 Task: Add a signature Courtney Young containing With sincere thanks, Courtney Young to email address softage.4@softage.net and add a label IT
Action: Mouse moved to (827, 69)
Screenshot: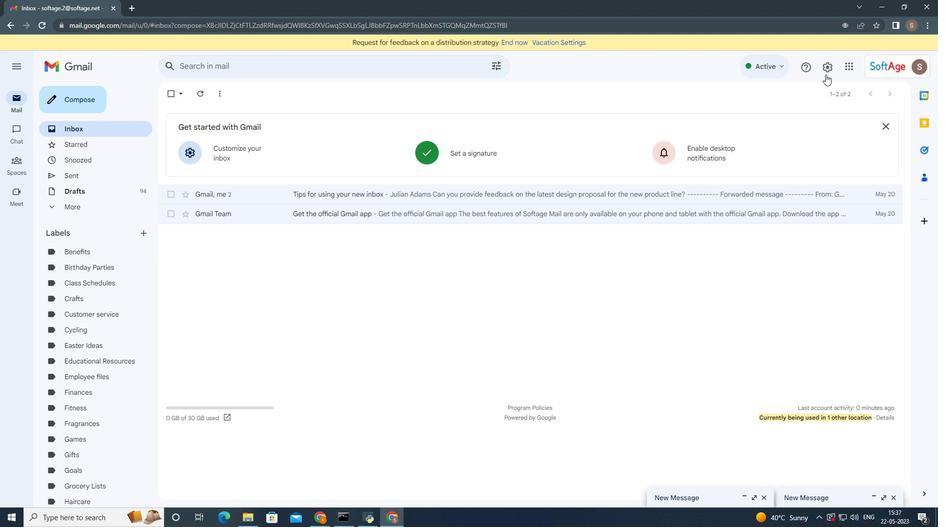 
Action: Mouse pressed left at (827, 69)
Screenshot: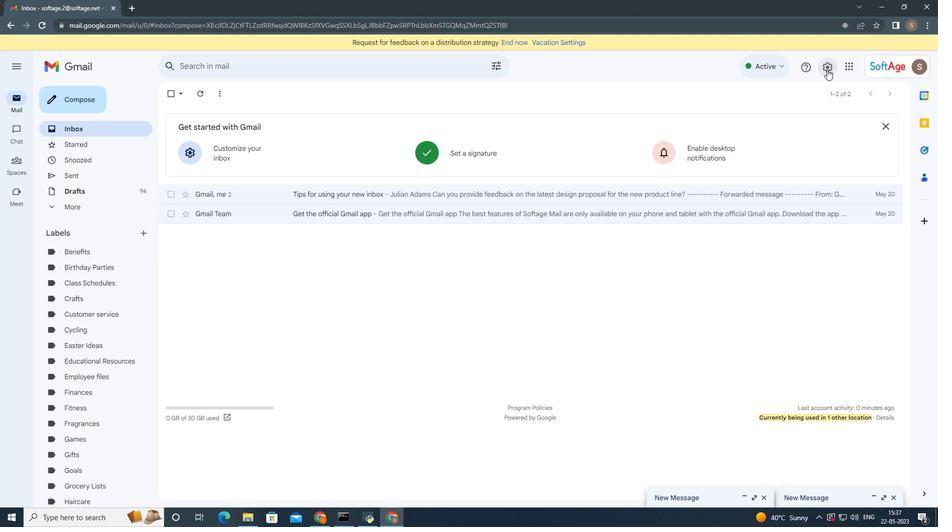 
Action: Mouse moved to (816, 115)
Screenshot: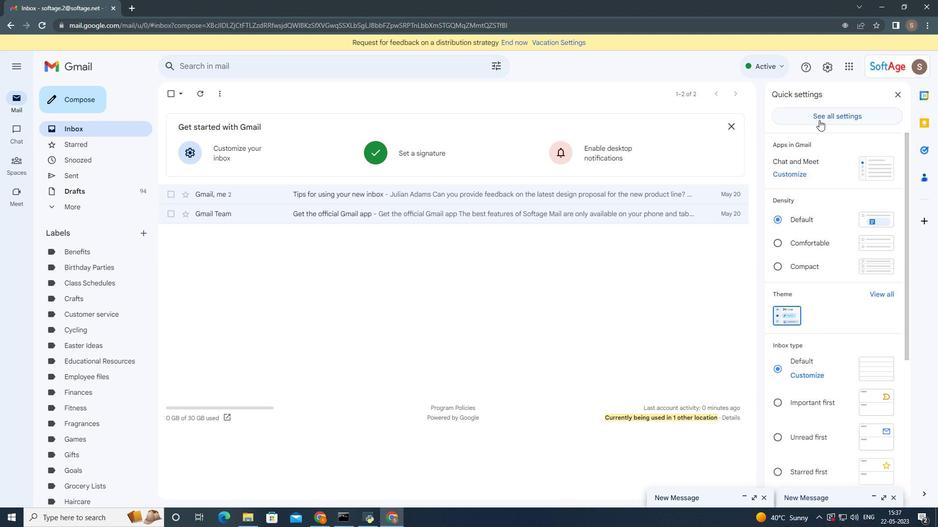 
Action: Mouse pressed left at (816, 115)
Screenshot: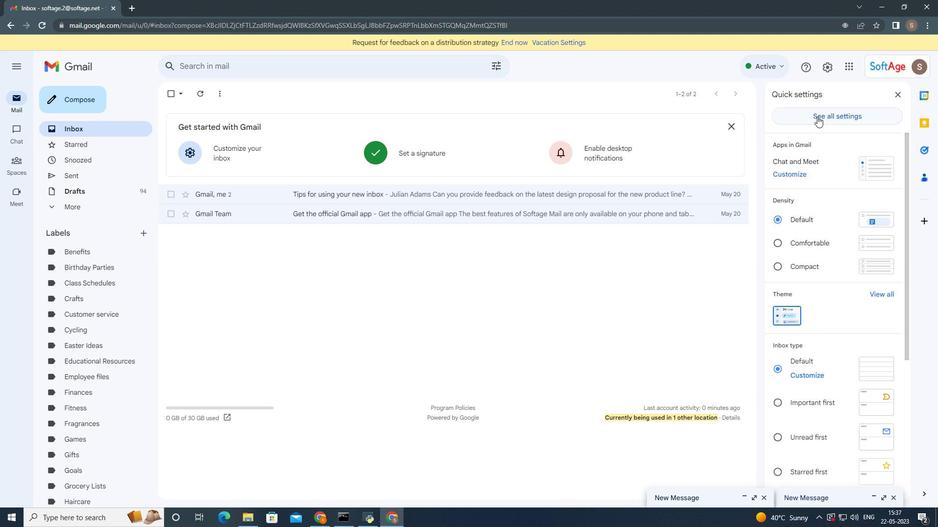 
Action: Mouse moved to (335, 157)
Screenshot: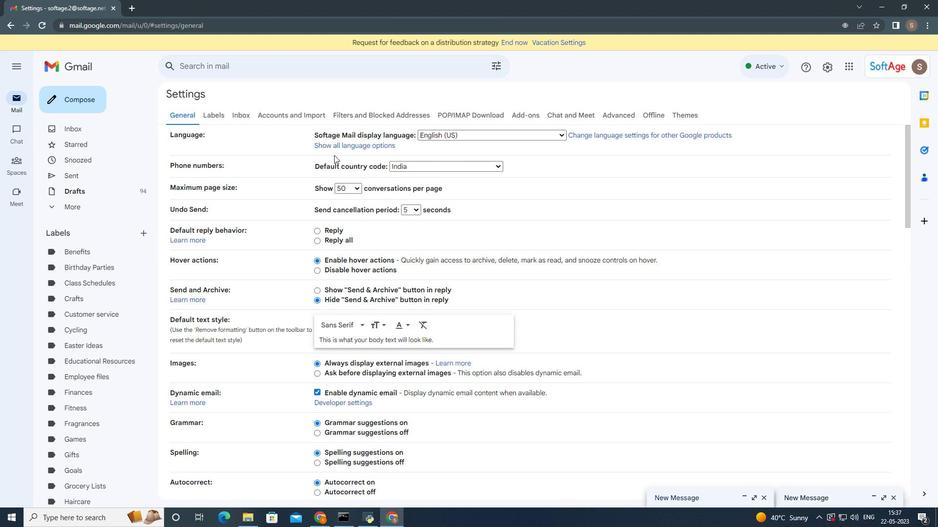
Action: Mouse scrolled (335, 156) with delta (0, 0)
Screenshot: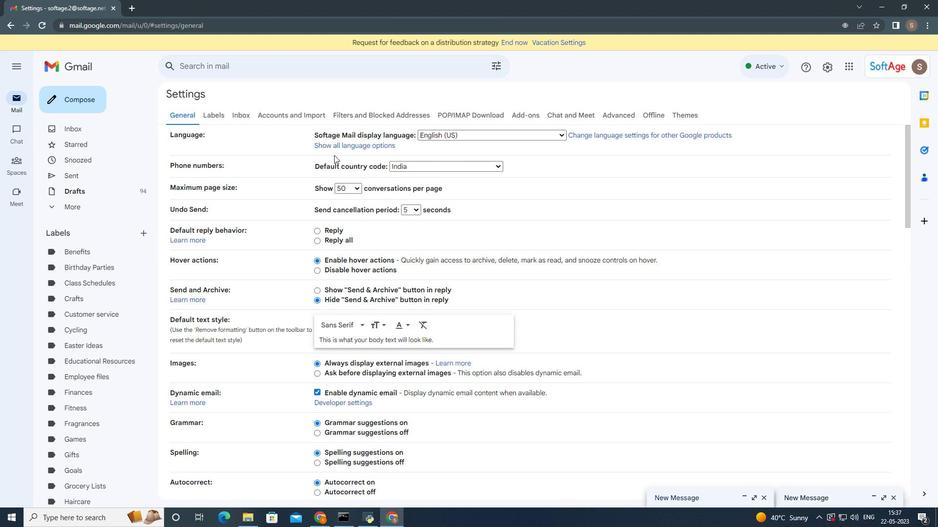 
Action: Mouse moved to (337, 160)
Screenshot: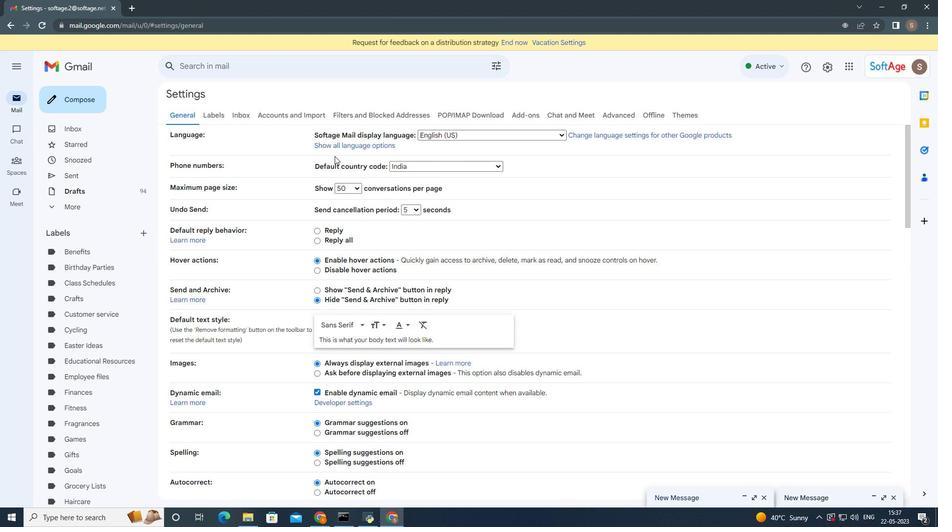 
Action: Mouse scrolled (337, 159) with delta (0, 0)
Screenshot: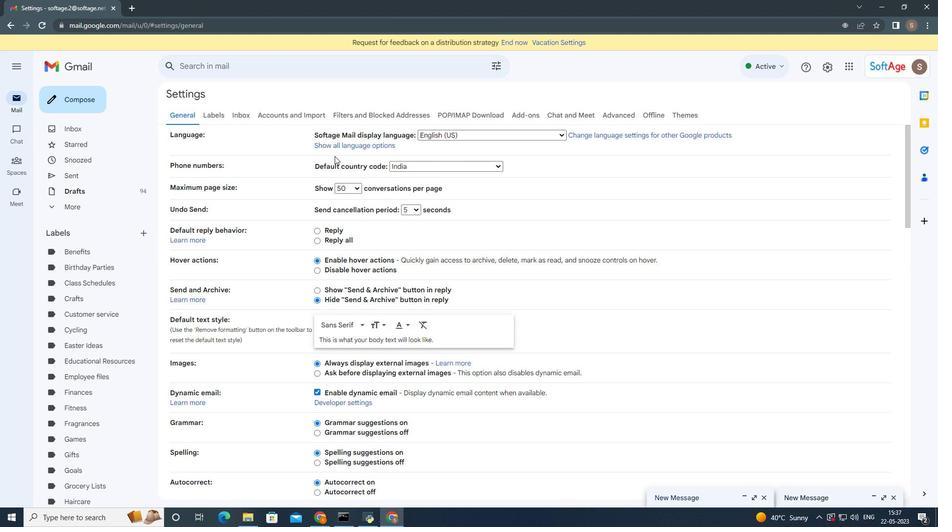 
Action: Mouse moved to (337, 160)
Screenshot: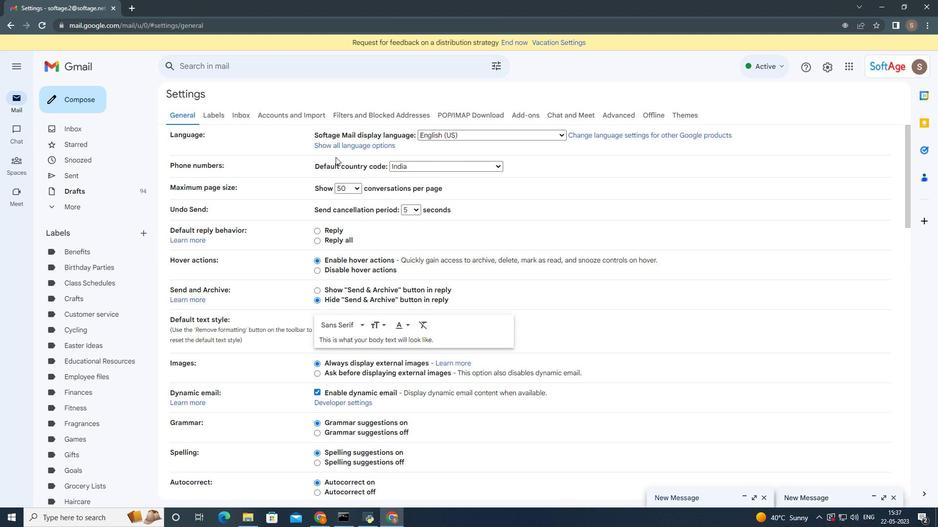 
Action: Mouse scrolled (337, 160) with delta (0, 0)
Screenshot: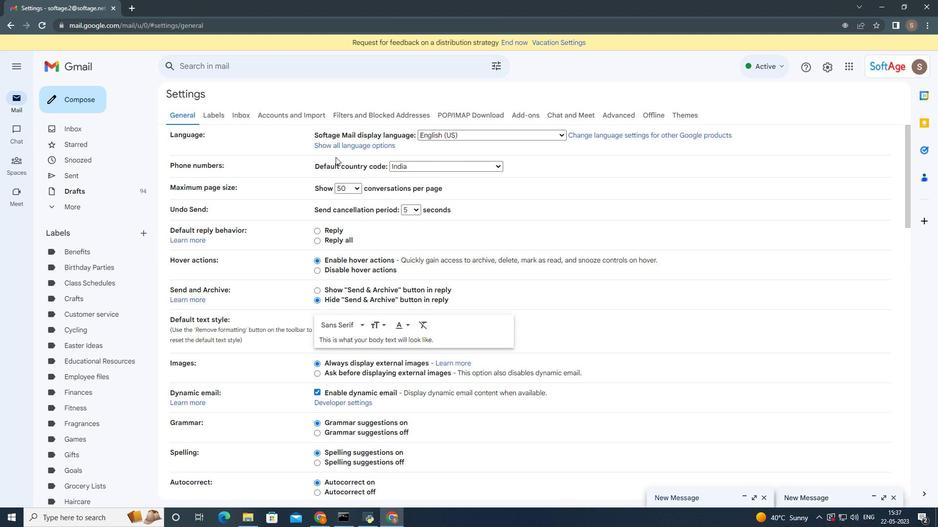 
Action: Mouse moved to (338, 161)
Screenshot: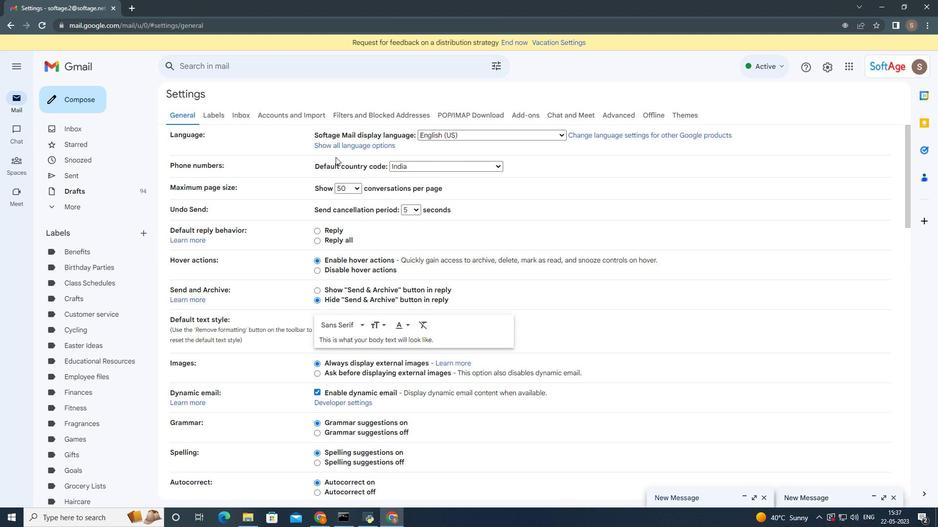 
Action: Mouse scrolled (338, 160) with delta (0, 0)
Screenshot: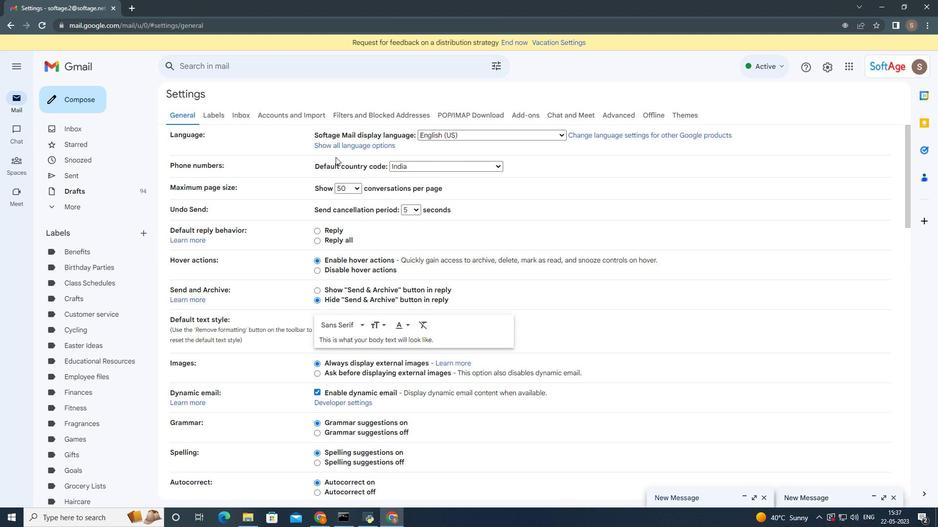 
Action: Mouse moved to (339, 162)
Screenshot: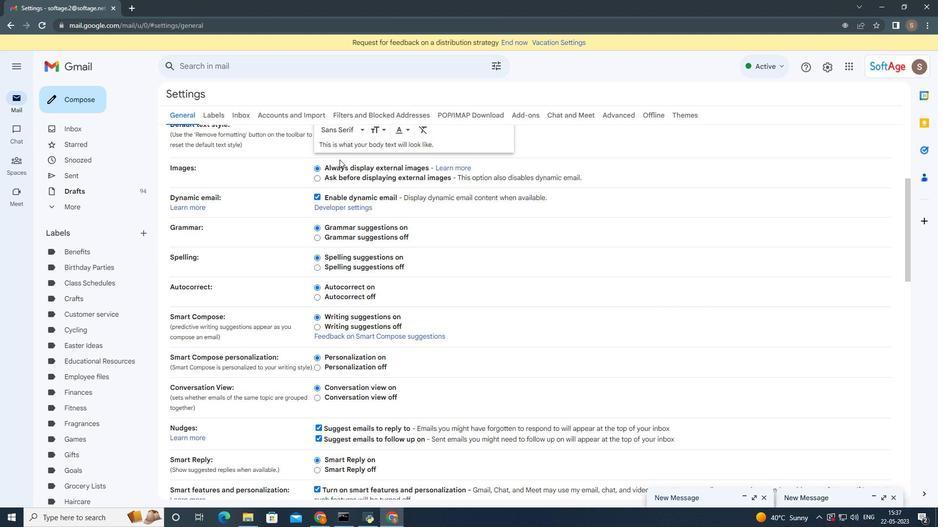 
Action: Mouse scrolled (339, 162) with delta (0, 0)
Screenshot: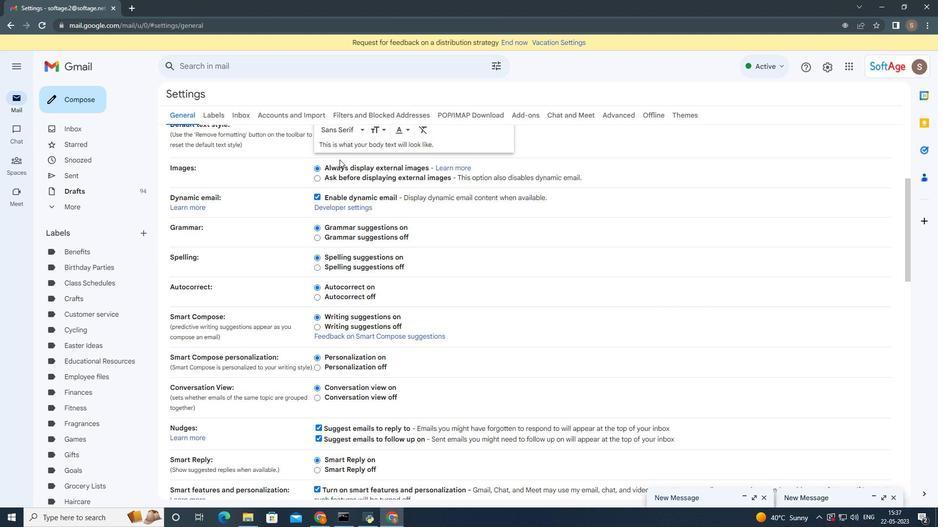 
Action: Mouse moved to (340, 171)
Screenshot: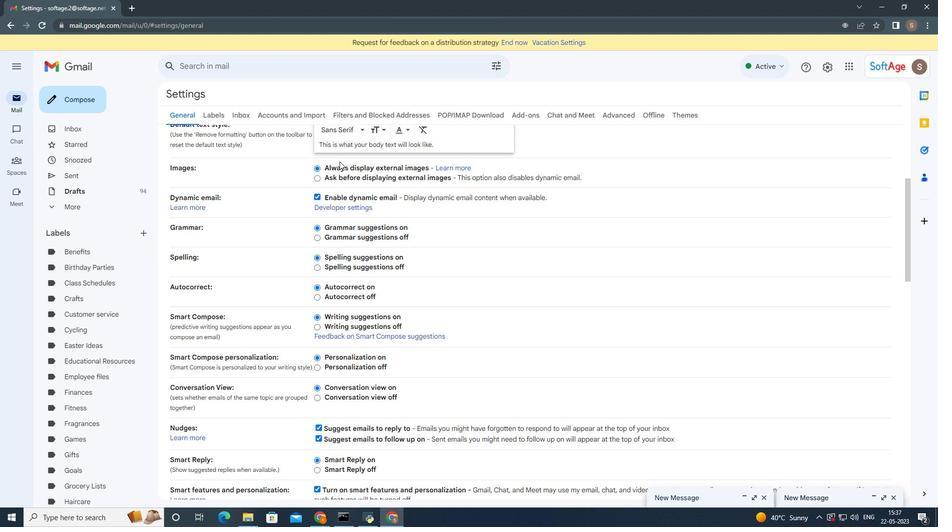 
Action: Mouse scrolled (340, 171) with delta (0, 0)
Screenshot: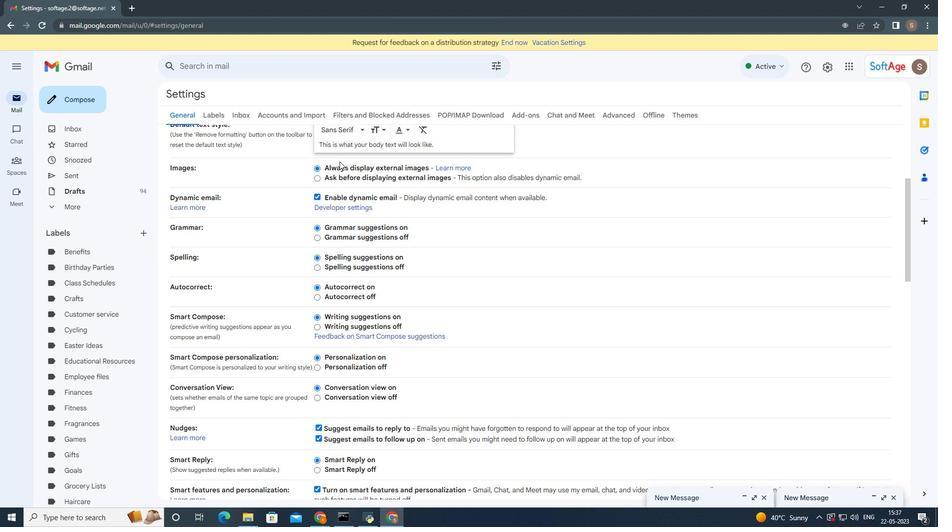 
Action: Mouse moved to (343, 179)
Screenshot: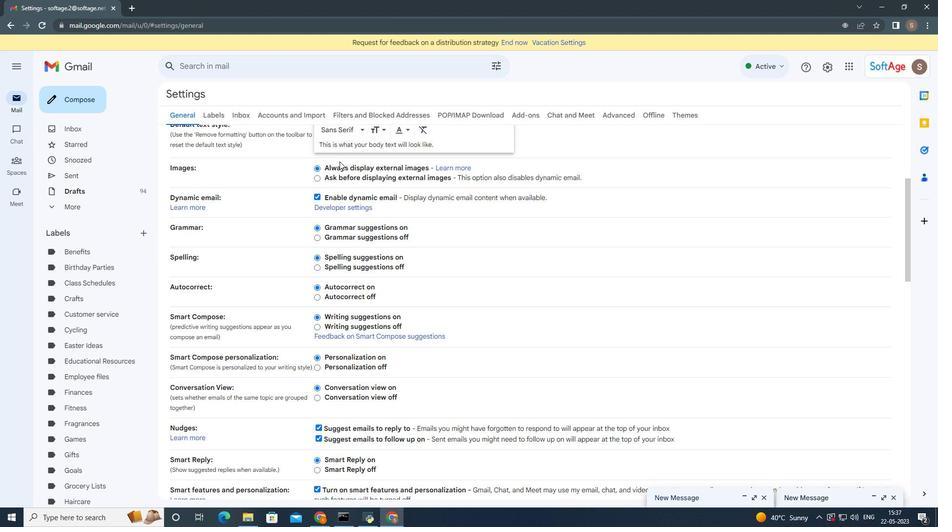
Action: Mouse scrolled (343, 178) with delta (0, 0)
Screenshot: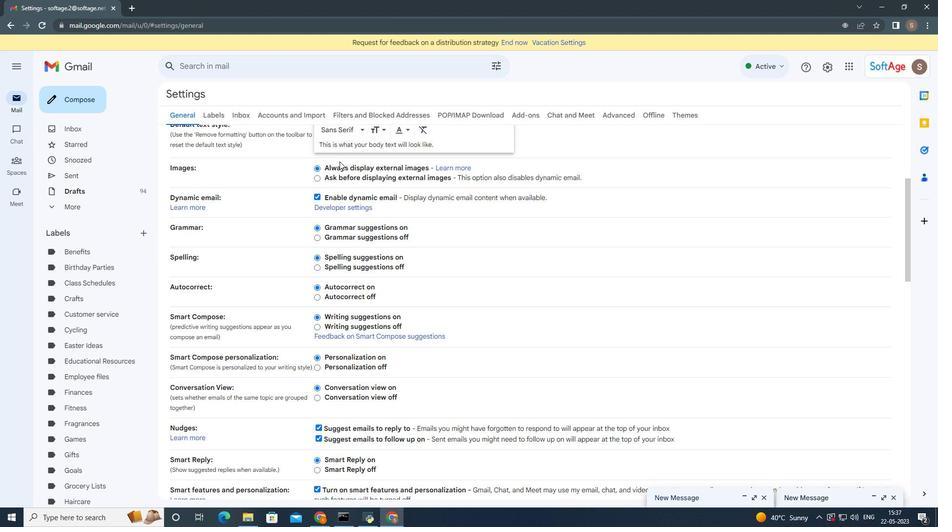 
Action: Mouse moved to (343, 182)
Screenshot: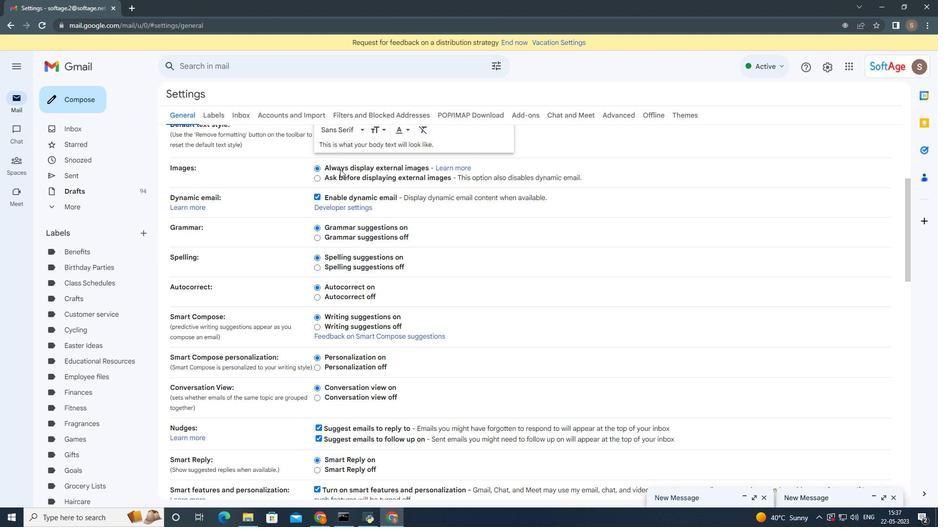 
Action: Mouse scrolled (343, 181) with delta (0, 0)
Screenshot: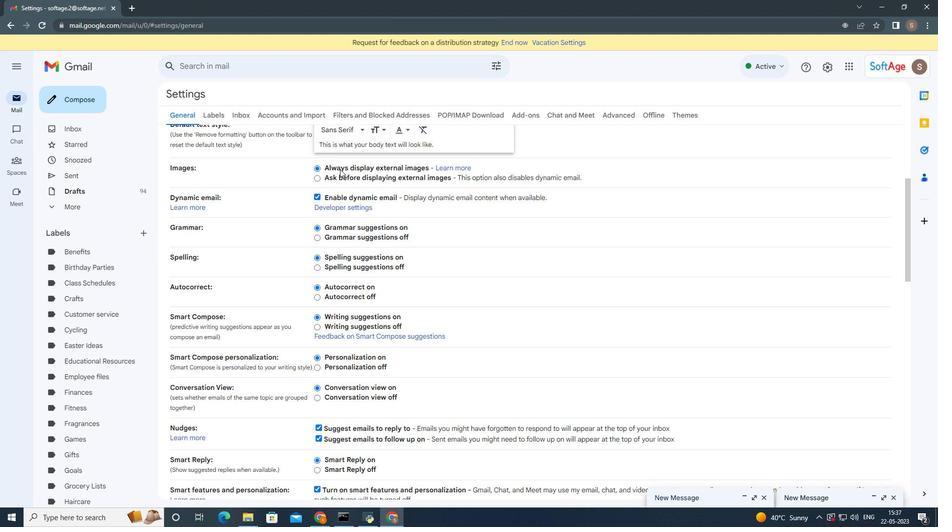 
Action: Mouse moved to (343, 183)
Screenshot: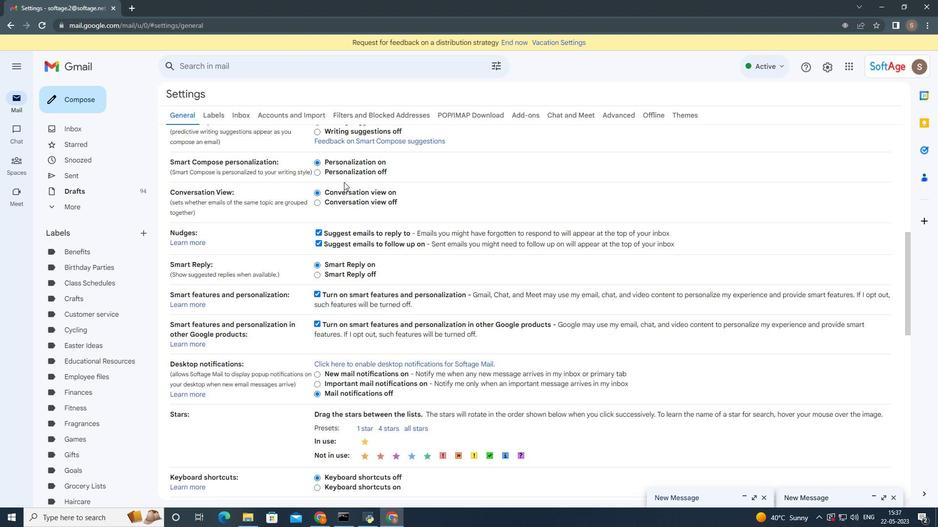 
Action: Mouse scrolled (343, 182) with delta (0, 0)
Screenshot: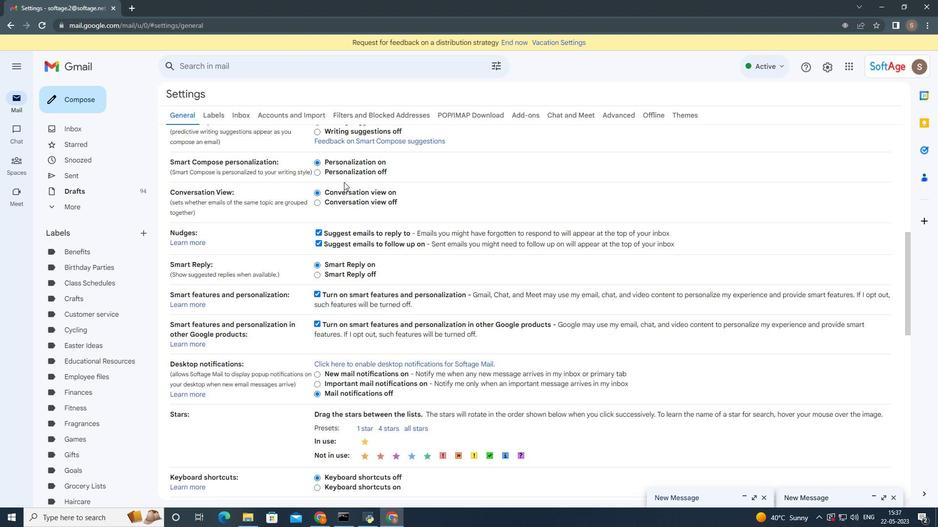 
Action: Mouse moved to (346, 185)
Screenshot: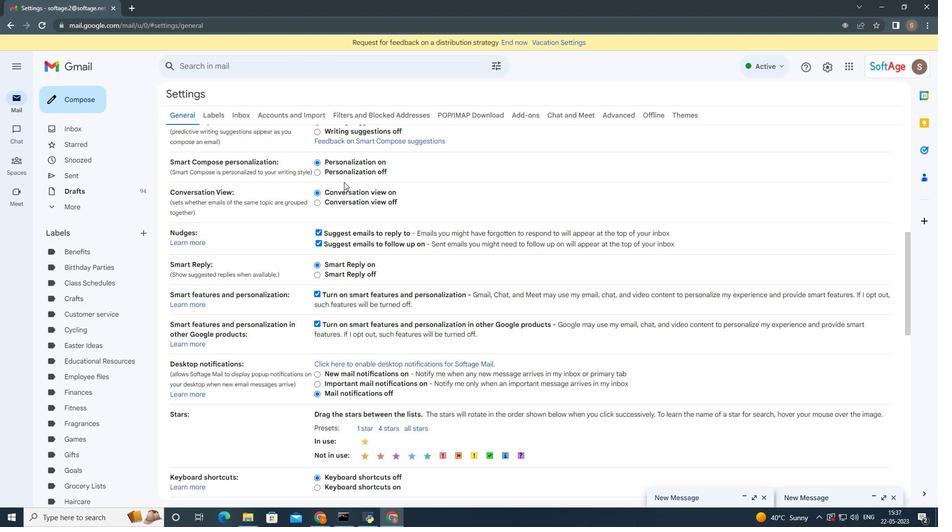 
Action: Mouse scrolled (346, 185) with delta (0, 0)
Screenshot: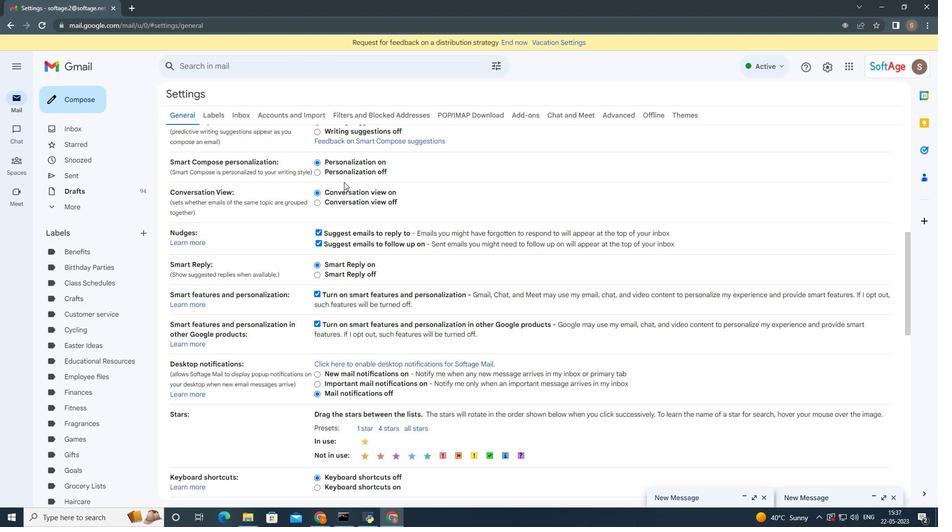 
Action: Mouse moved to (346, 194)
Screenshot: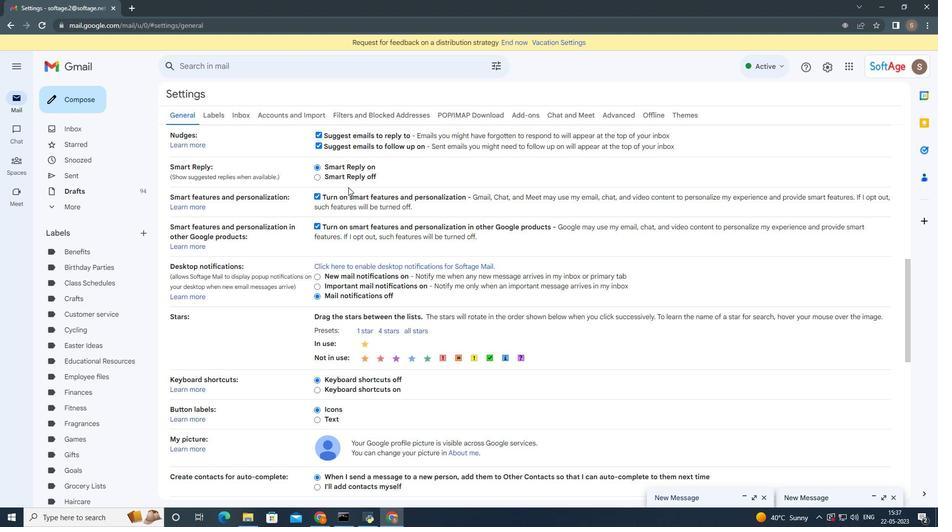 
Action: Mouse scrolled (346, 194) with delta (0, 0)
Screenshot: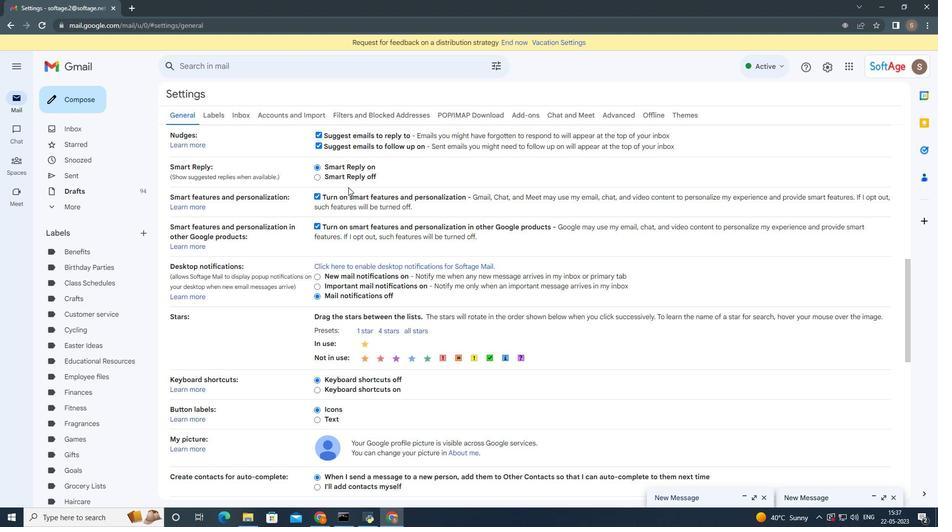 
Action: Mouse moved to (344, 203)
Screenshot: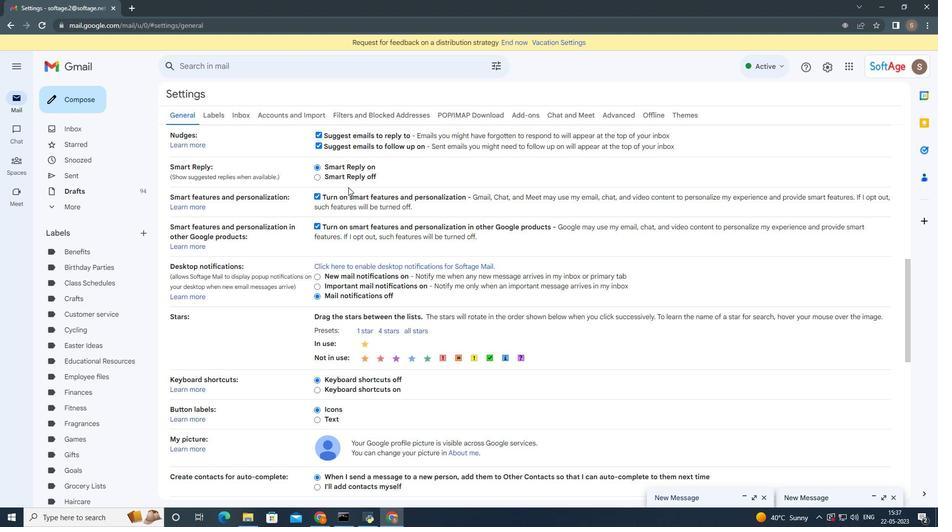 
Action: Mouse scrolled (344, 203) with delta (0, 0)
Screenshot: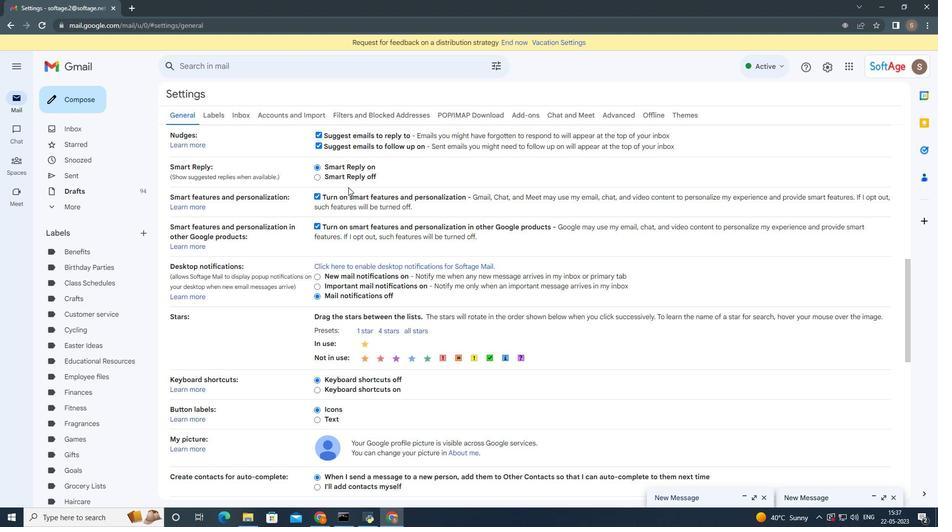 
Action: Mouse moved to (344, 205)
Screenshot: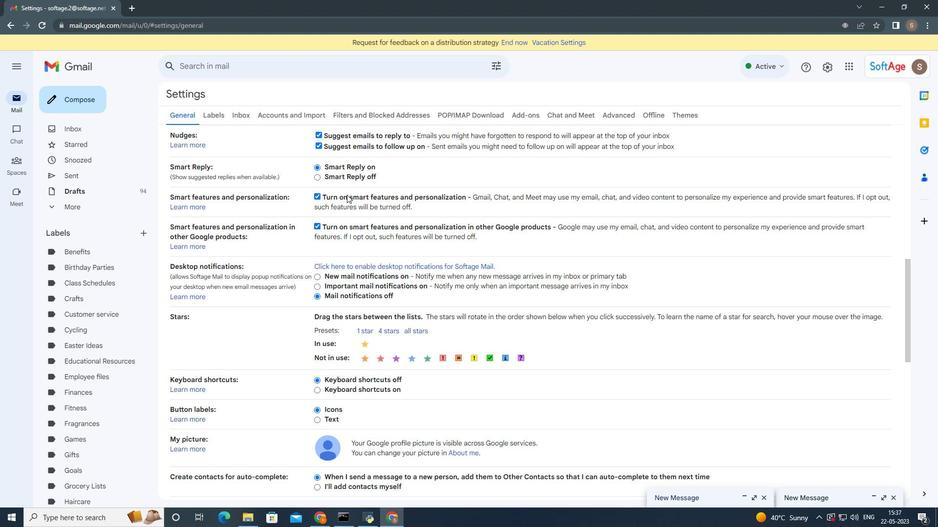 
Action: Mouse scrolled (344, 204) with delta (0, 0)
Screenshot: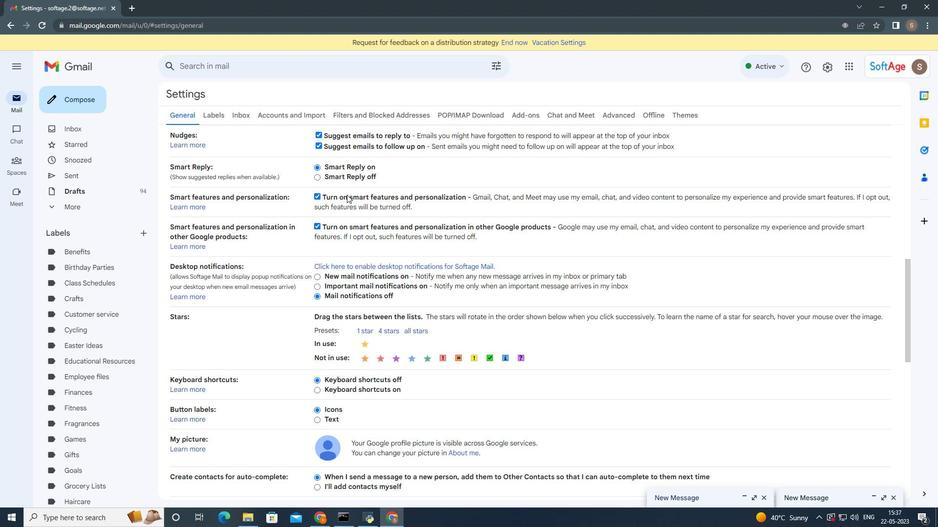
Action: Mouse moved to (349, 218)
Screenshot: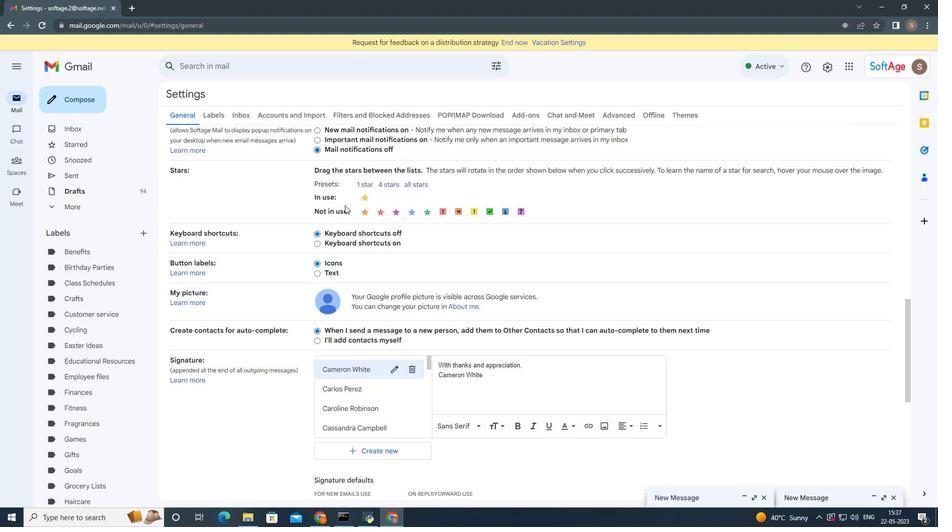 
Action: Mouse scrolled (349, 217) with delta (0, 0)
Screenshot: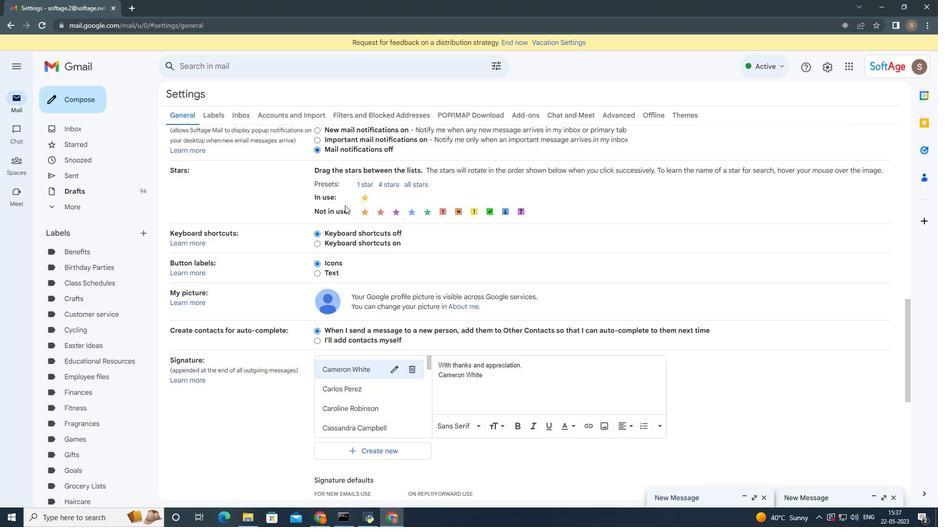 
Action: Mouse moved to (350, 221)
Screenshot: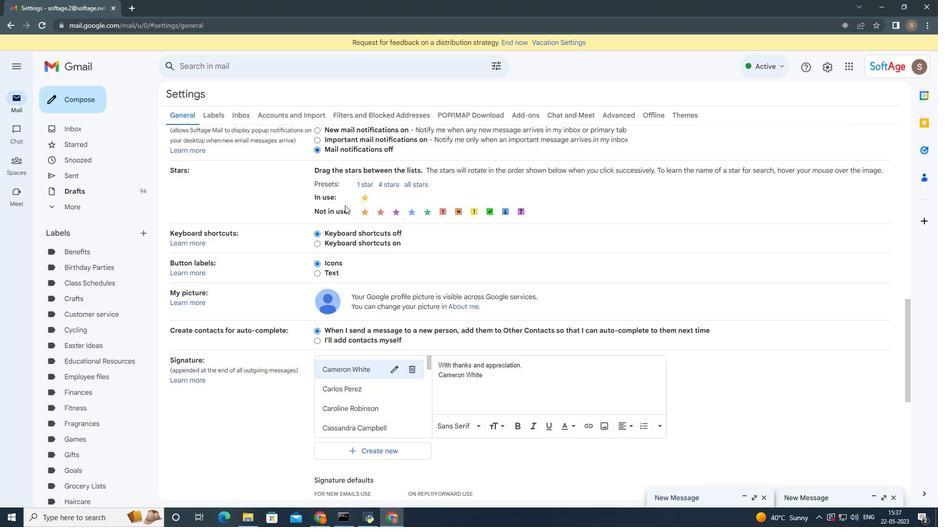 
Action: Mouse scrolled (350, 220) with delta (0, 0)
Screenshot: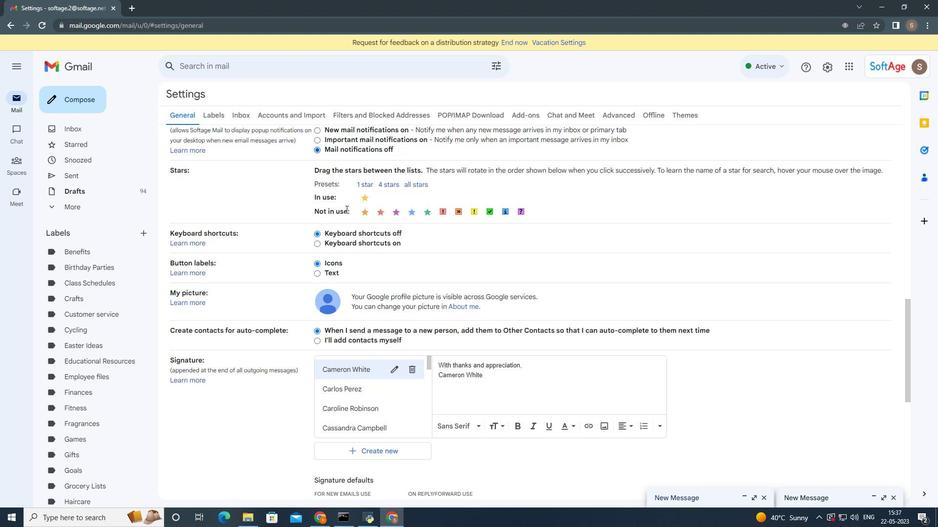 
Action: Mouse moved to (352, 224)
Screenshot: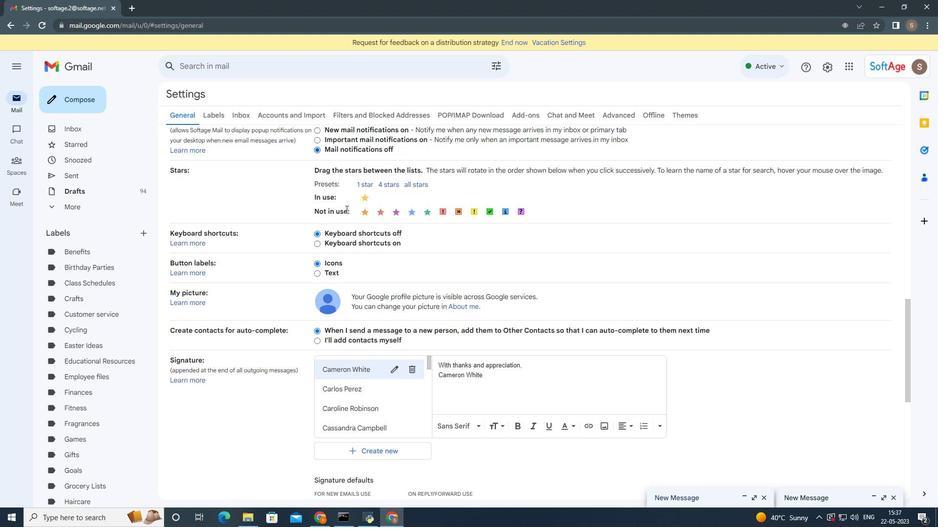 
Action: Mouse scrolled (352, 224) with delta (0, 0)
Screenshot: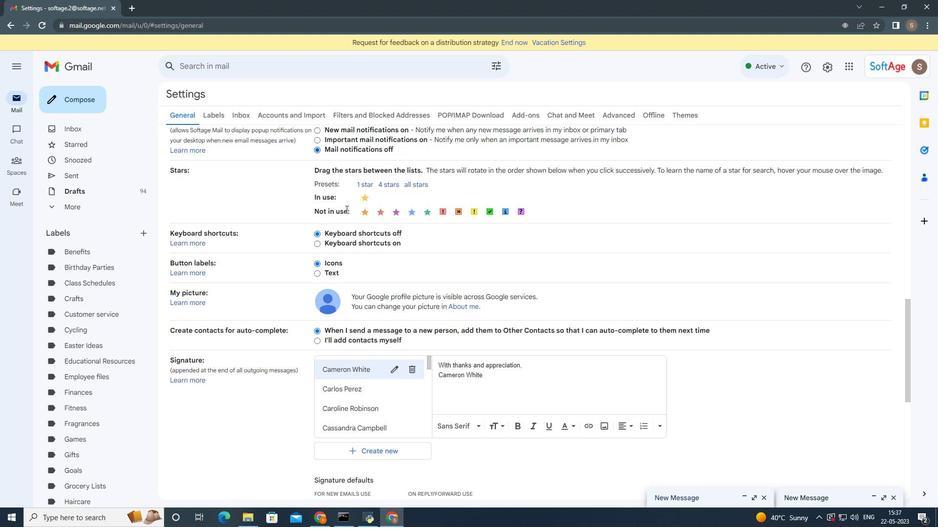 
Action: Mouse moved to (377, 304)
Screenshot: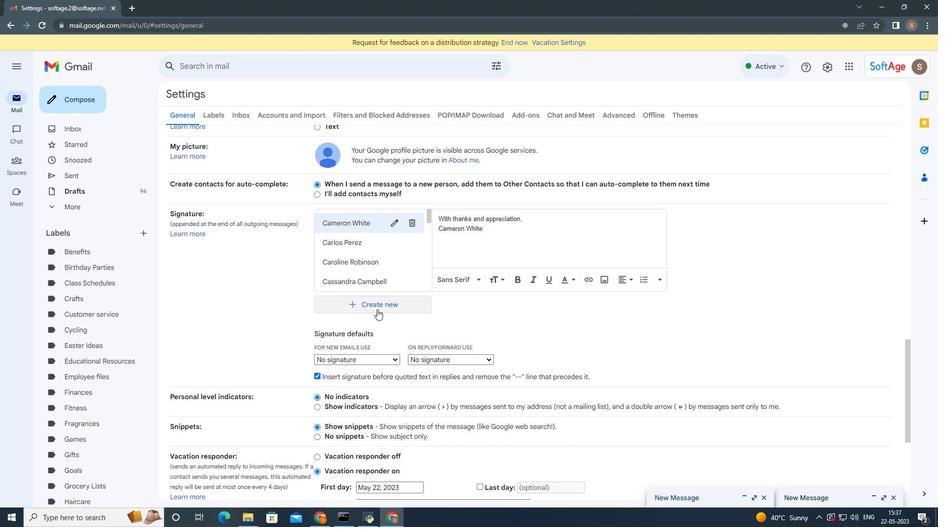 
Action: Mouse pressed left at (377, 304)
Screenshot: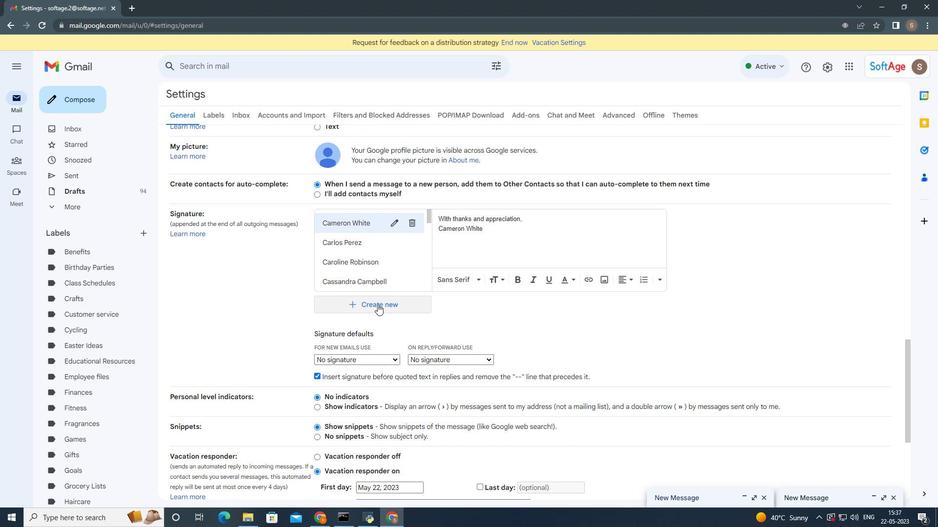 
Action: Mouse moved to (519, 252)
Screenshot: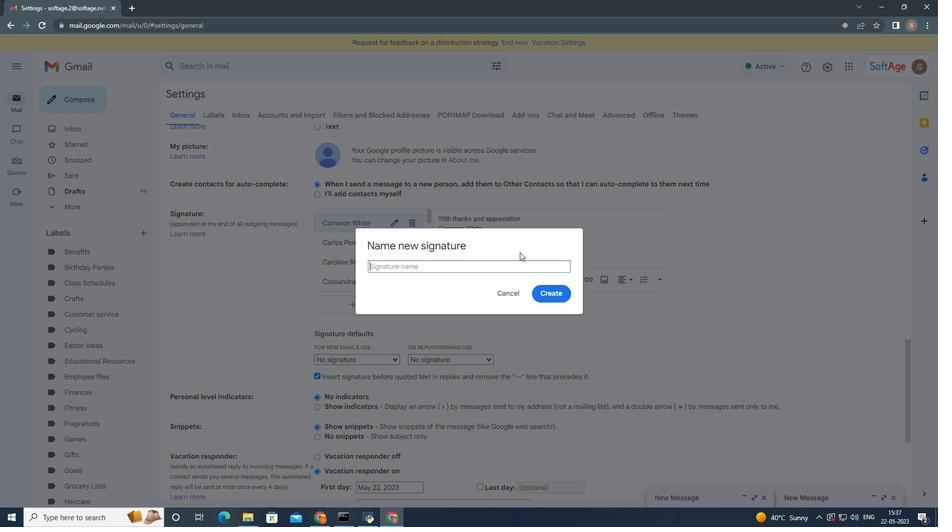 
Action: Key pressed <Key.shift>Courtney<Key.space><Key.shift>Young
Screenshot: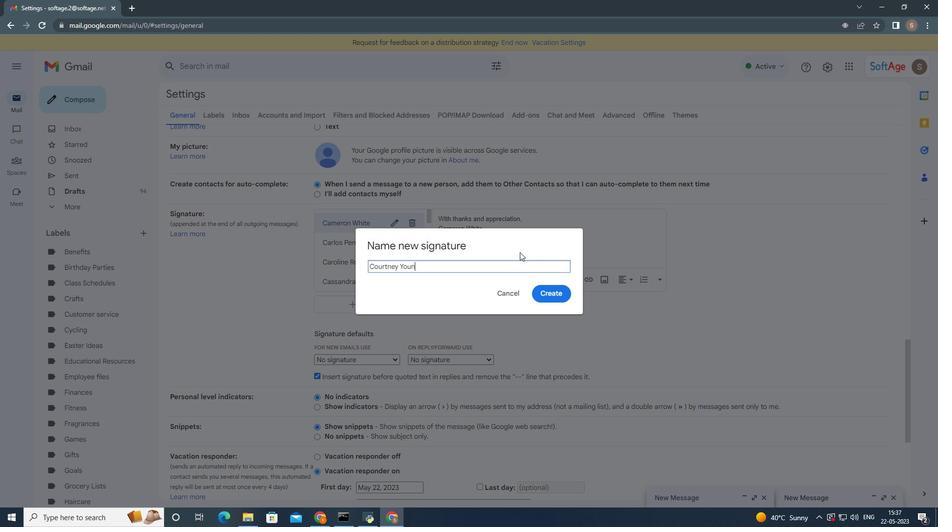 
Action: Mouse moved to (562, 292)
Screenshot: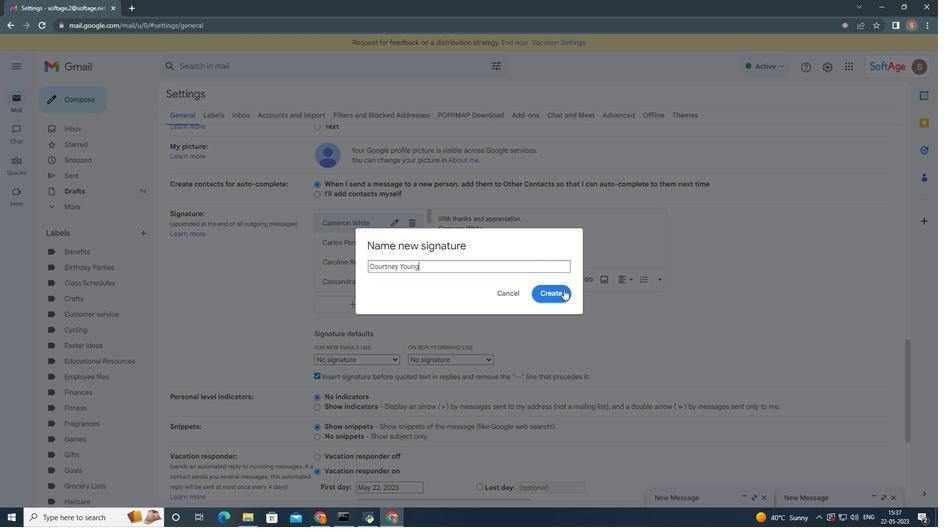 
Action: Mouse pressed left at (562, 292)
Screenshot: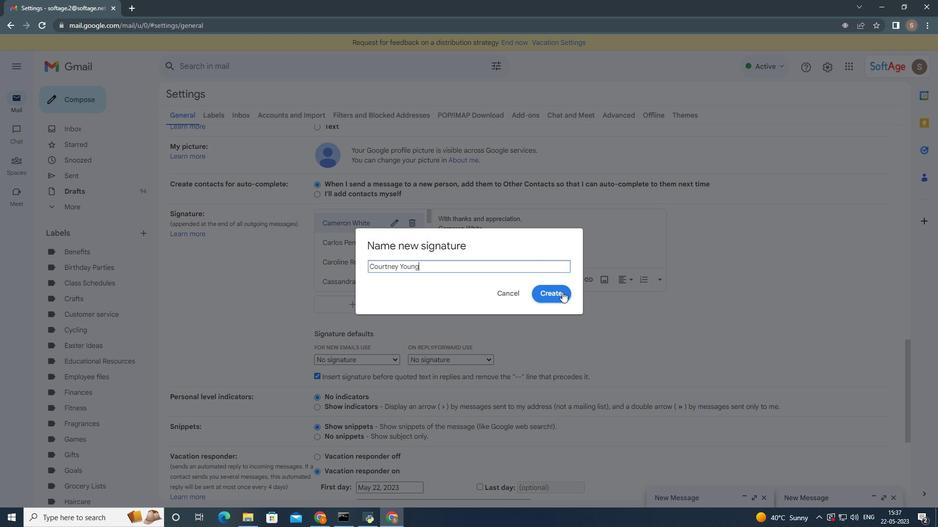 
Action: Mouse moved to (384, 240)
Screenshot: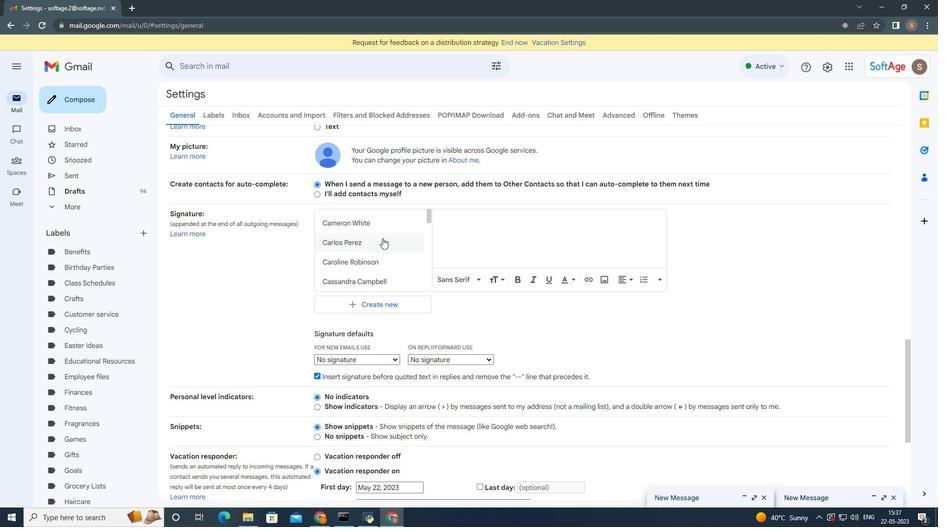 
Action: Mouse scrolled (384, 239) with delta (0, 0)
Screenshot: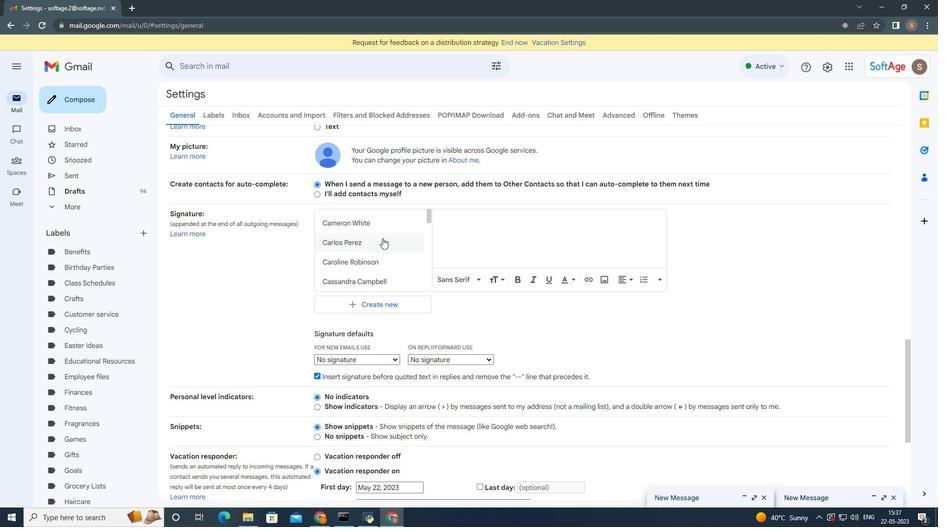 
Action: Mouse scrolled (384, 239) with delta (0, 0)
Screenshot: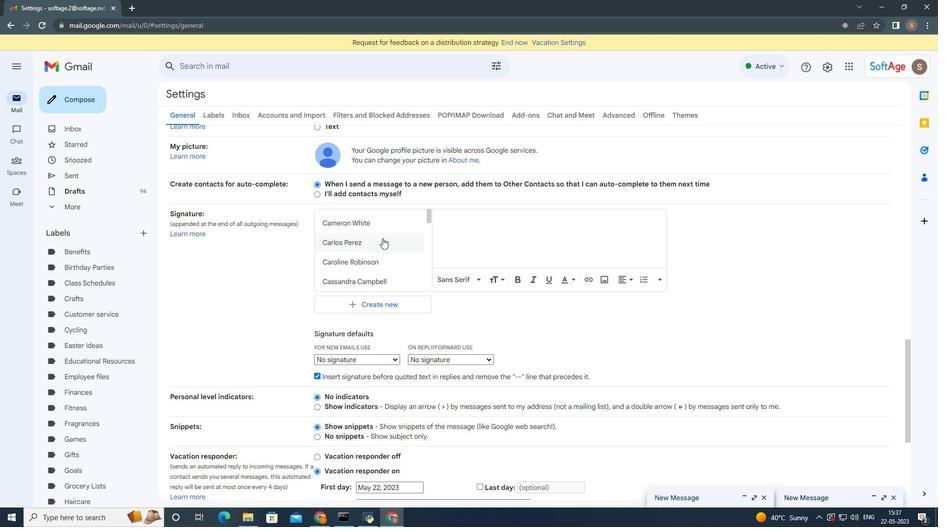 
Action: Mouse scrolled (384, 239) with delta (0, 0)
Screenshot: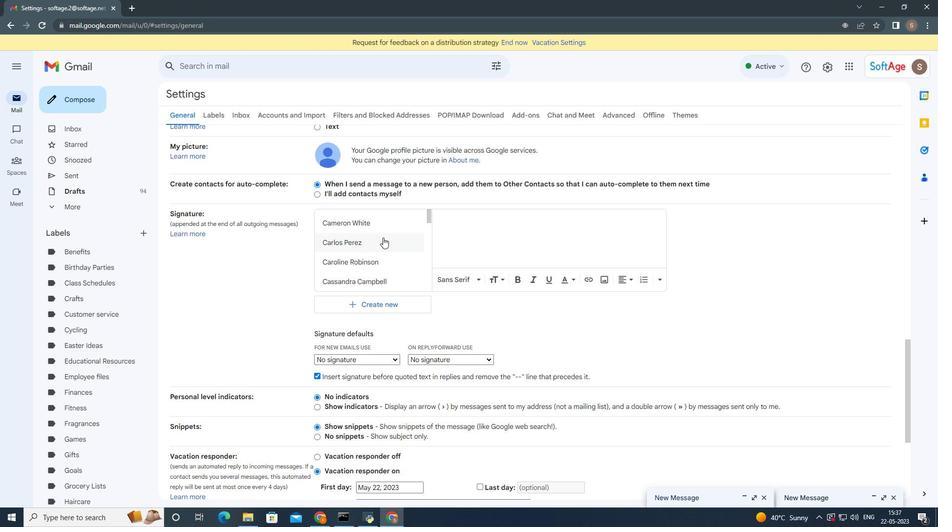 
Action: Mouse moved to (384, 240)
Screenshot: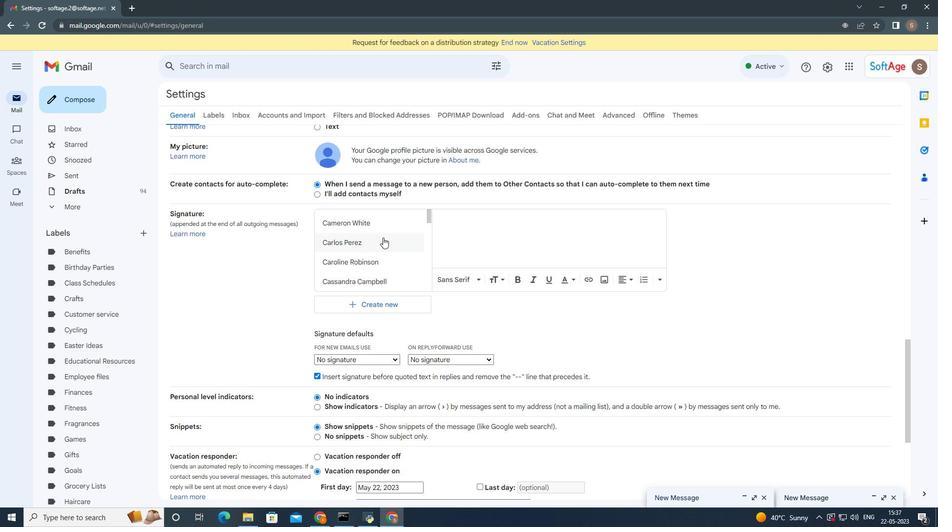 
Action: Mouse scrolled (384, 239) with delta (0, 0)
Screenshot: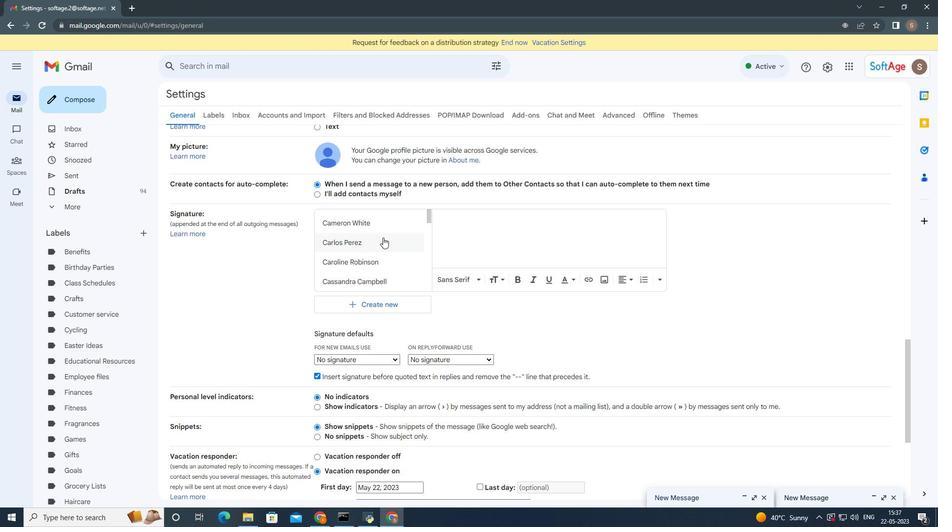 
Action: Mouse moved to (384, 241)
Screenshot: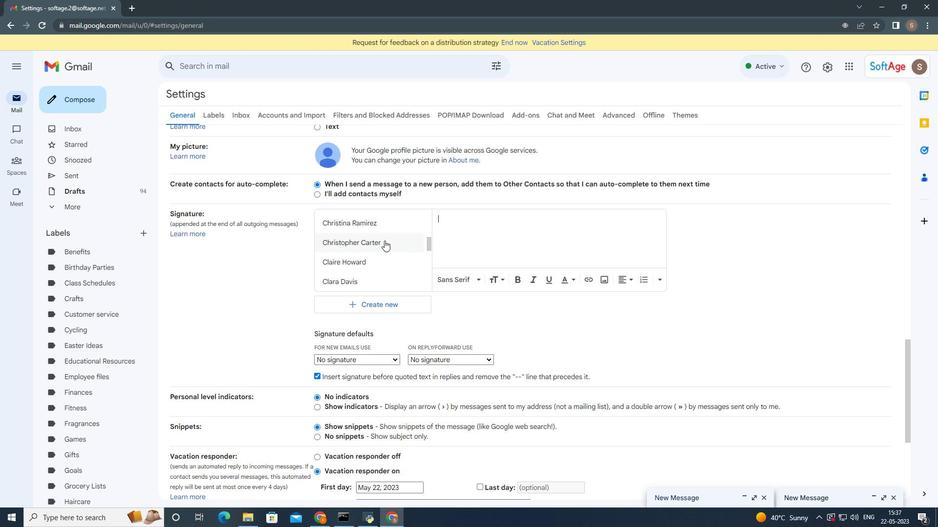
Action: Mouse scrolled (384, 240) with delta (0, 0)
Screenshot: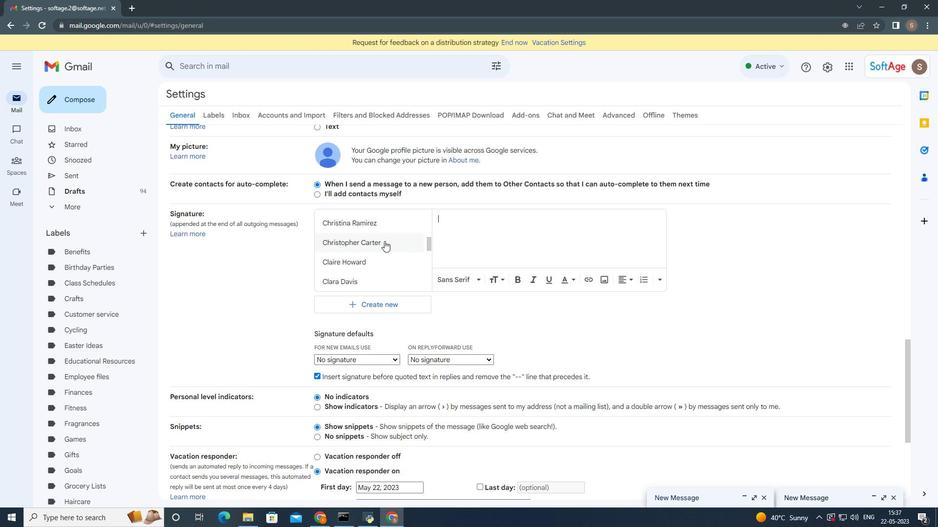
Action: Mouse moved to (384, 241)
Screenshot: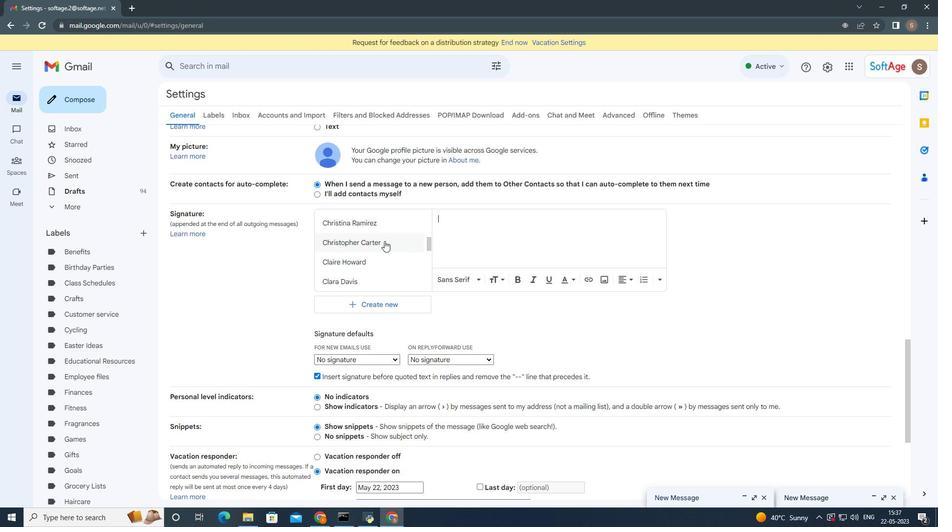 
Action: Mouse scrolled (384, 241) with delta (0, 0)
Screenshot: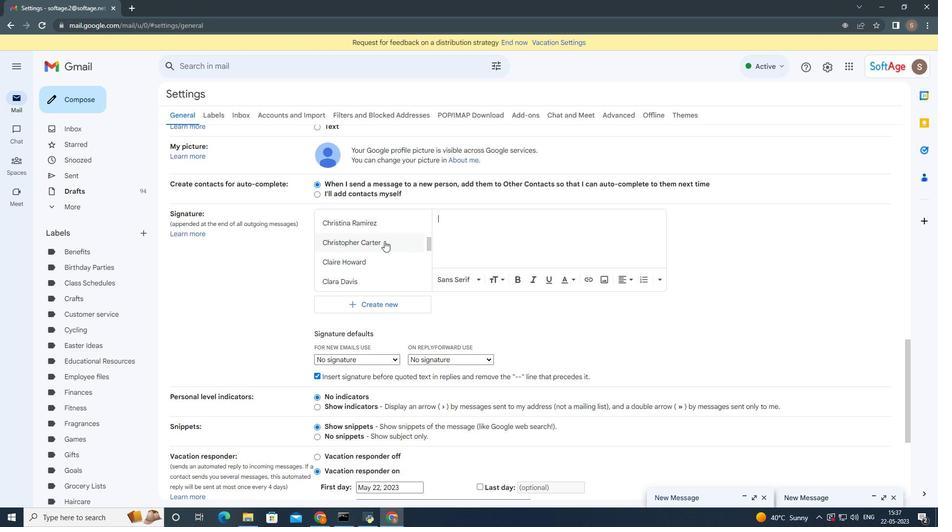 
Action: Mouse moved to (384, 245)
Screenshot: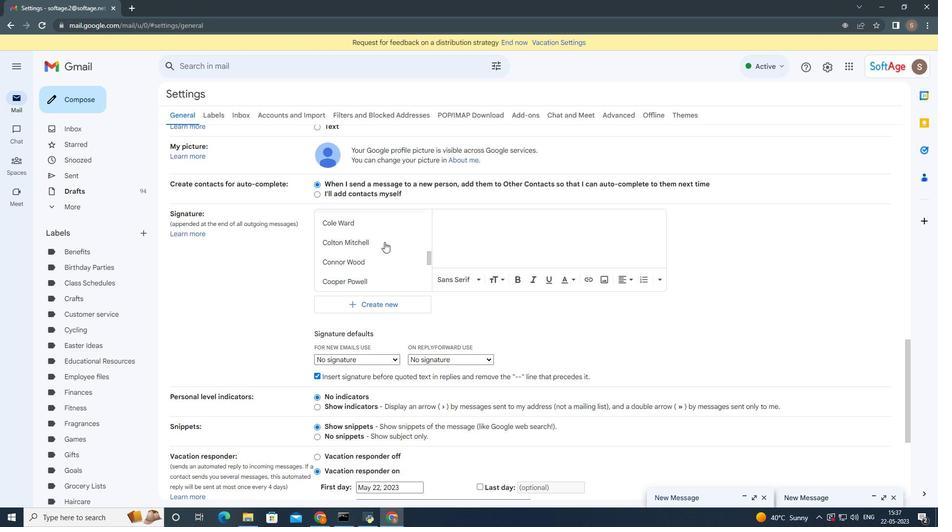 
Action: Mouse scrolled (384, 244) with delta (0, 0)
Screenshot: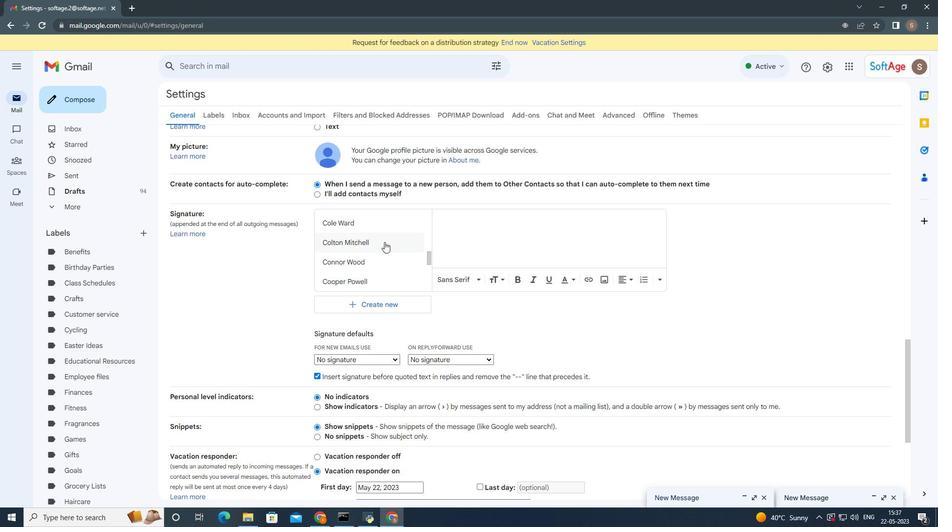 
Action: Mouse scrolled (384, 244) with delta (0, 0)
Screenshot: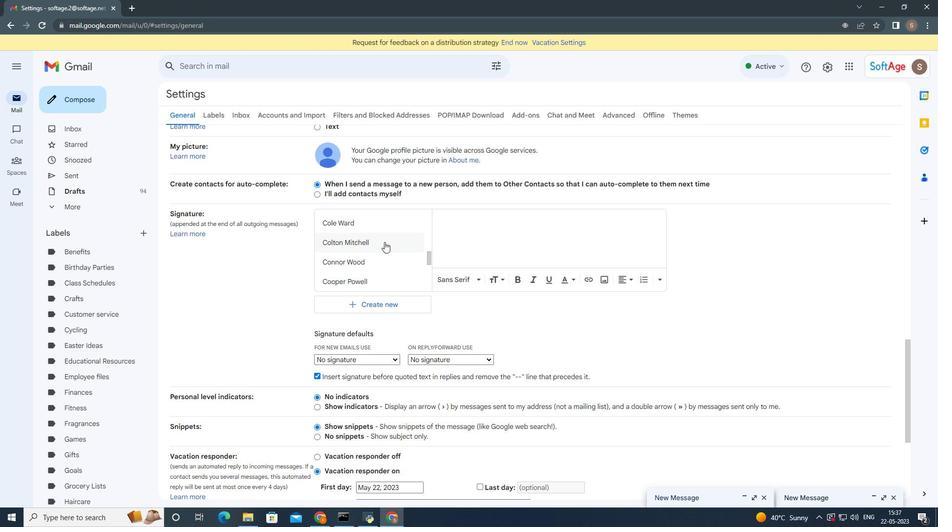 
Action: Mouse scrolled (384, 244) with delta (0, 0)
Screenshot: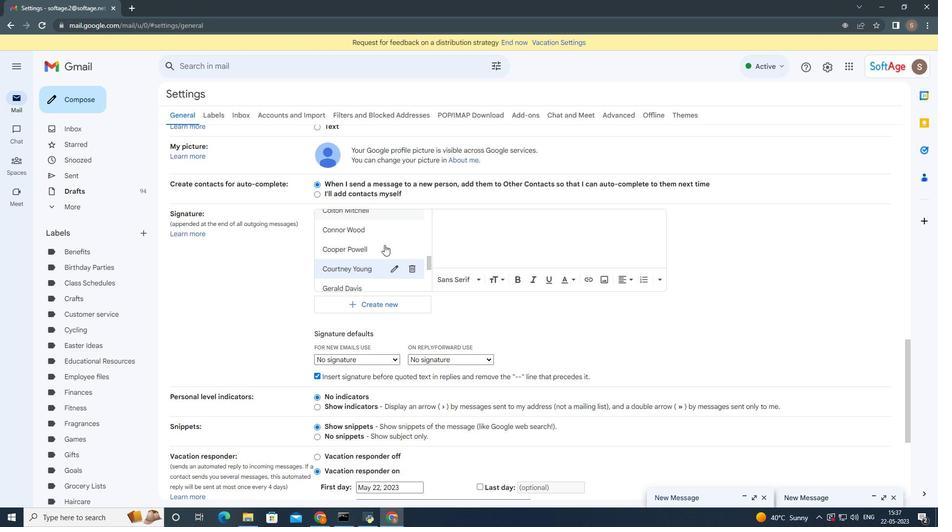 
Action: Mouse scrolled (384, 245) with delta (0, 0)
Screenshot: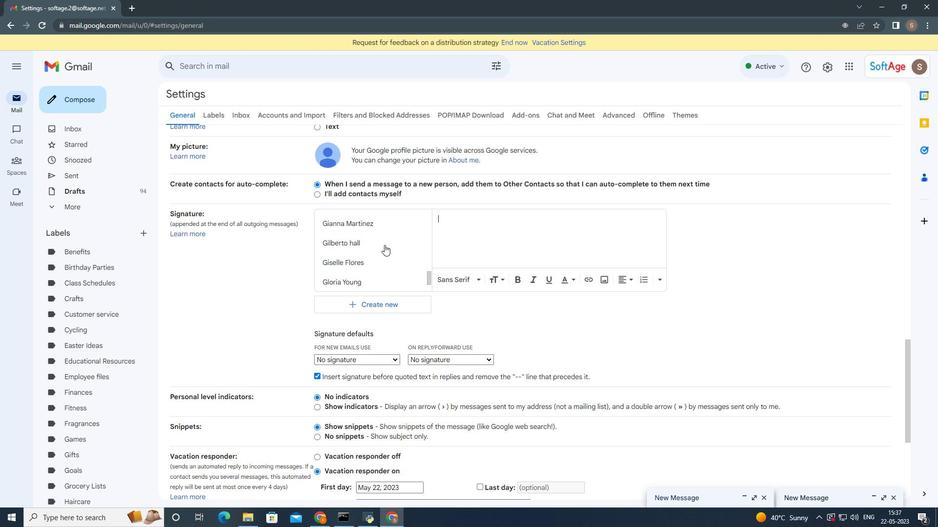 
Action: Mouse scrolled (384, 245) with delta (0, 0)
Screenshot: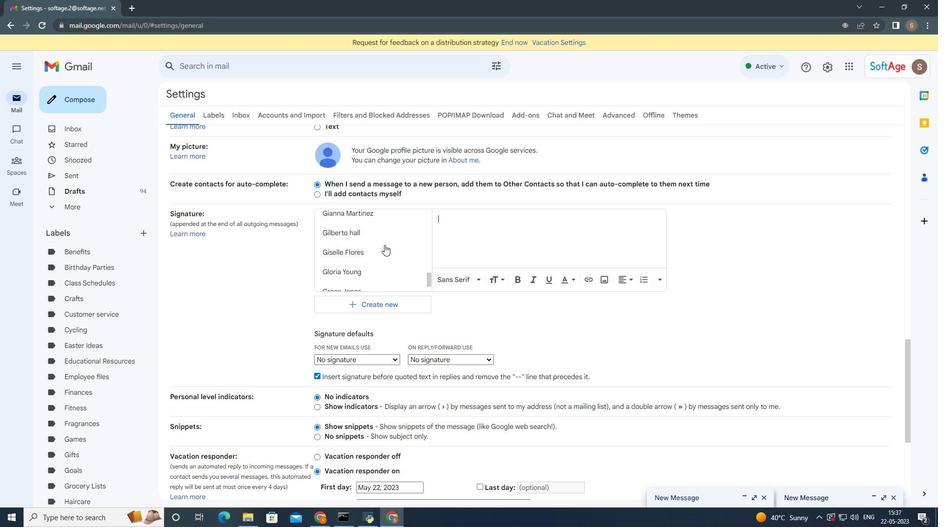 
Action: Mouse moved to (487, 223)
Screenshot: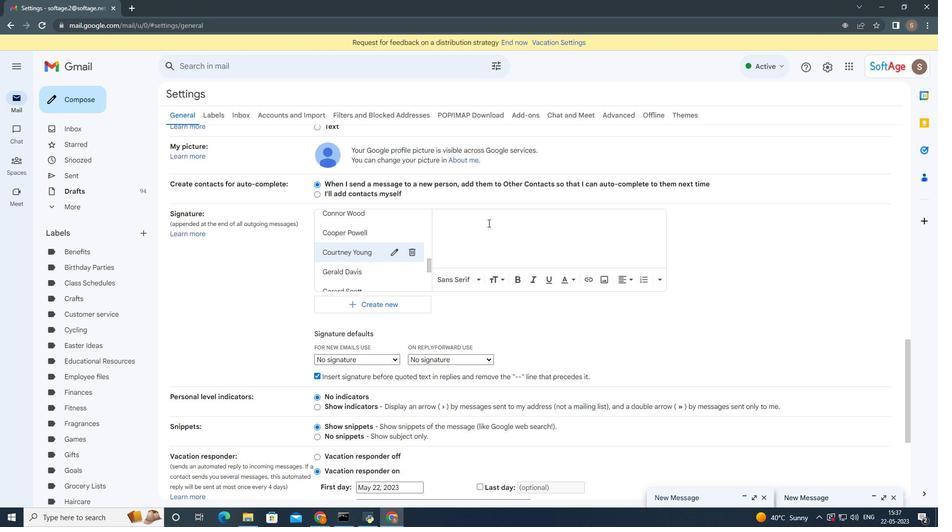 
Action: Key pressed <Key.shift>With<Key.space>sincere<Key.space>thanks,<Key.enter><Key.shift>Courtney<Key.space><Key.shift>Young
Screenshot: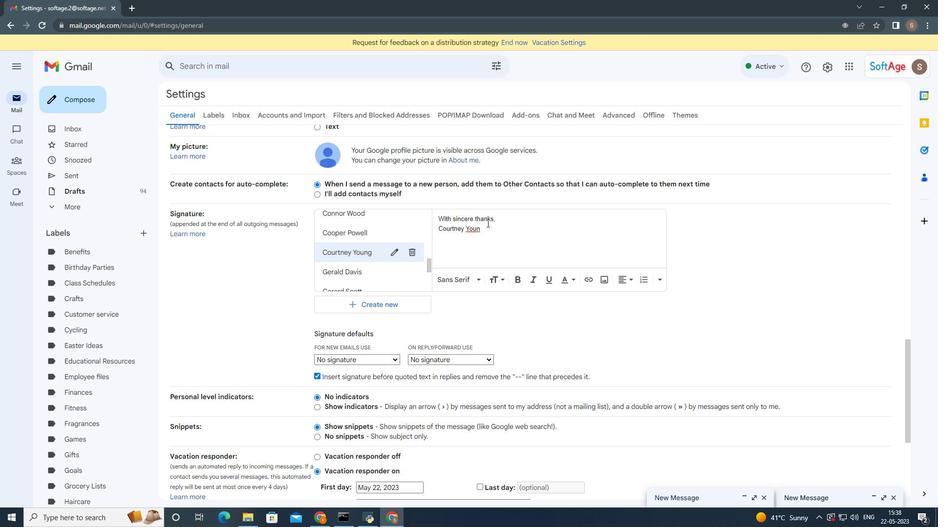 
Action: Mouse moved to (488, 234)
Screenshot: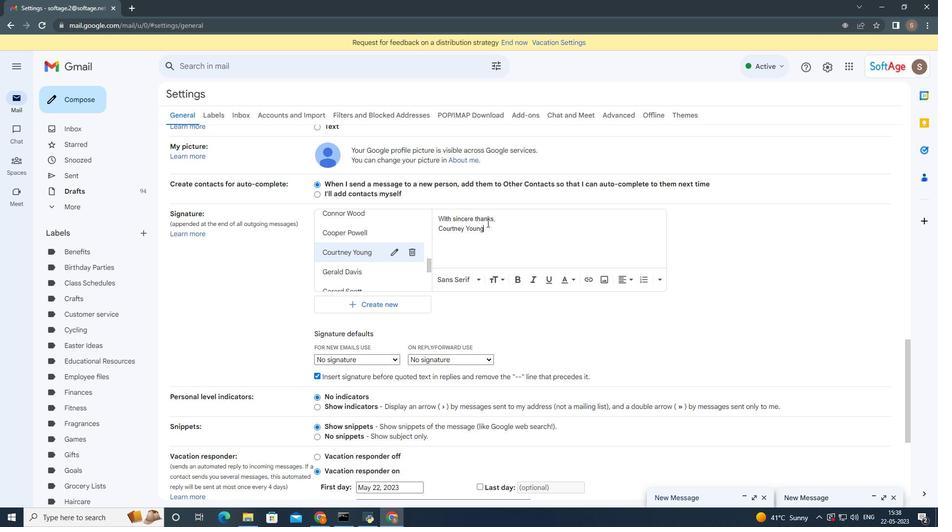 
Action: Mouse scrolled (488, 233) with delta (0, 0)
Screenshot: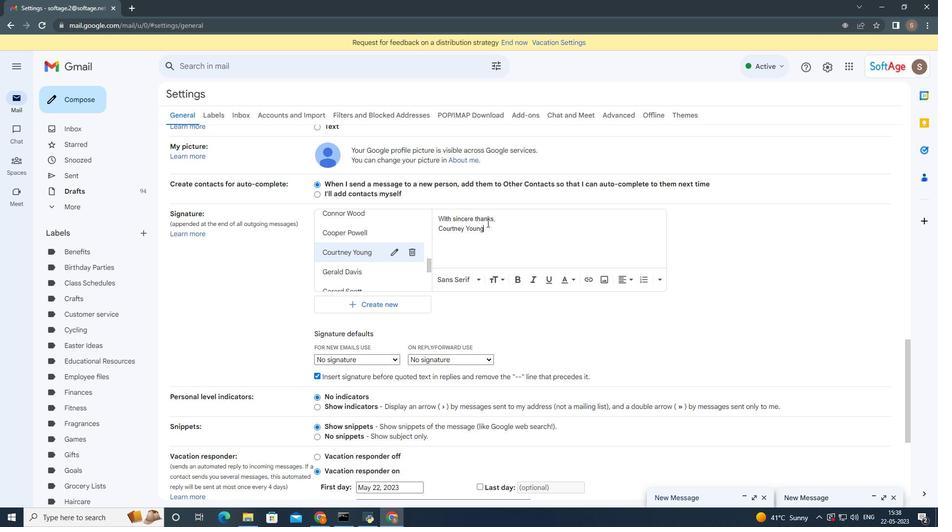 
Action: Mouse moved to (490, 241)
Screenshot: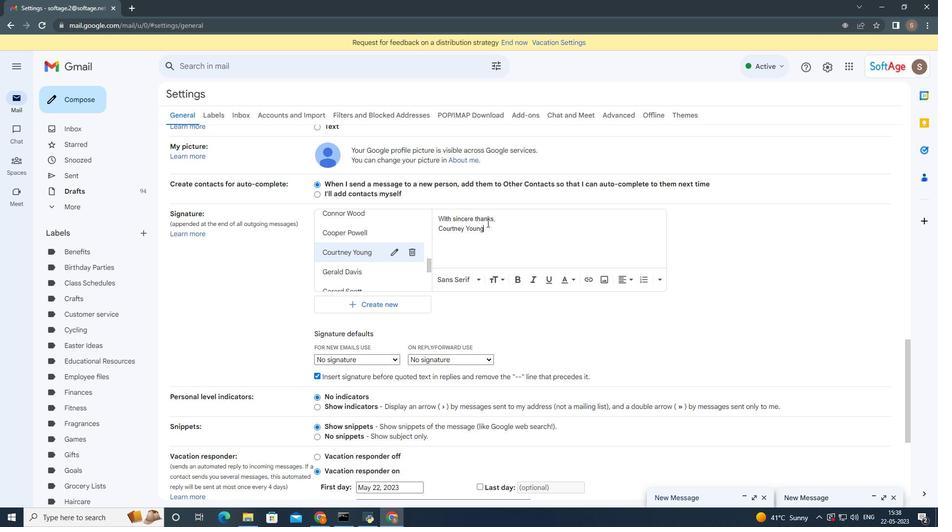 
Action: Mouse scrolled (490, 241) with delta (0, 0)
Screenshot: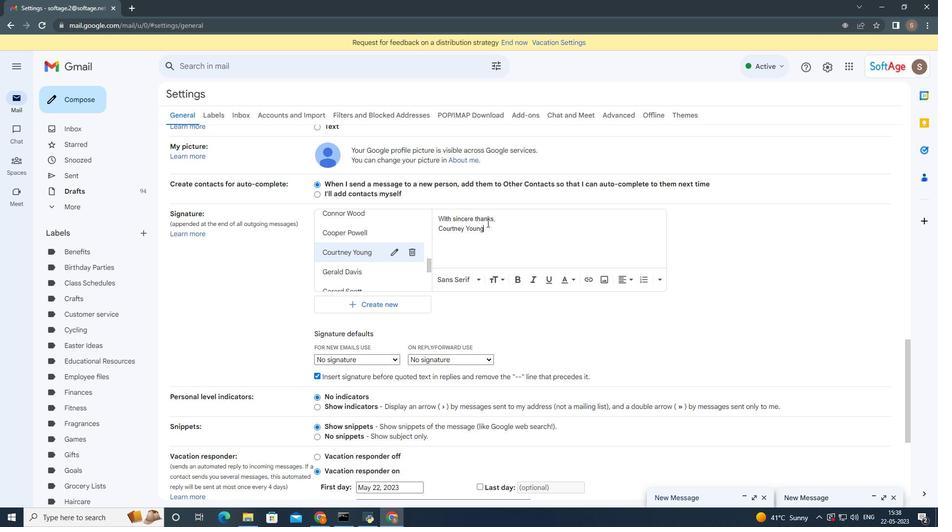 
Action: Mouse moved to (490, 244)
Screenshot: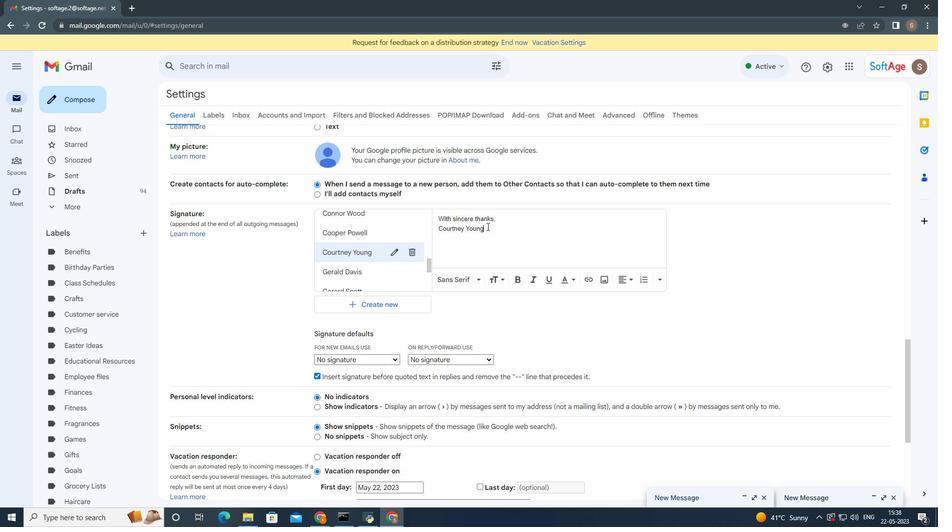 
Action: Mouse scrolled (490, 244) with delta (0, 0)
Screenshot: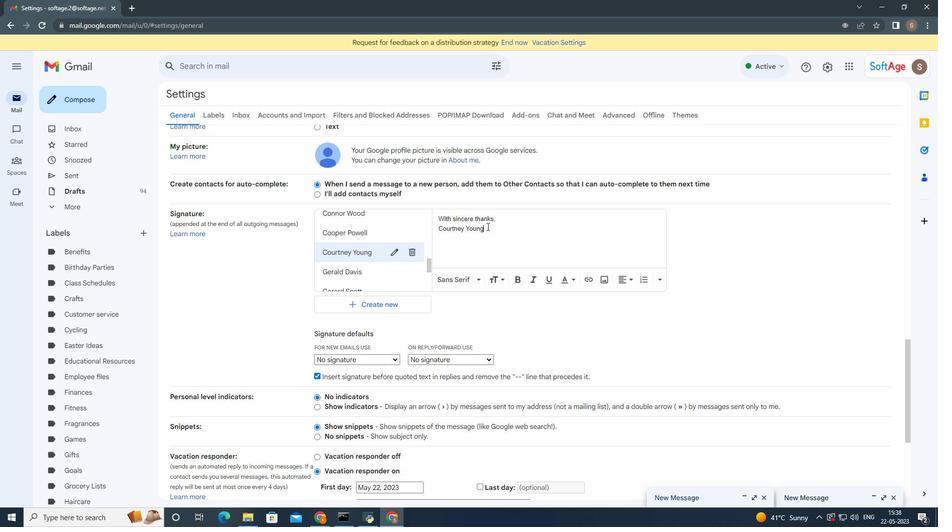 
Action: Mouse moved to (490, 245)
Screenshot: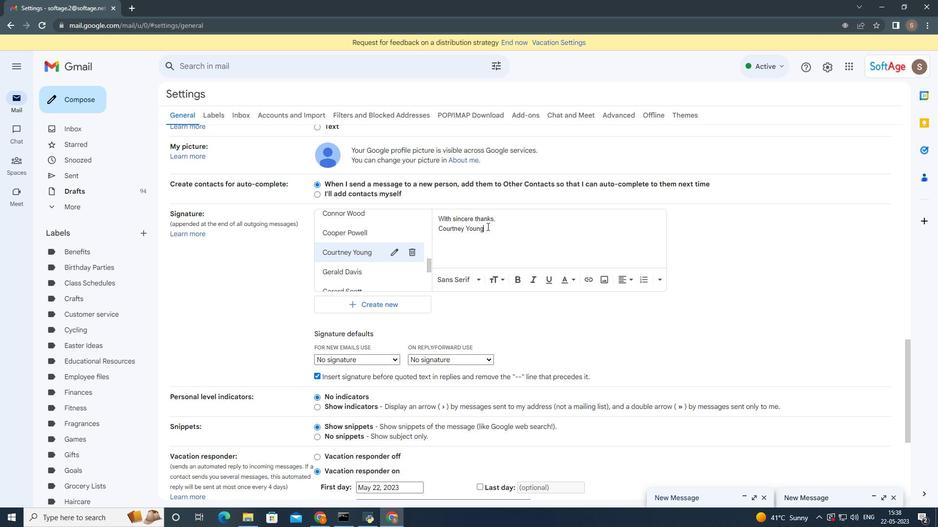 
Action: Mouse scrolled (490, 245) with delta (0, 0)
Screenshot: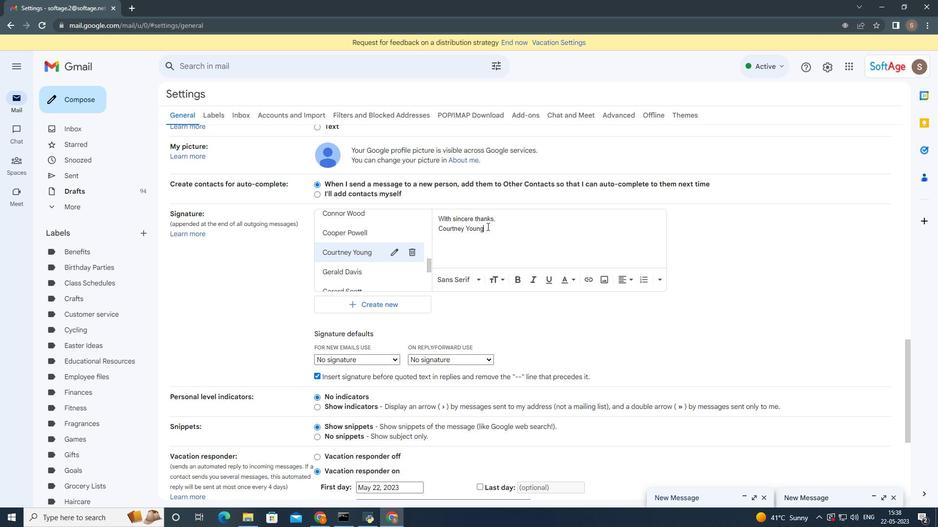 
Action: Mouse moved to (490, 253)
Screenshot: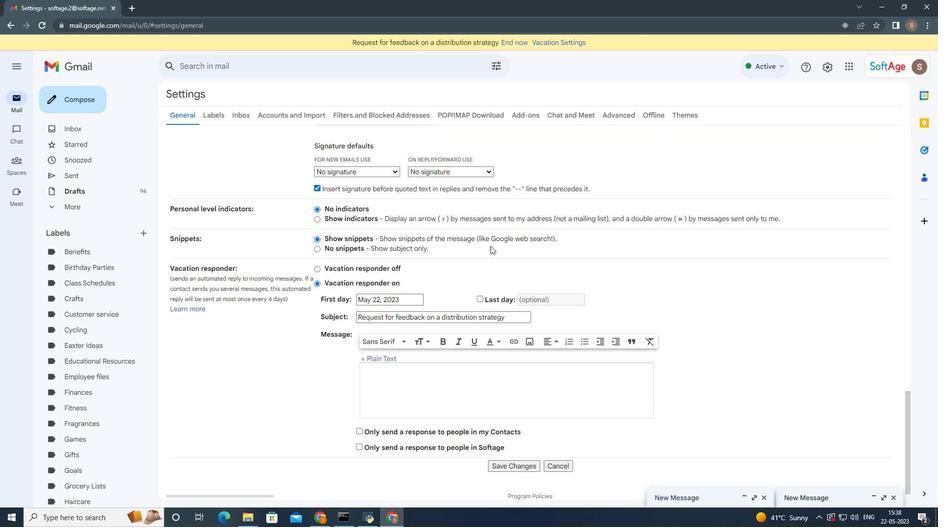 
Action: Mouse scrolled (490, 252) with delta (0, 0)
Screenshot: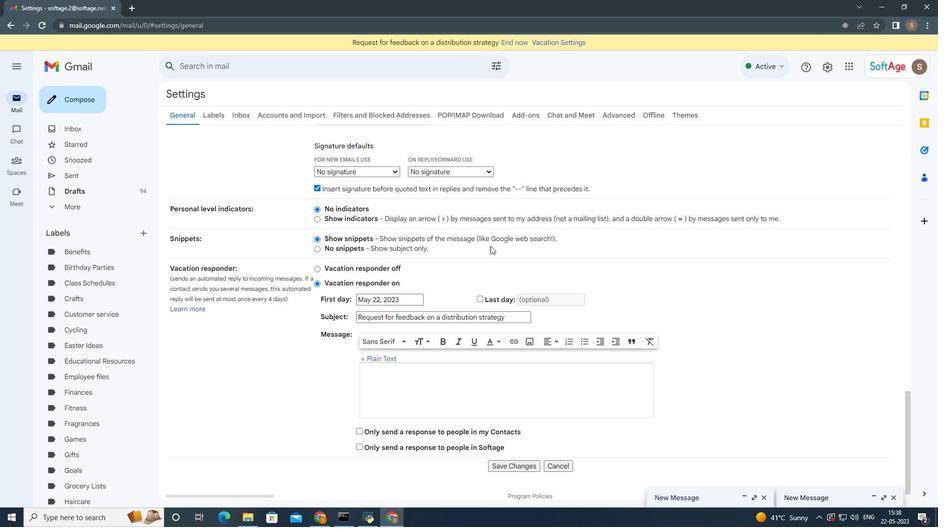 
Action: Mouse moved to (492, 266)
Screenshot: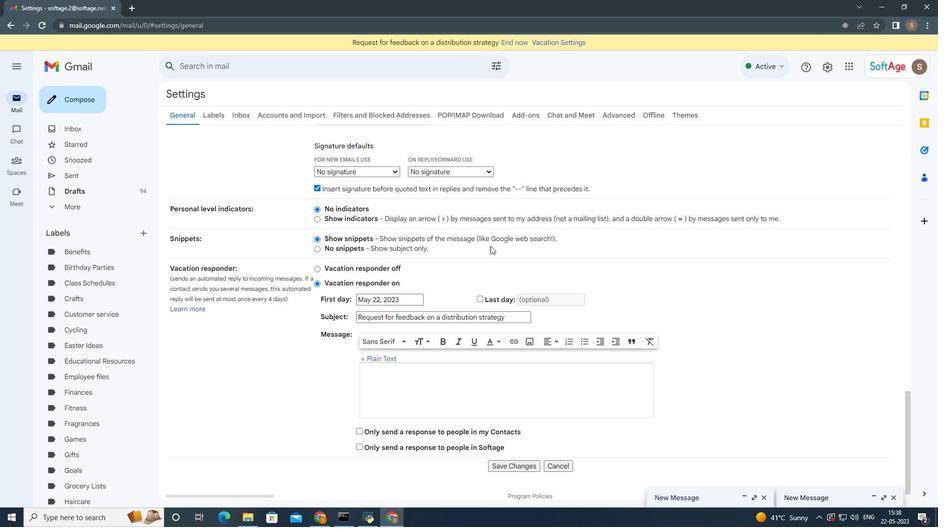 
Action: Mouse scrolled (492, 266) with delta (0, 0)
Screenshot: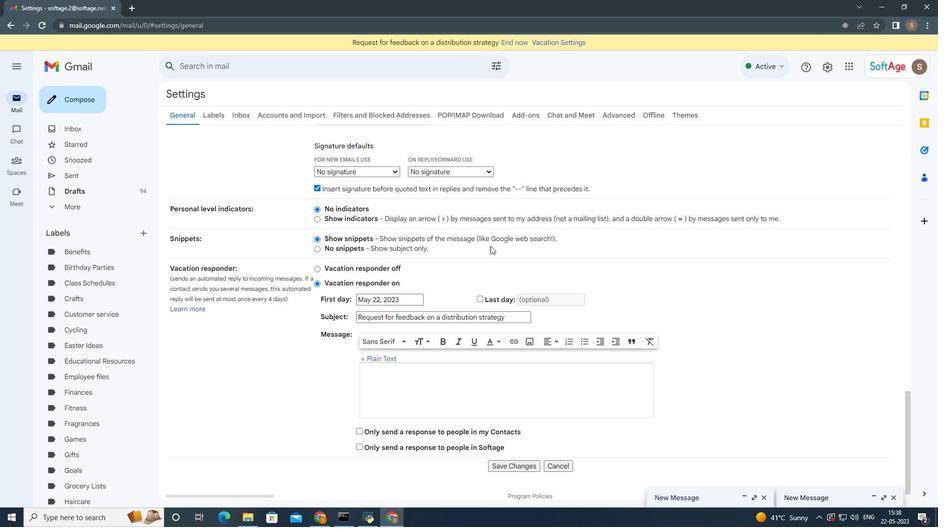 
Action: Mouse moved to (493, 271)
Screenshot: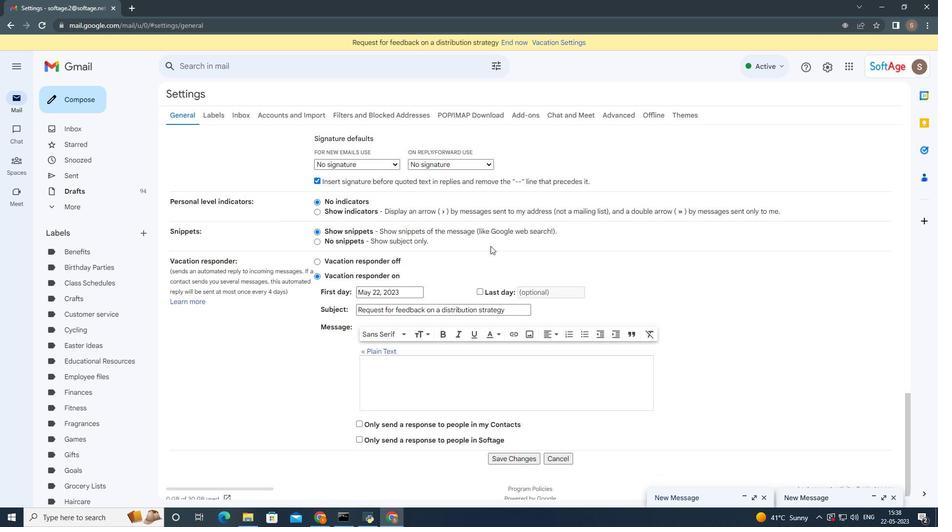 
Action: Mouse scrolled (493, 271) with delta (0, 0)
Screenshot: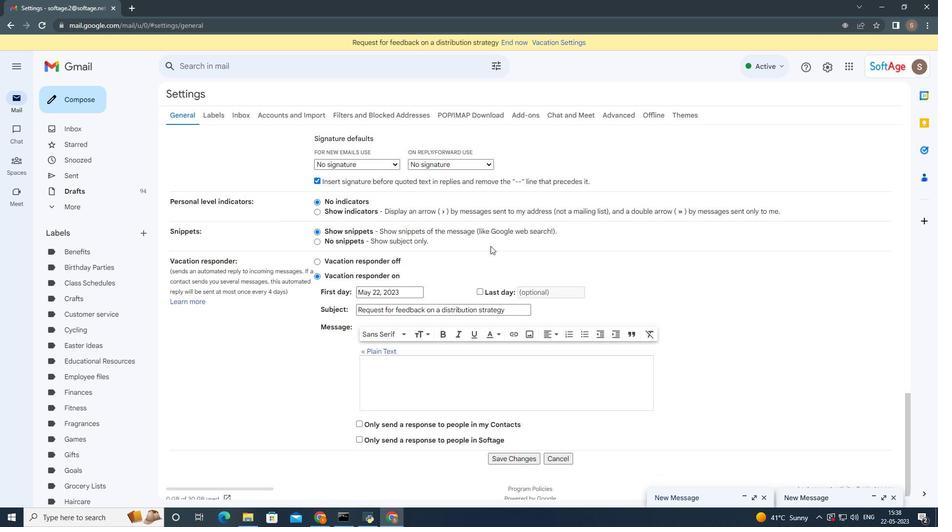 
Action: Mouse moved to (494, 272)
Screenshot: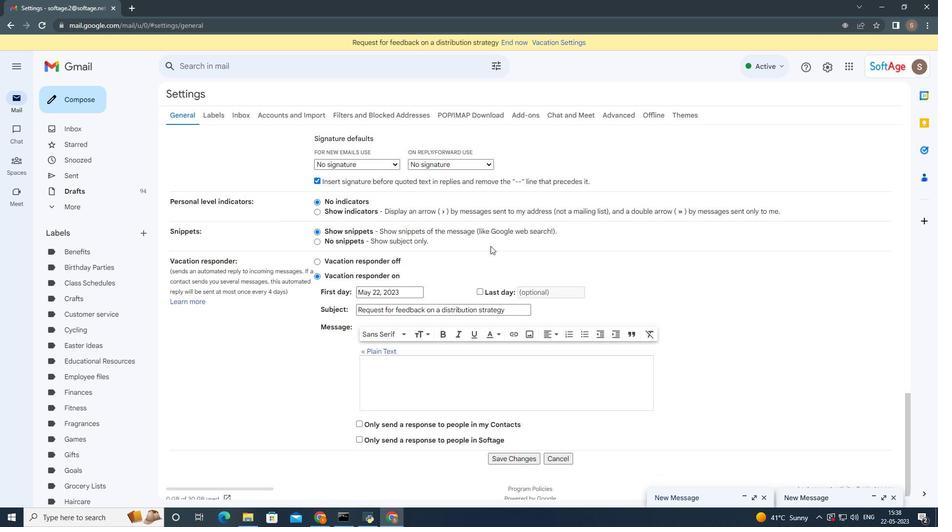 
Action: Mouse scrolled (494, 272) with delta (0, 0)
Screenshot: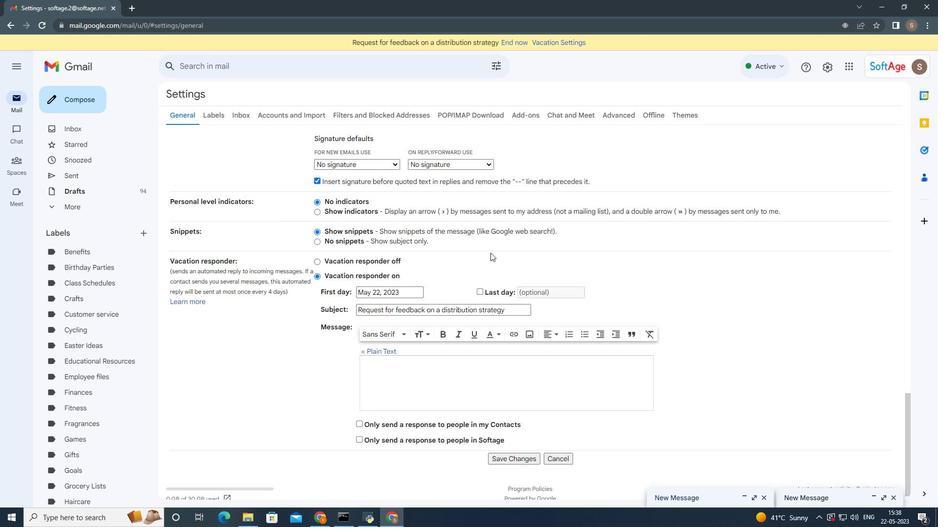 
Action: Mouse moved to (496, 274)
Screenshot: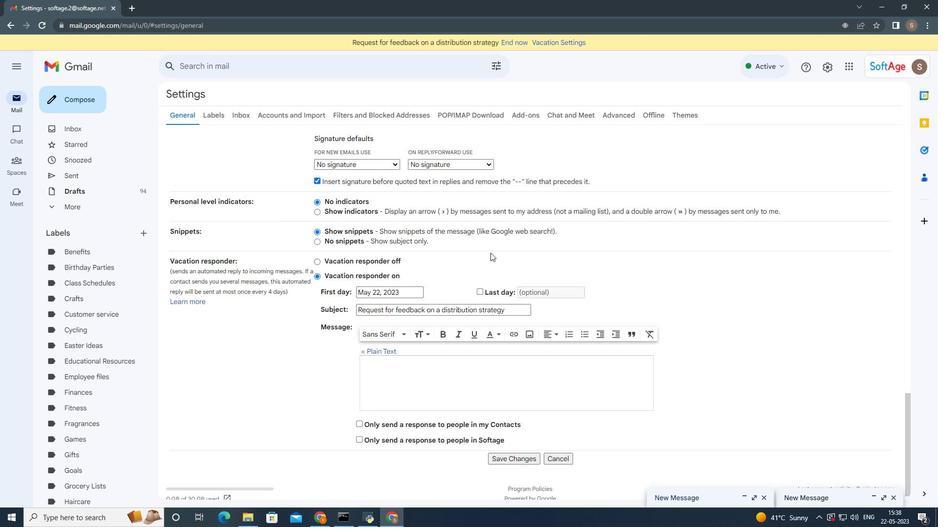
Action: Mouse scrolled (496, 274) with delta (0, 0)
Screenshot: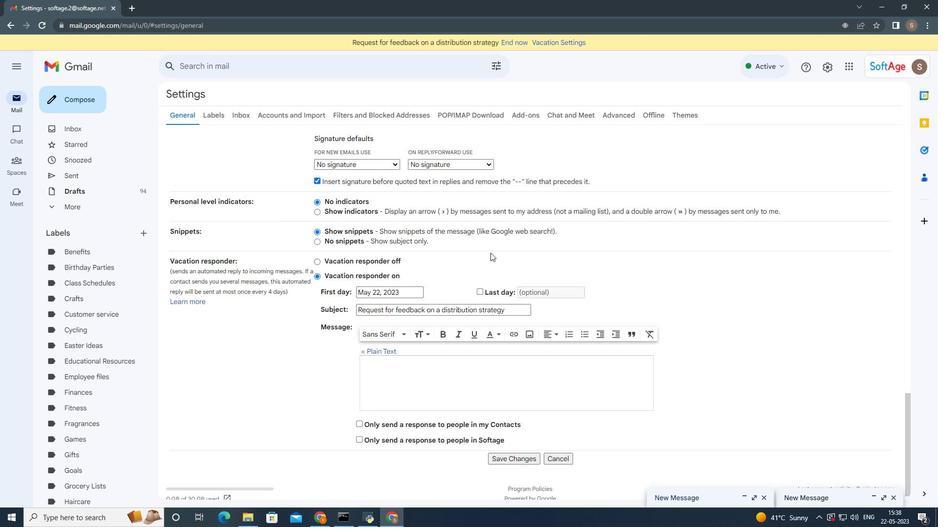 
Action: Mouse moved to (515, 440)
Screenshot: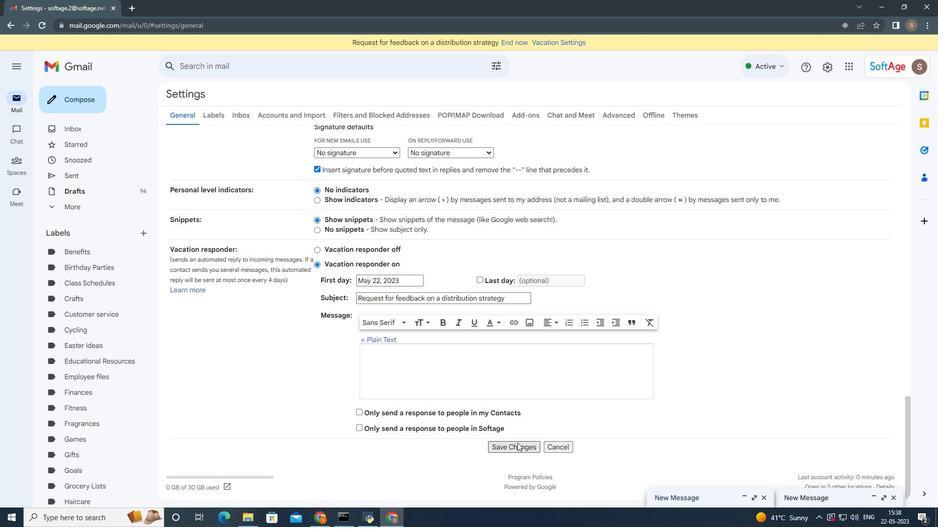 
Action: Mouse pressed left at (515, 440)
Screenshot: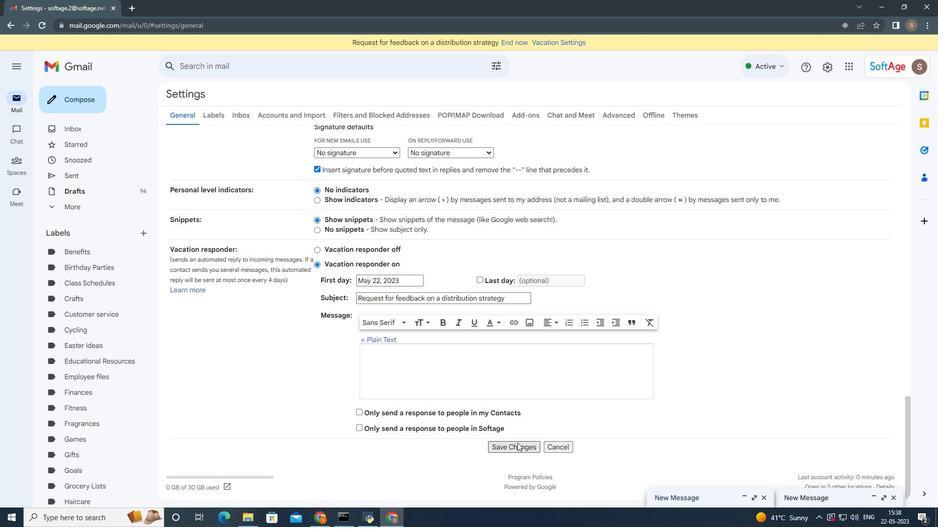 
Action: Mouse moved to (518, 450)
Screenshot: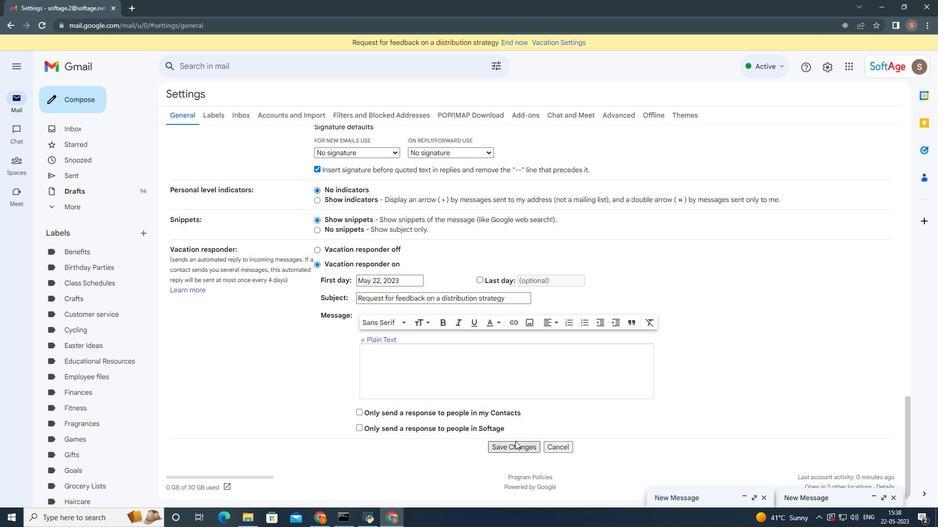 
Action: Mouse pressed left at (518, 450)
Screenshot: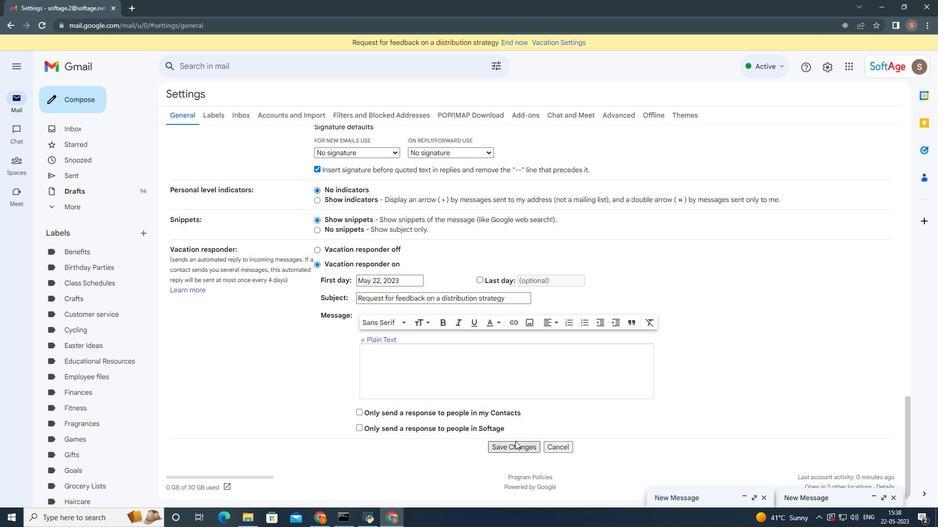 
Action: Mouse moved to (297, 292)
Screenshot: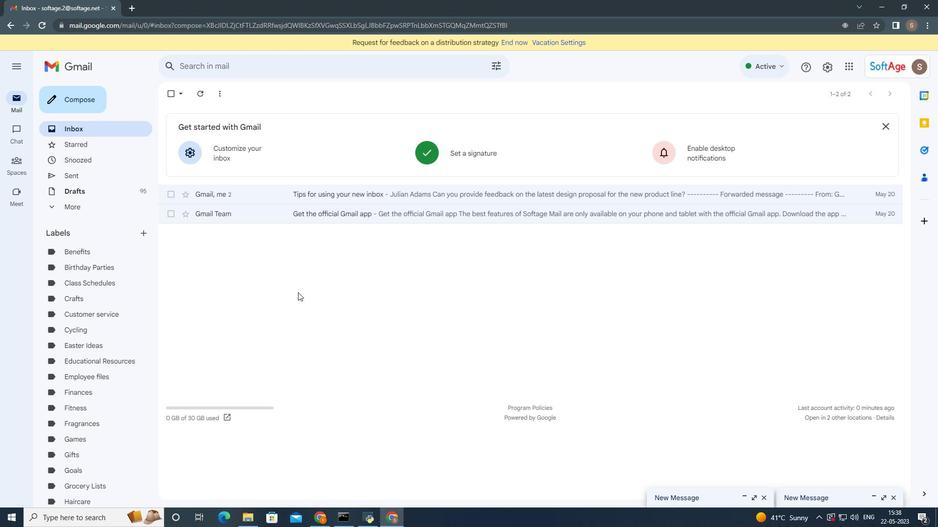
Action: Mouse scrolled (297, 292) with delta (0, 0)
Screenshot: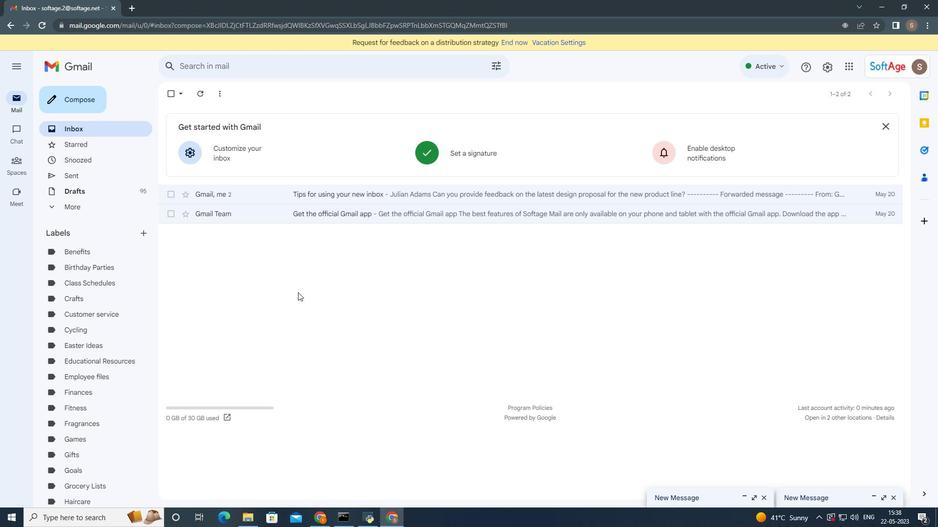 
Action: Mouse moved to (84, 103)
Screenshot: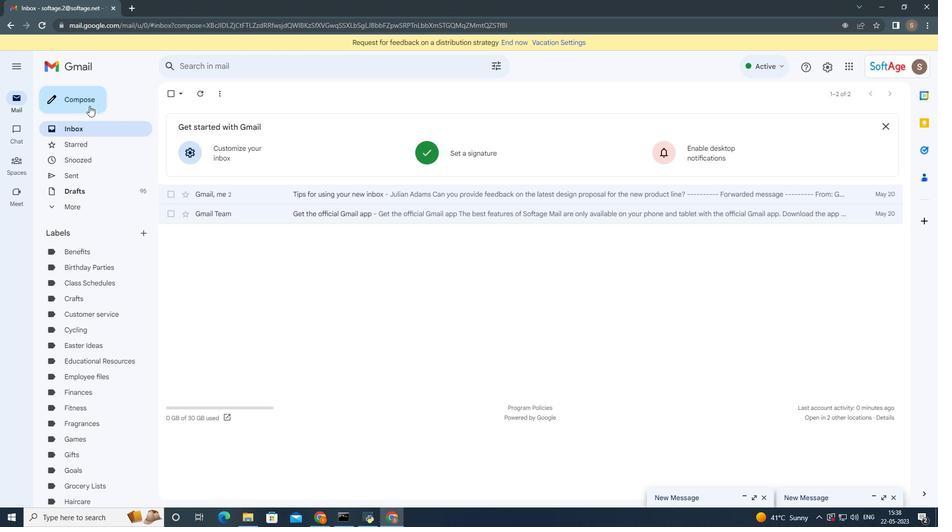 
Action: Mouse pressed left at (84, 103)
Screenshot: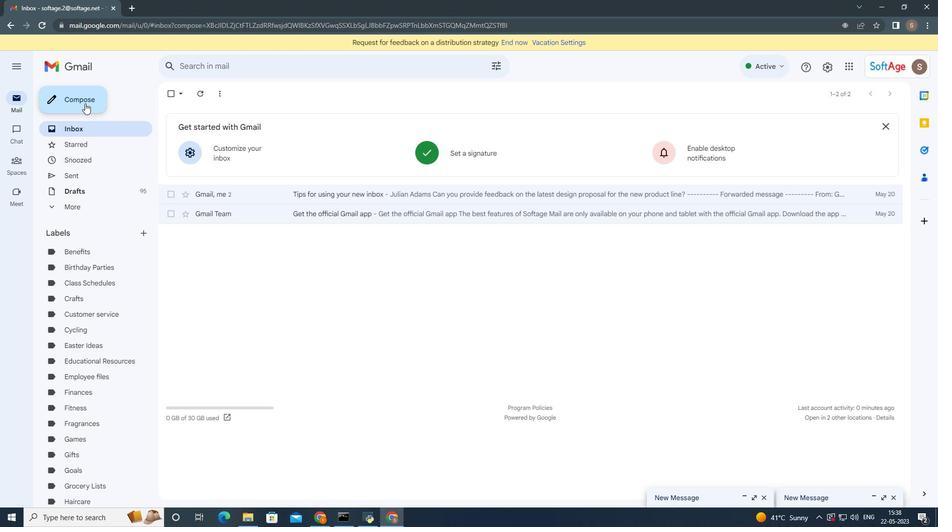 
Action: Mouse moved to (451, 257)
Screenshot: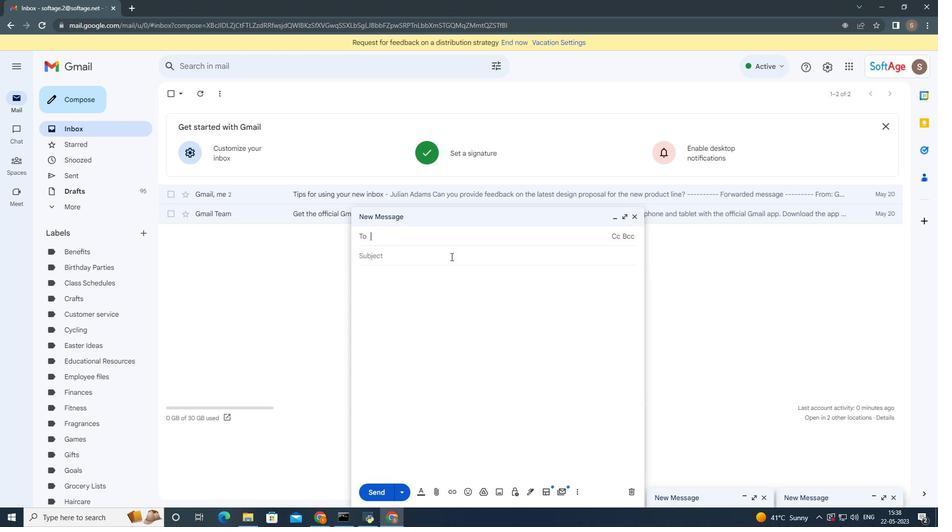 
Action: Key pressed softage.4<Key.enter>
Screenshot: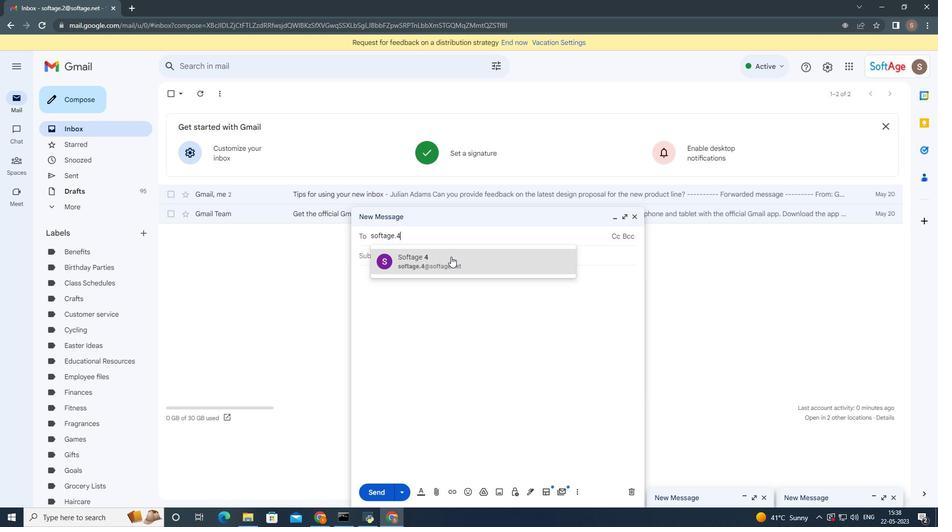 
Action: Mouse moved to (531, 491)
Screenshot: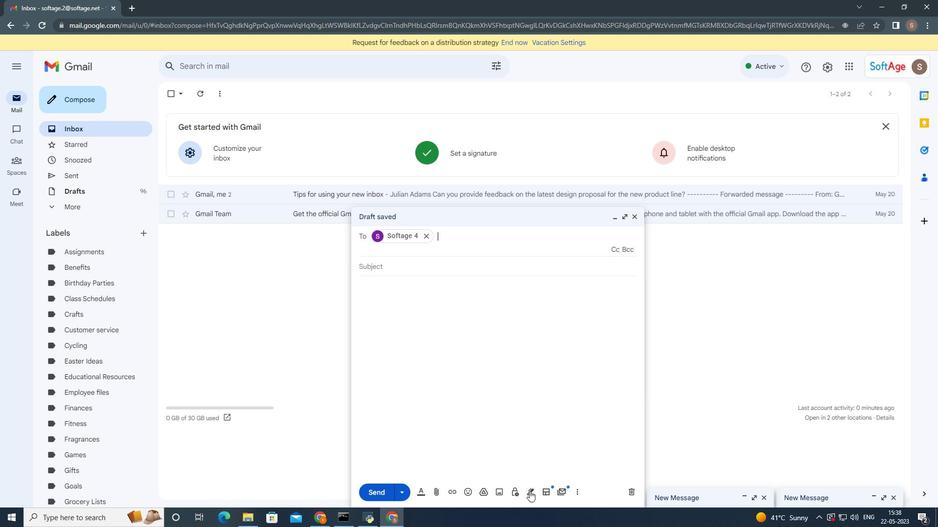 
Action: Mouse pressed left at (531, 491)
Screenshot: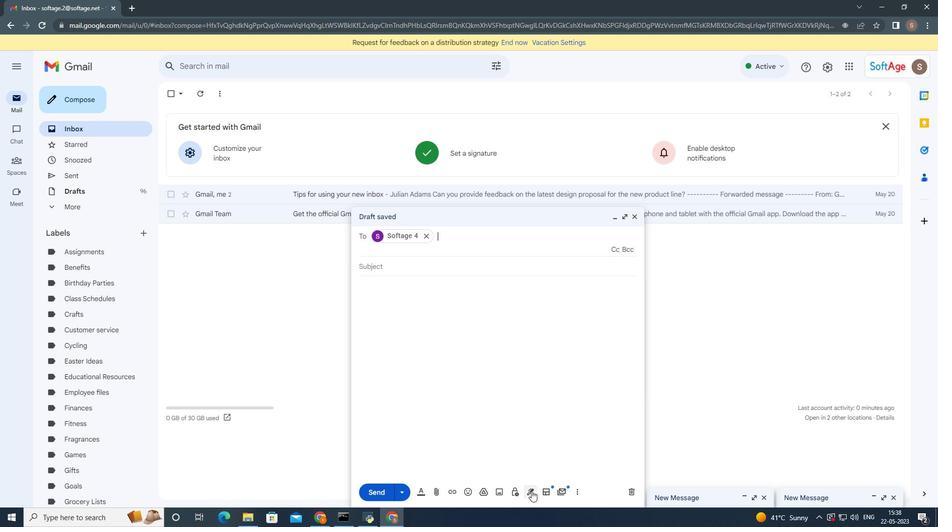 
Action: Mouse moved to (581, 353)
Screenshot: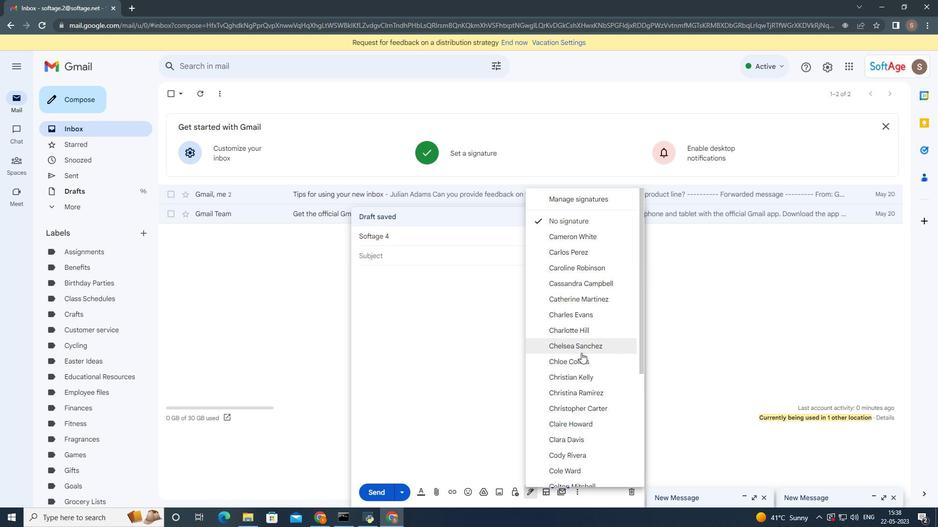 
Action: Mouse scrolled (581, 352) with delta (0, 0)
Screenshot: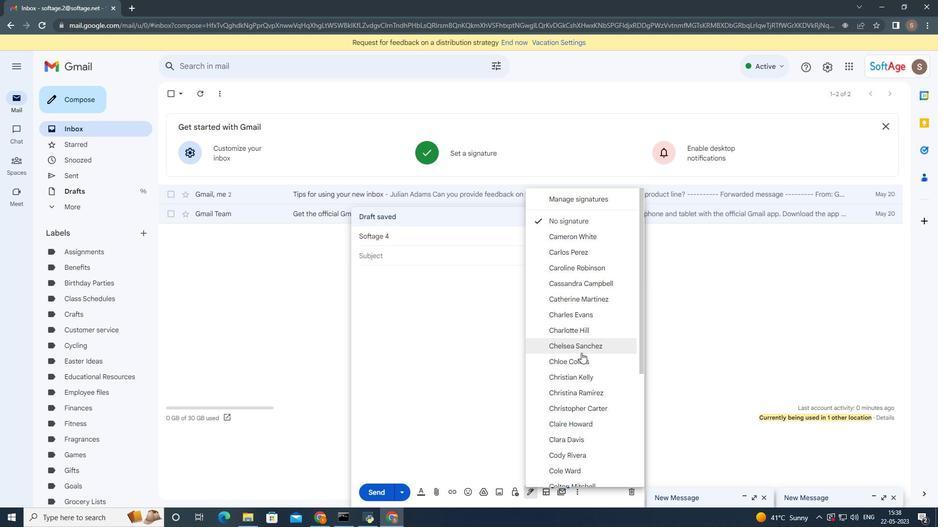 
Action: Mouse moved to (585, 447)
Screenshot: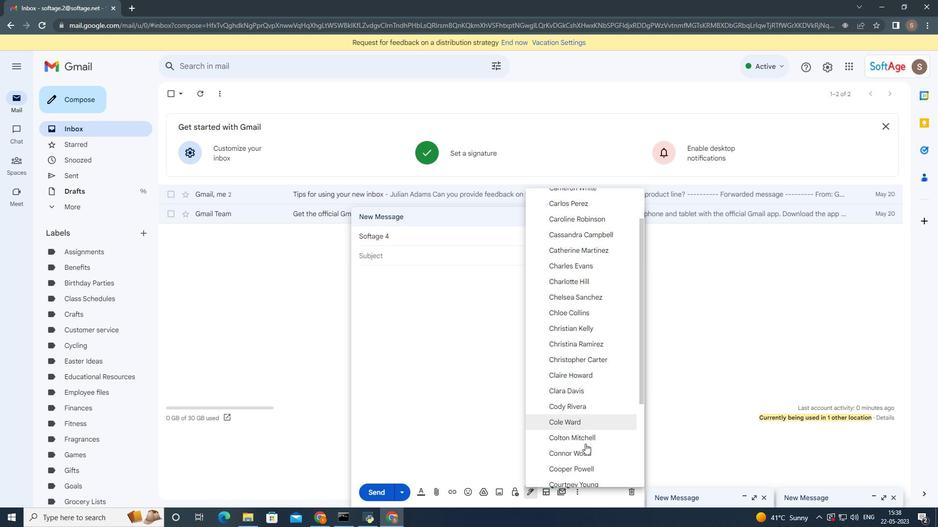 
Action: Mouse scrolled (585, 446) with delta (0, 0)
Screenshot: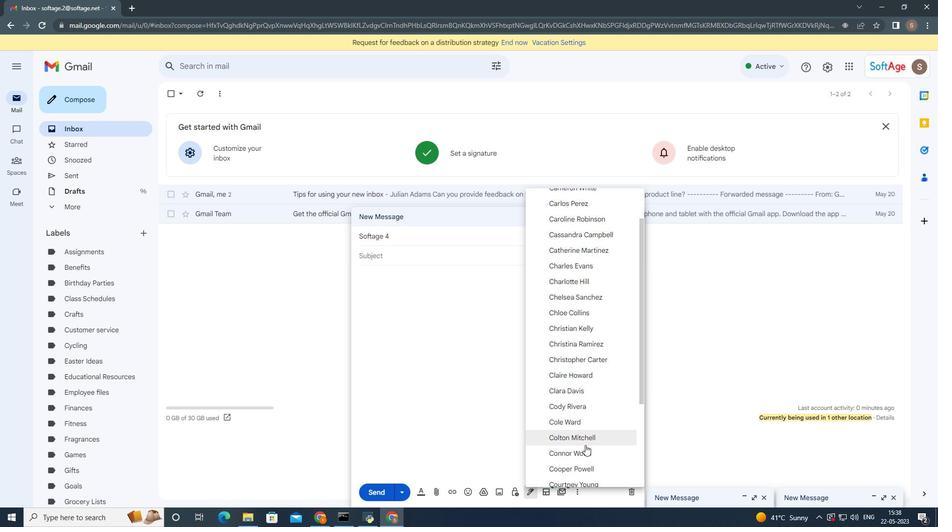 
Action: Mouse moved to (585, 447)
Screenshot: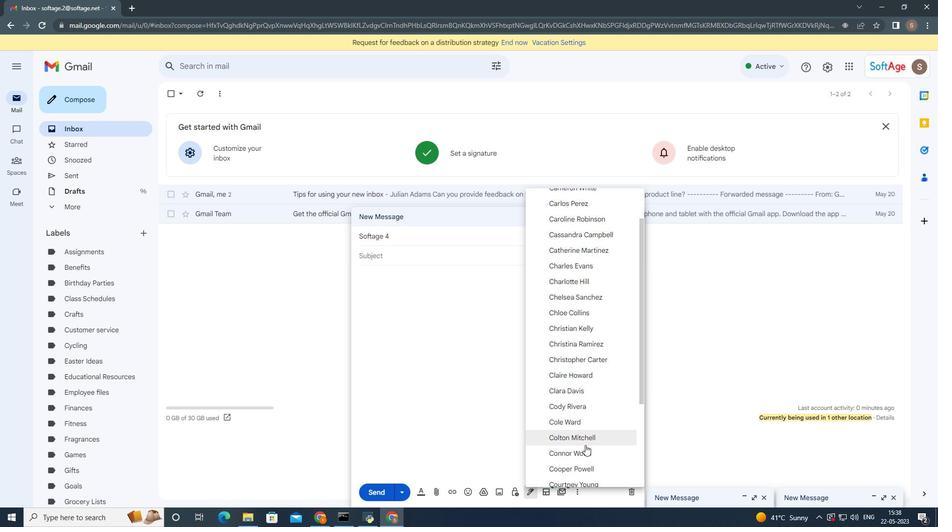 
Action: Mouse scrolled (585, 447) with delta (0, 0)
Screenshot: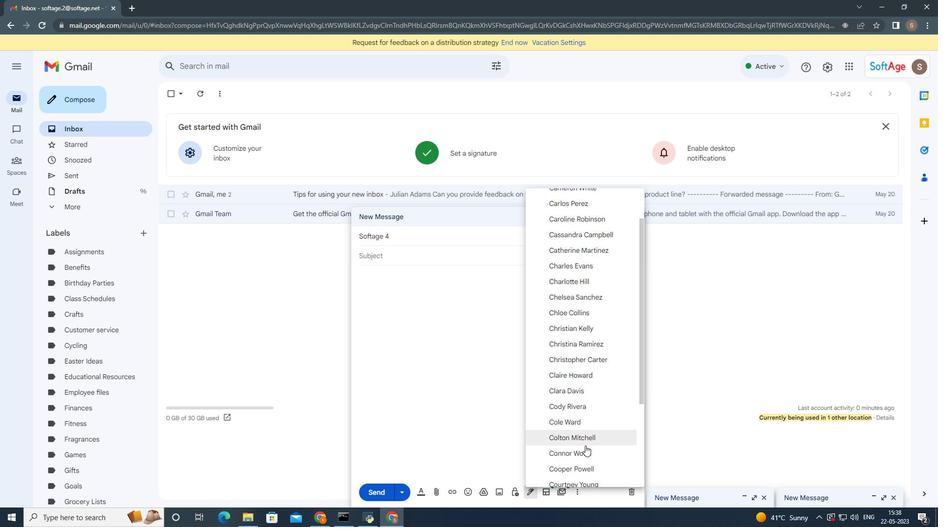 
Action: Mouse moved to (585, 447)
Screenshot: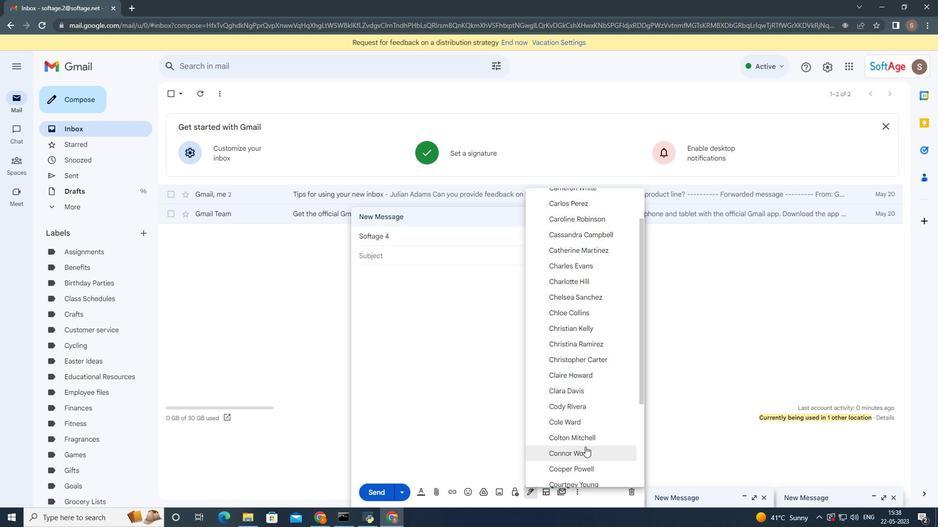 
Action: Mouse scrolled (585, 447) with delta (0, 0)
Screenshot: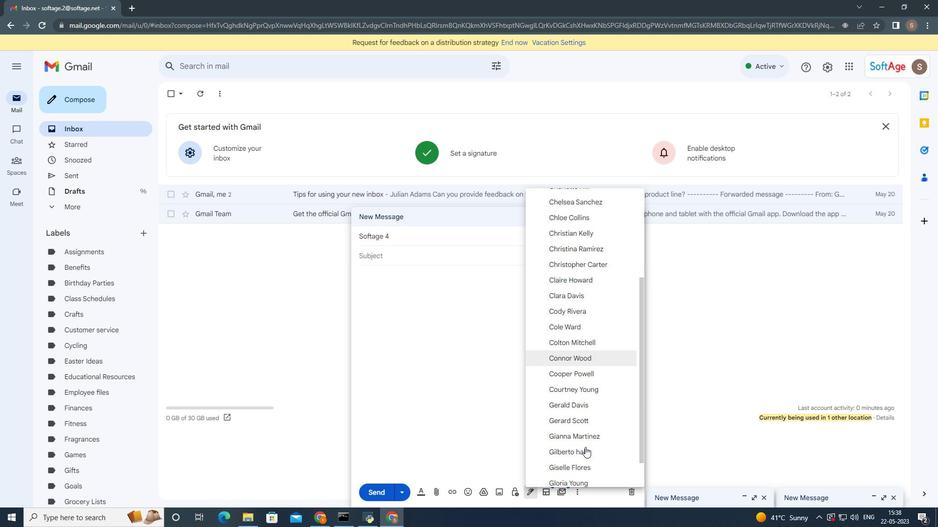 
Action: Mouse moved to (562, 345)
Screenshot: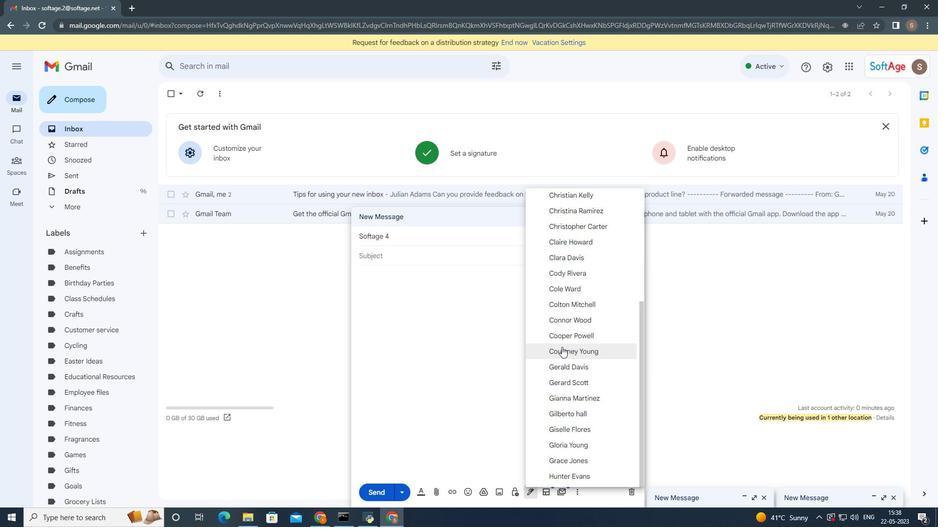 
Action: Mouse pressed left at (562, 345)
Screenshot: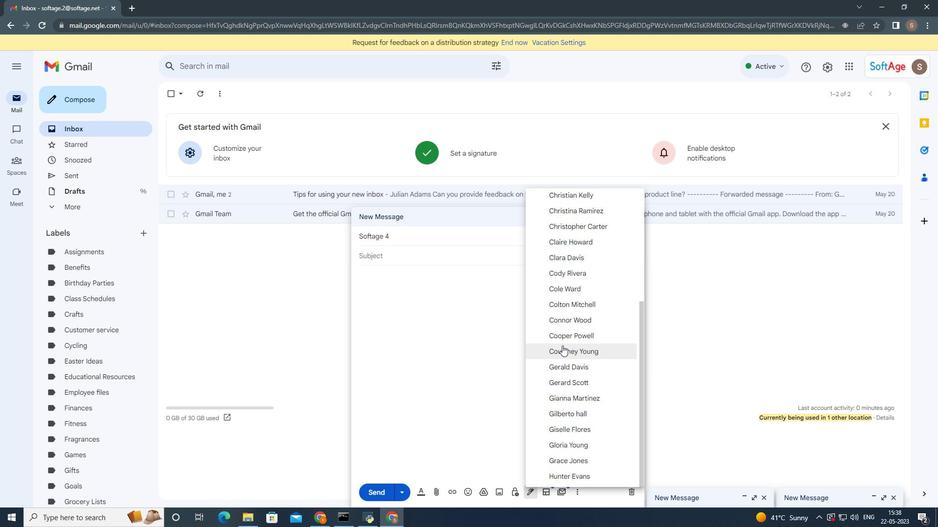 
Action: Mouse moved to (578, 488)
Screenshot: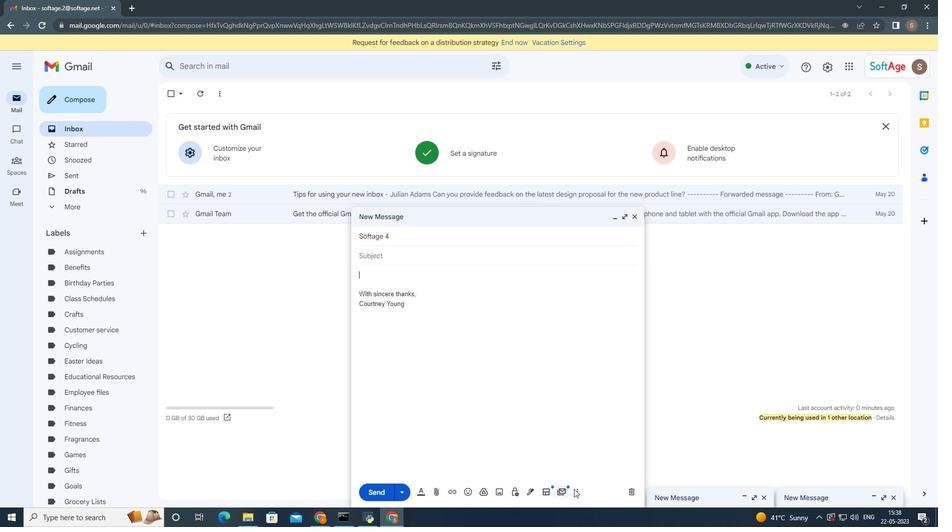 
Action: Mouse pressed left at (578, 488)
Screenshot: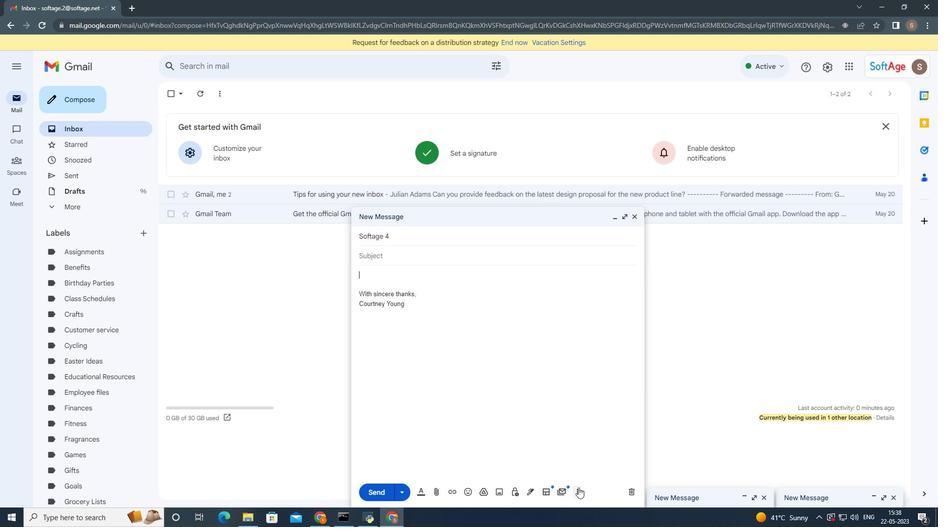 
Action: Mouse moved to (593, 401)
Screenshot: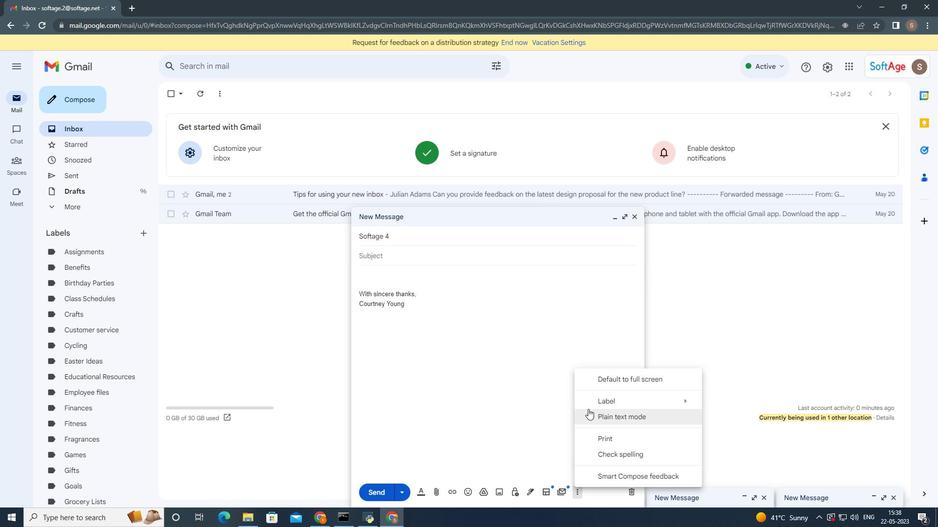 
Action: Mouse pressed left at (593, 401)
Screenshot: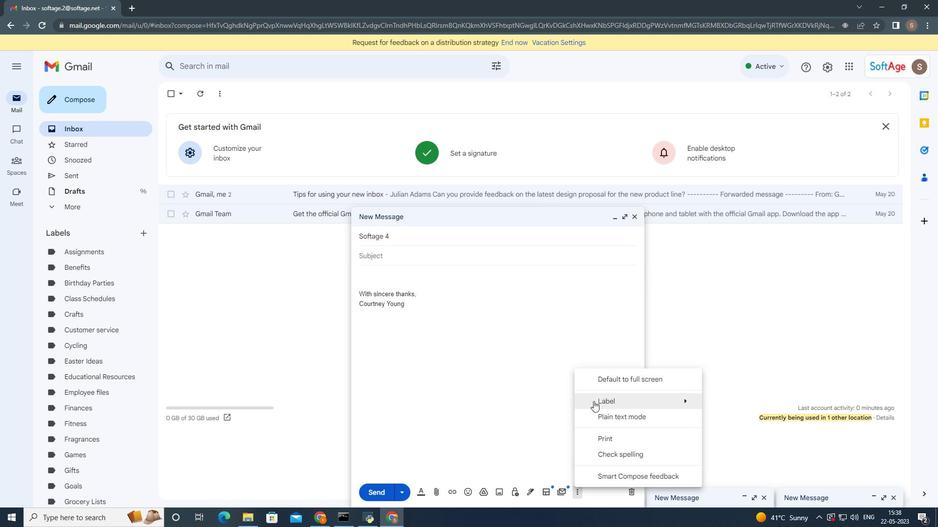 
Action: Mouse moved to (651, 401)
Screenshot: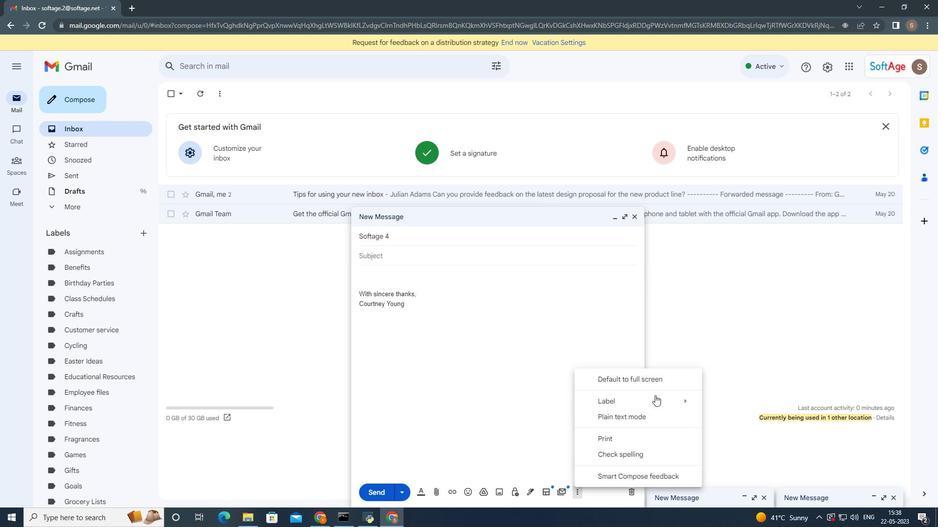 
Action: Mouse pressed left at (651, 401)
Screenshot: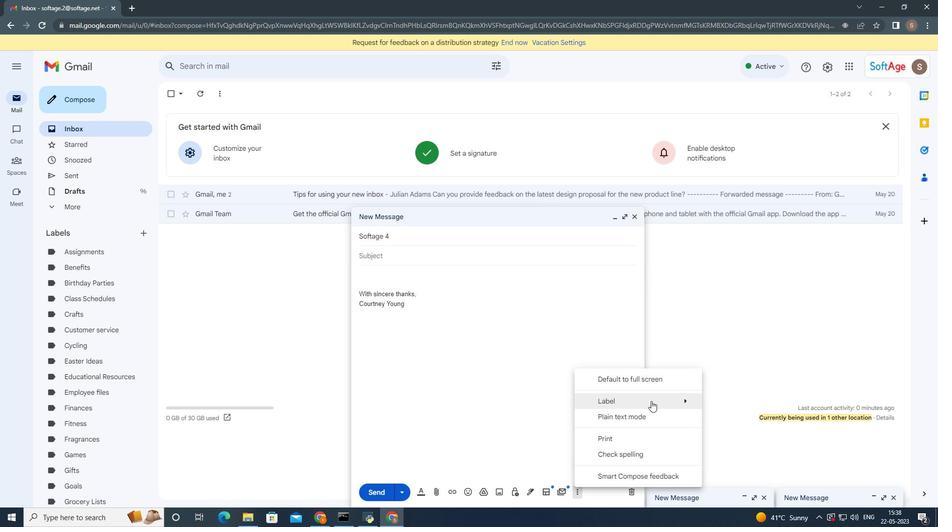 
Action: Mouse moved to (737, 307)
Screenshot: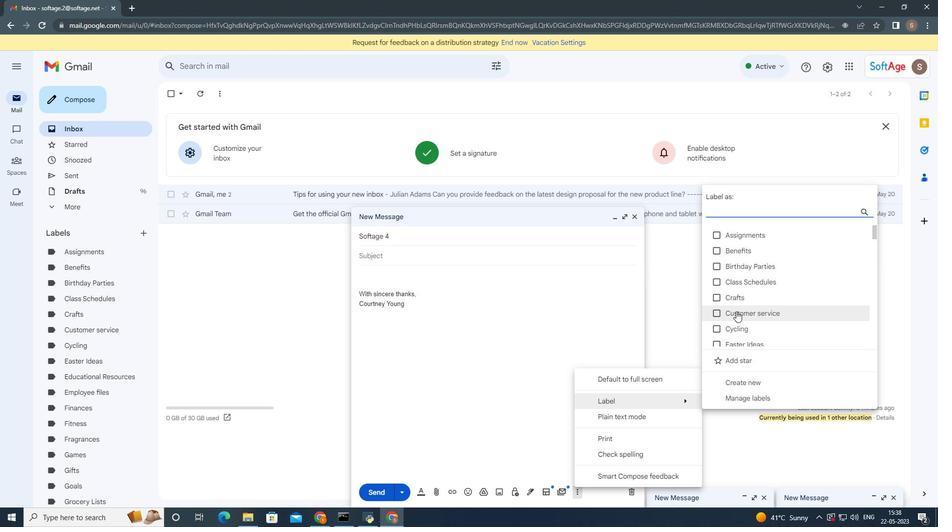 
Action: Mouse scrolled (737, 307) with delta (0, 0)
Screenshot: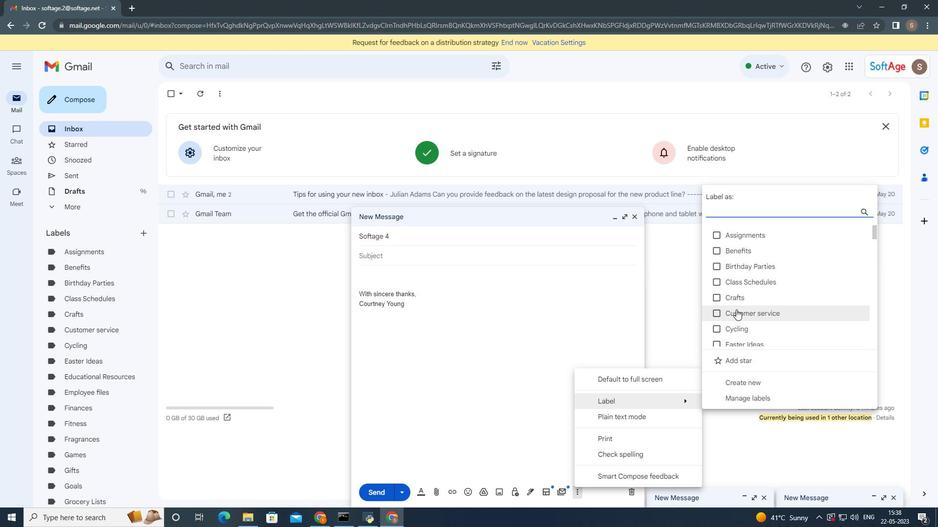 
Action: Mouse scrolled (737, 307) with delta (0, 0)
Screenshot: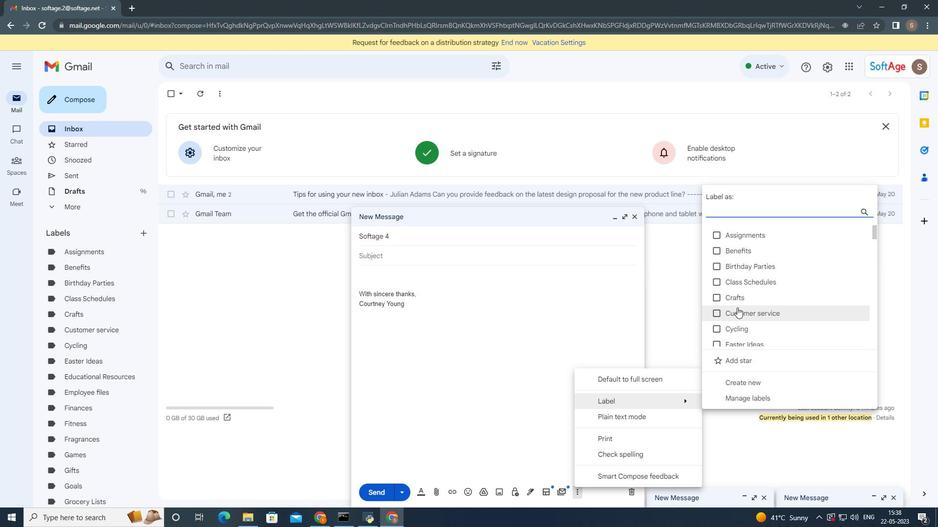 
Action: Mouse scrolled (737, 307) with delta (0, 0)
Screenshot: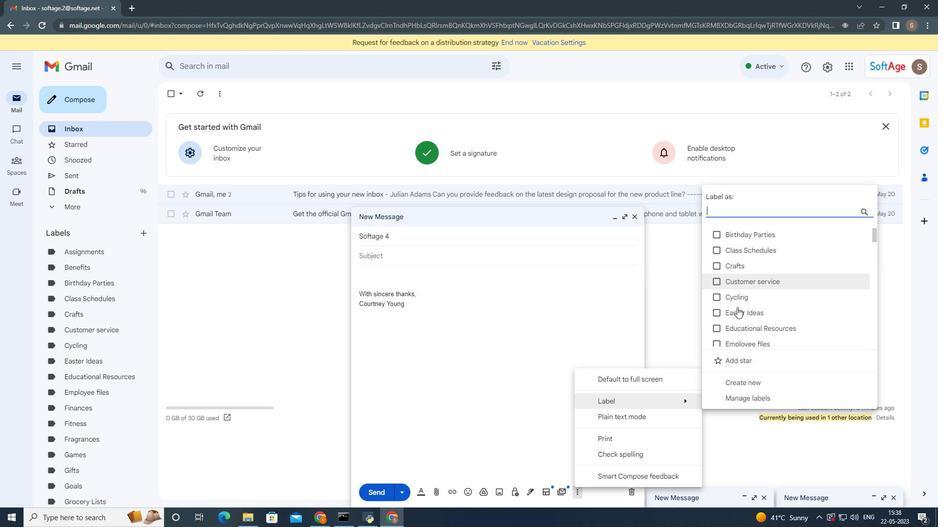 
Action: Mouse scrolled (737, 307) with delta (0, 0)
Screenshot: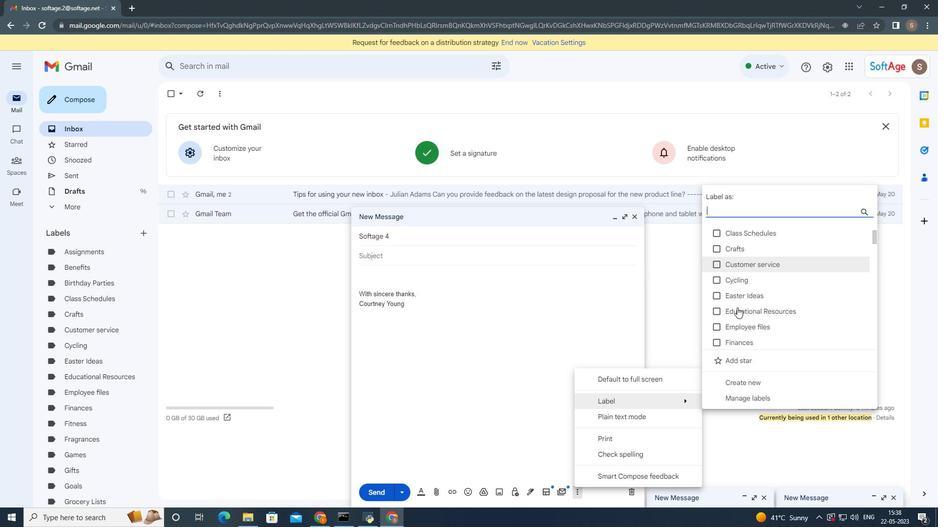 
Action: Mouse moved to (737, 307)
Screenshot: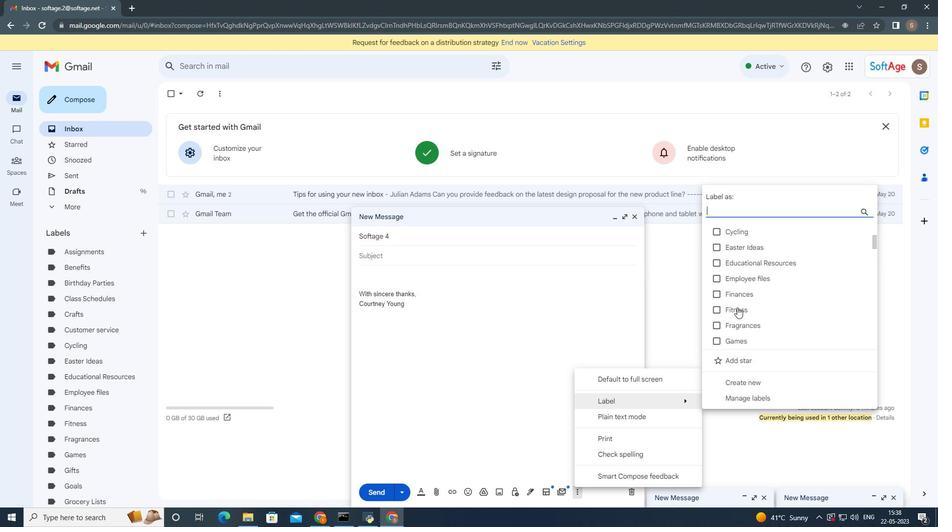 
Action: Mouse scrolled (737, 307) with delta (0, 0)
Screenshot: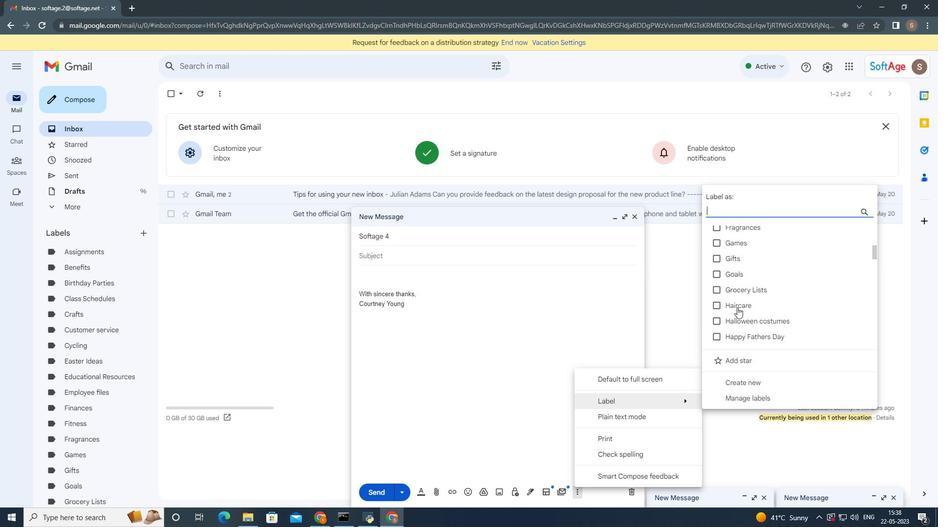 
Action: Mouse scrolled (737, 307) with delta (0, 0)
Screenshot: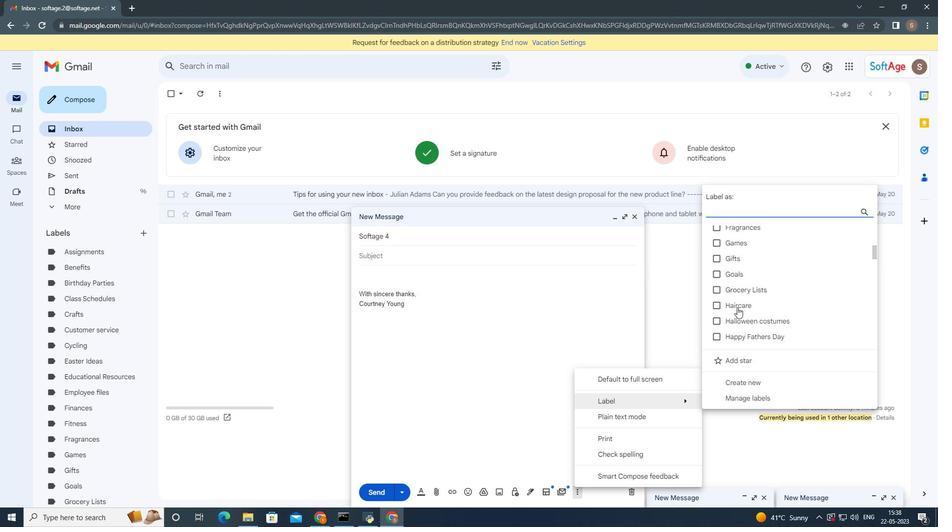
Action: Mouse moved to (737, 308)
Screenshot: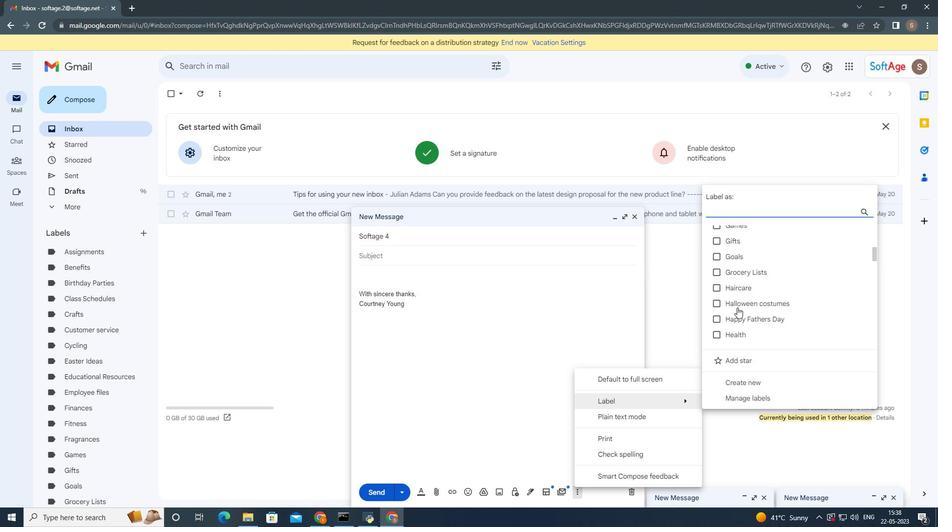 
Action: Mouse scrolled (737, 308) with delta (0, 0)
Screenshot: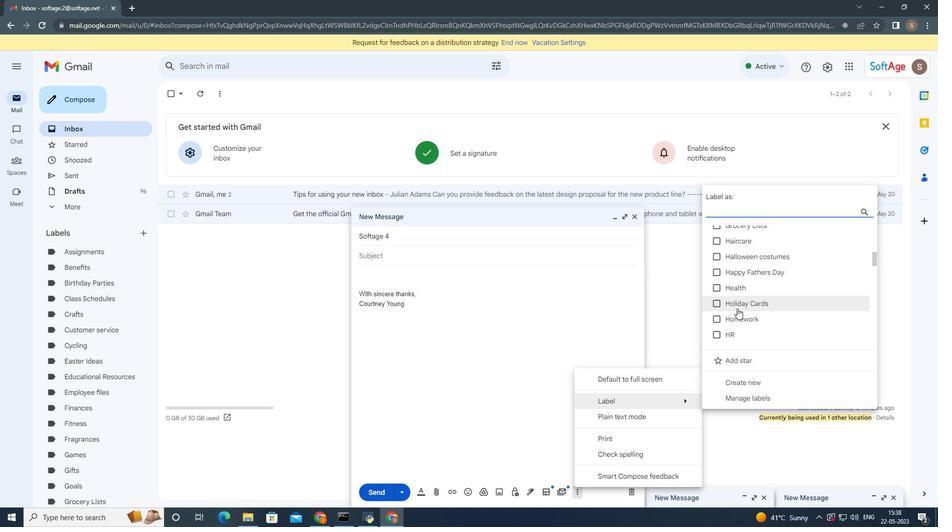 
Action: Mouse moved to (737, 309)
Screenshot: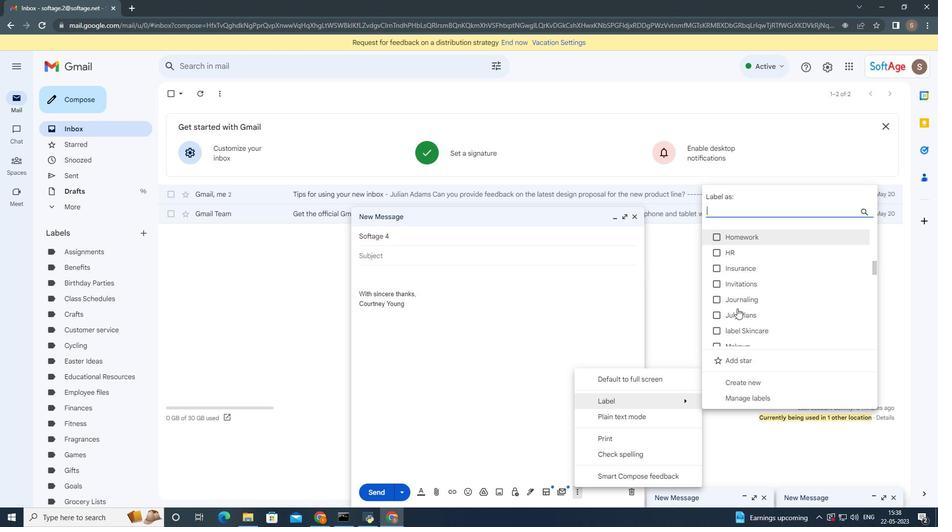 
Action: Mouse scrolled (737, 308) with delta (0, 0)
Screenshot: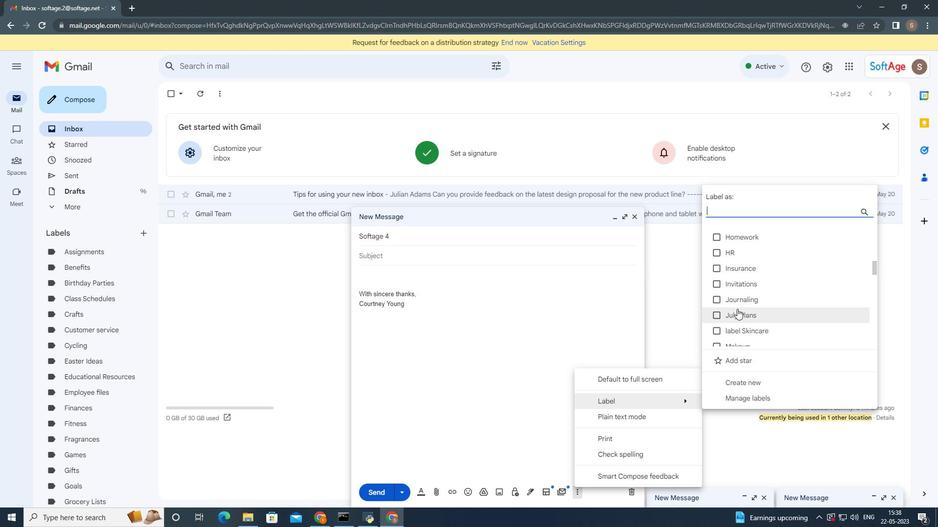 
Action: Mouse scrolled (737, 308) with delta (0, 0)
Screenshot: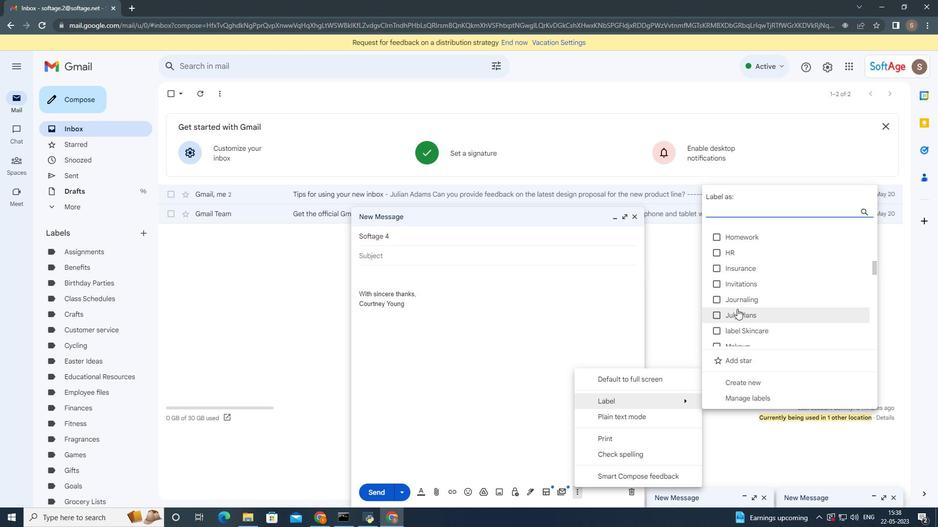 
Action: Mouse scrolled (737, 308) with delta (0, 0)
Screenshot: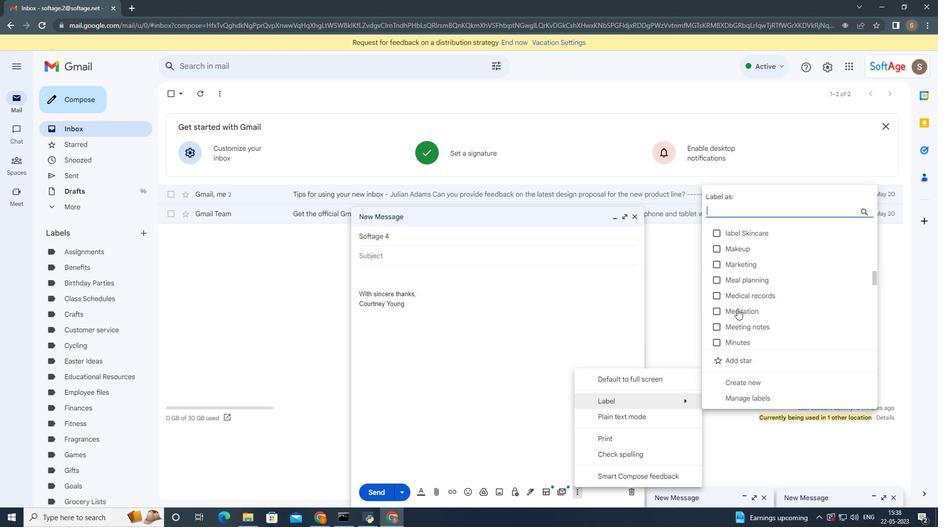 
Action: Mouse moved to (735, 310)
Screenshot: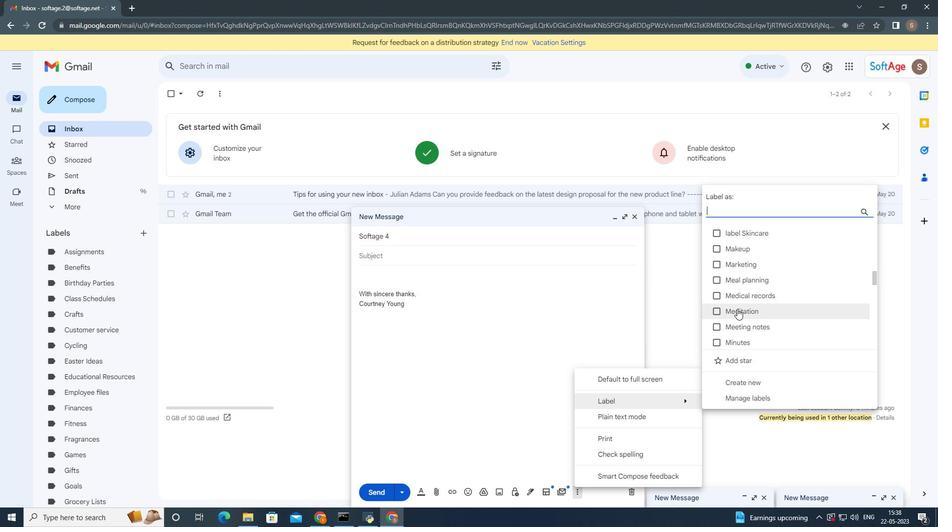 
Action: Mouse scrolled (735, 310) with delta (0, 0)
Screenshot: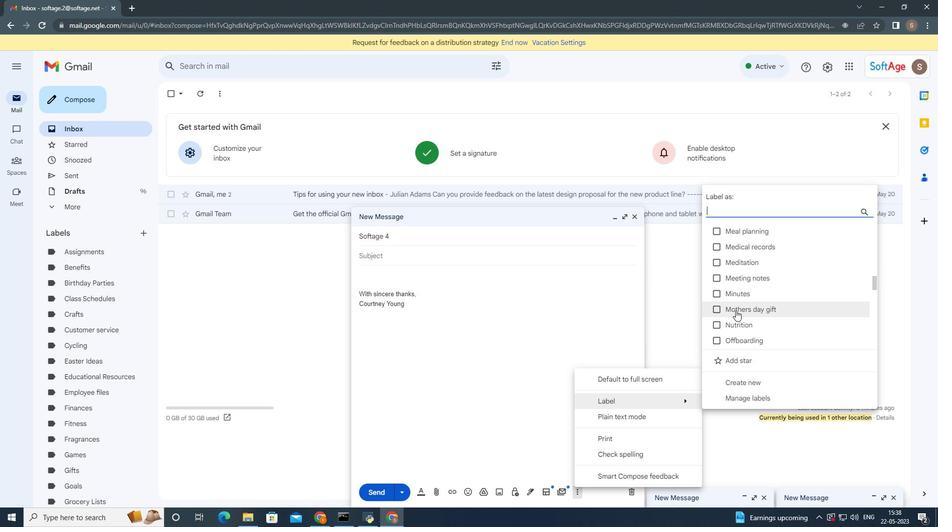 
Action: Mouse scrolled (735, 310) with delta (0, 0)
Screenshot: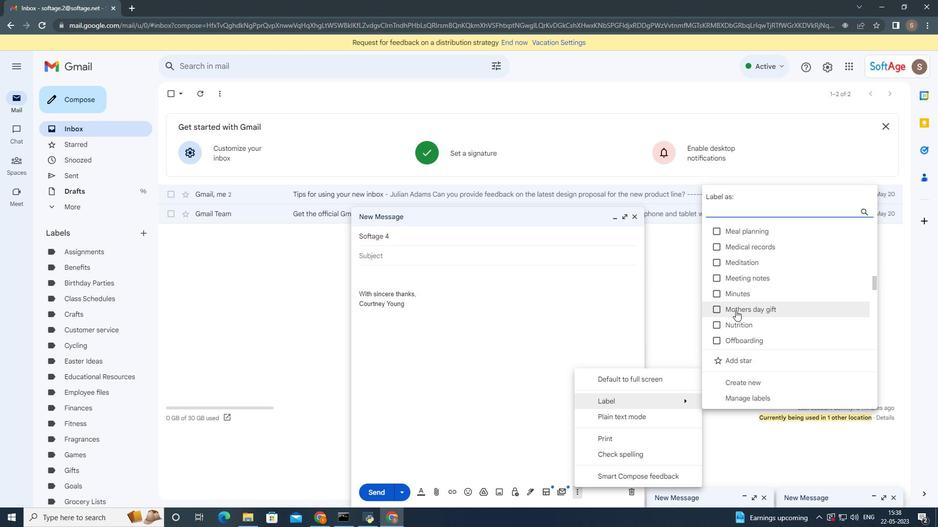 
Action: Mouse scrolled (735, 310) with delta (0, 0)
Screenshot: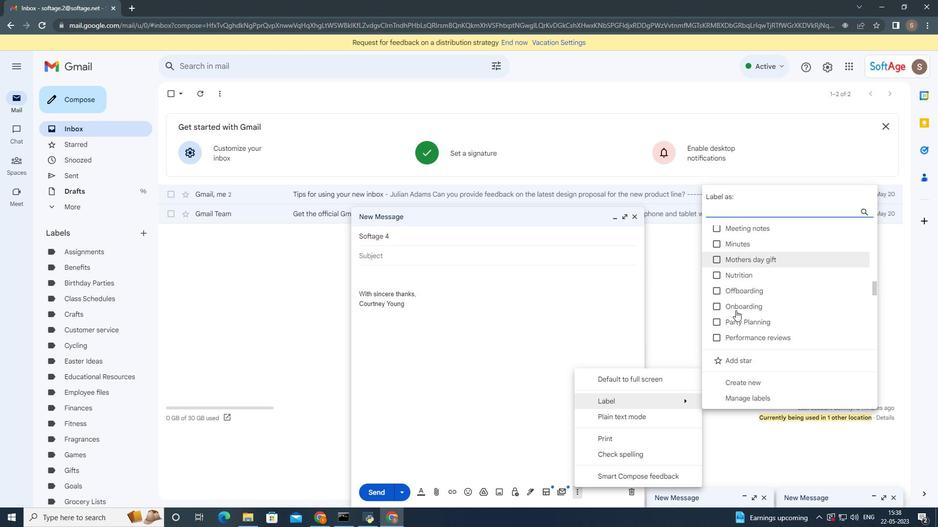 
Action: Mouse scrolled (735, 310) with delta (0, 0)
Screenshot: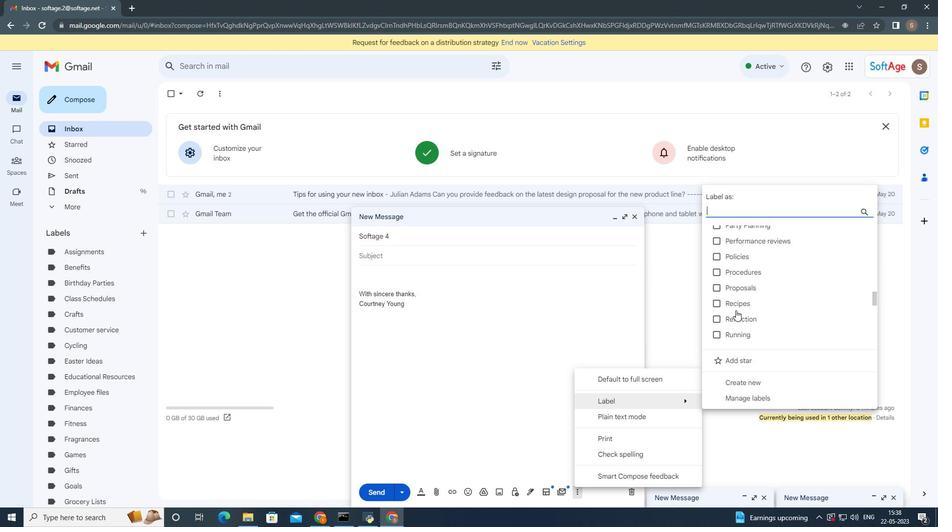 
Action: Mouse scrolled (735, 310) with delta (0, 0)
Screenshot: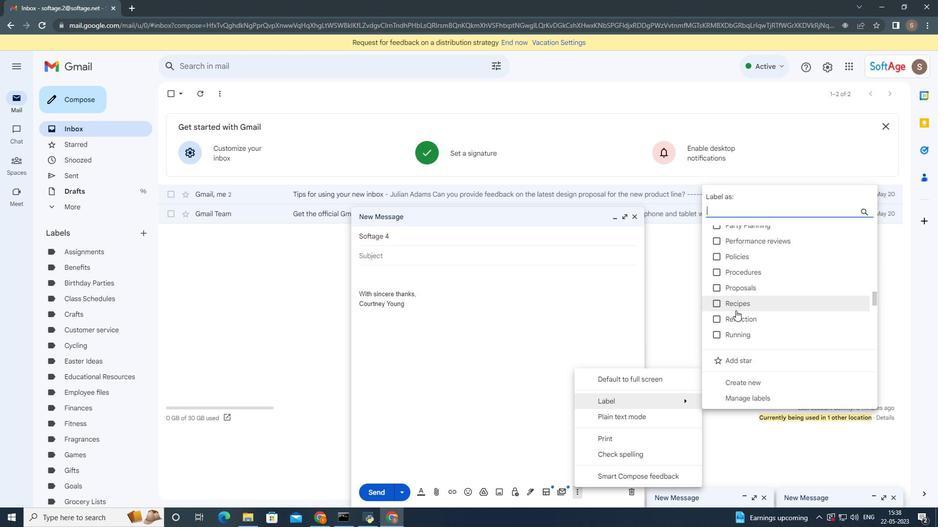 
Action: Mouse scrolled (735, 310) with delta (0, 0)
Screenshot: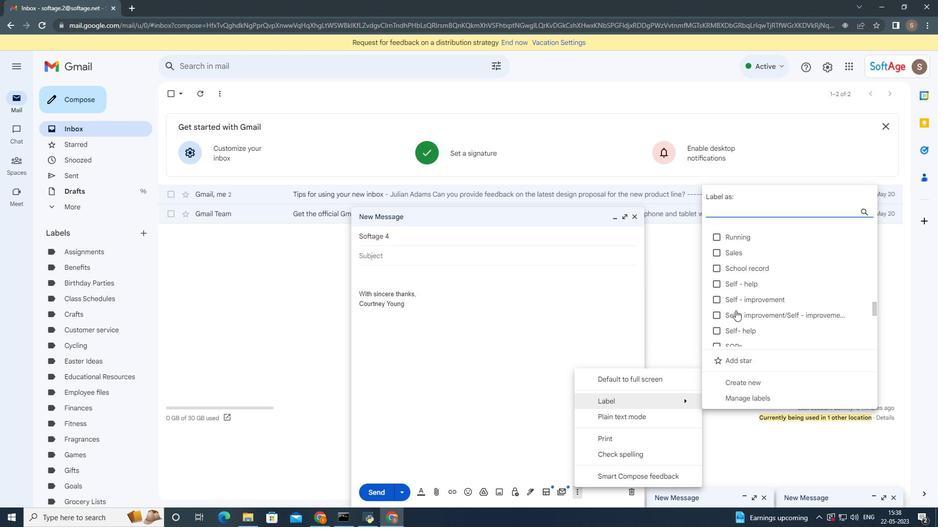 
Action: Mouse scrolled (735, 310) with delta (0, 0)
Screenshot: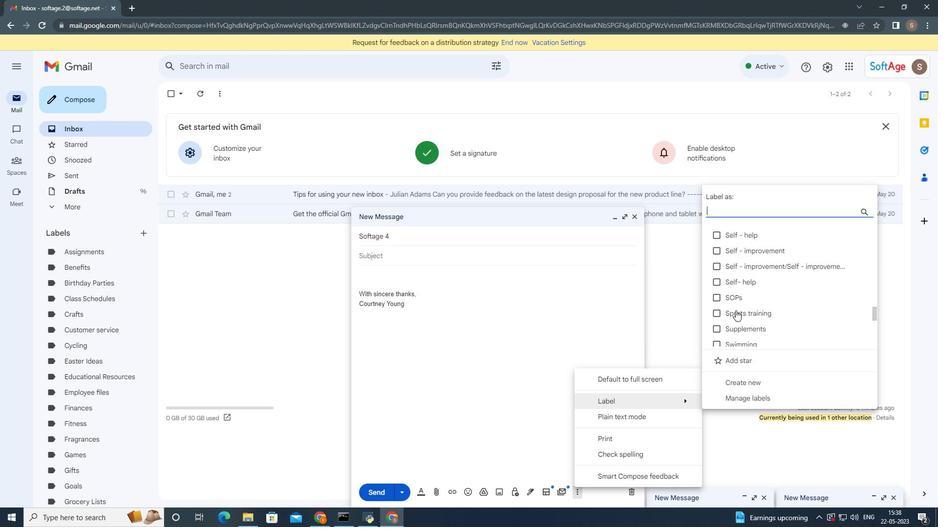 
Action: Mouse scrolled (735, 310) with delta (0, 0)
Screenshot: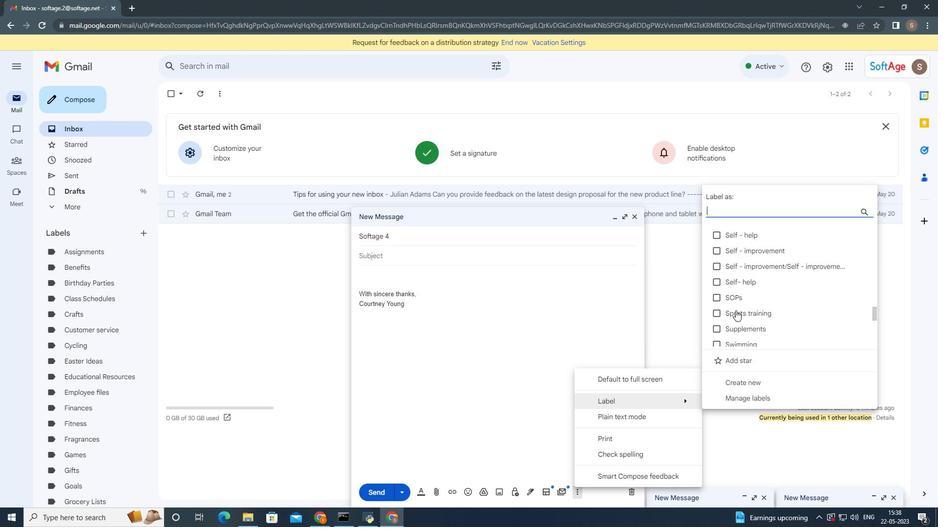 
Action: Mouse scrolled (735, 310) with delta (0, 0)
Screenshot: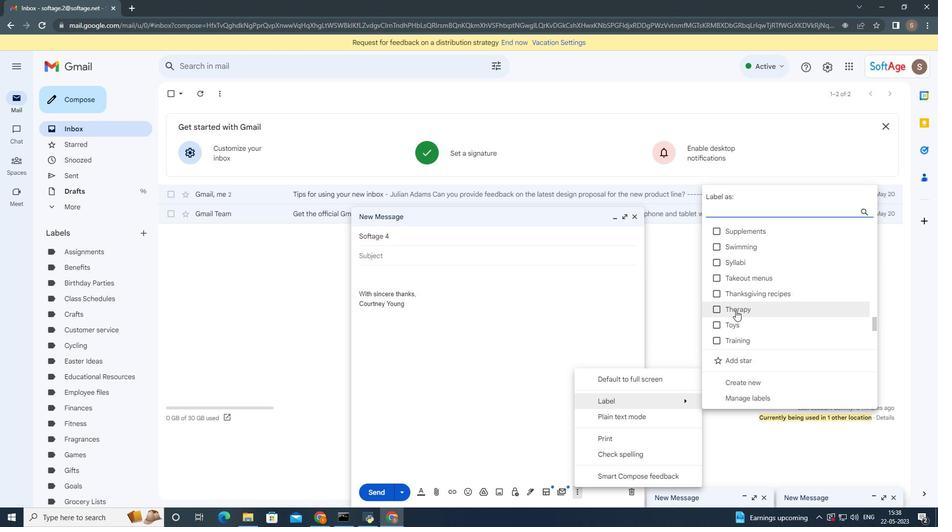 
Action: Mouse scrolled (735, 310) with delta (0, 0)
Screenshot: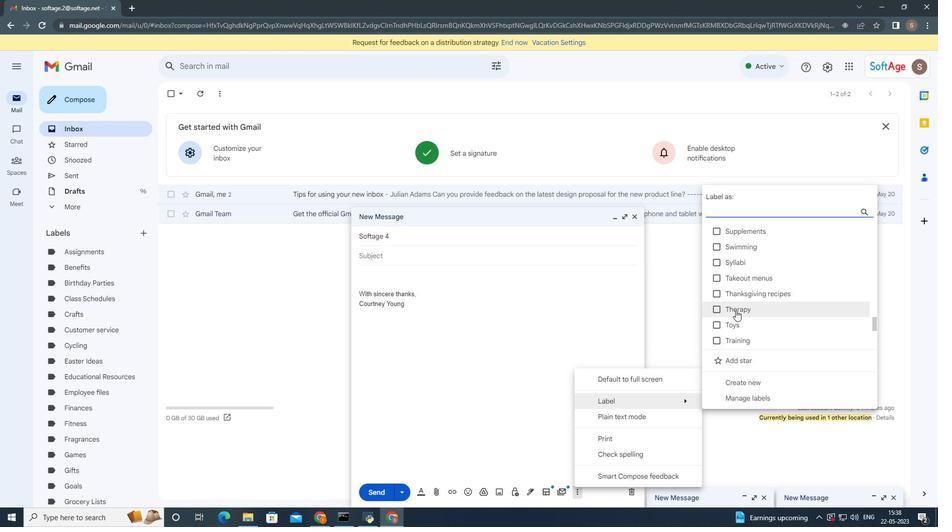
Action: Mouse moved to (735, 311)
Screenshot: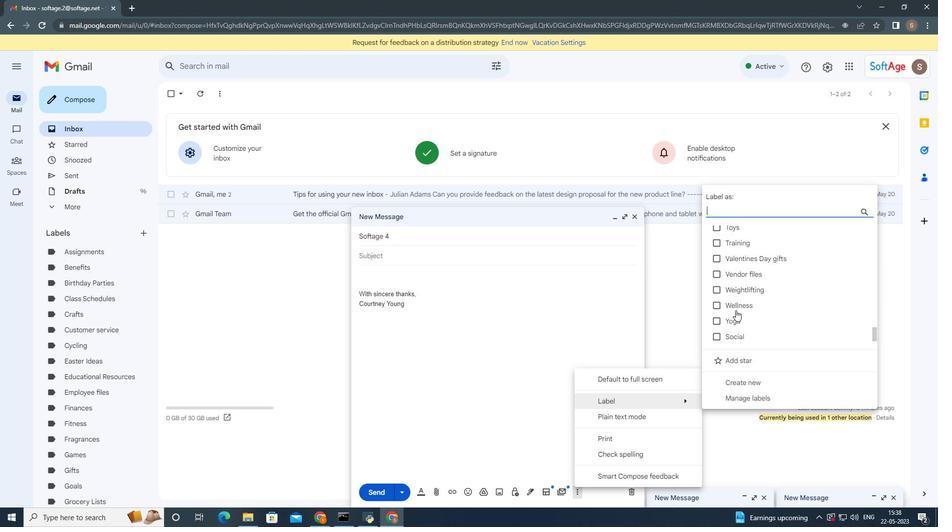 
Action: Mouse scrolled (735, 310) with delta (0, 0)
Screenshot: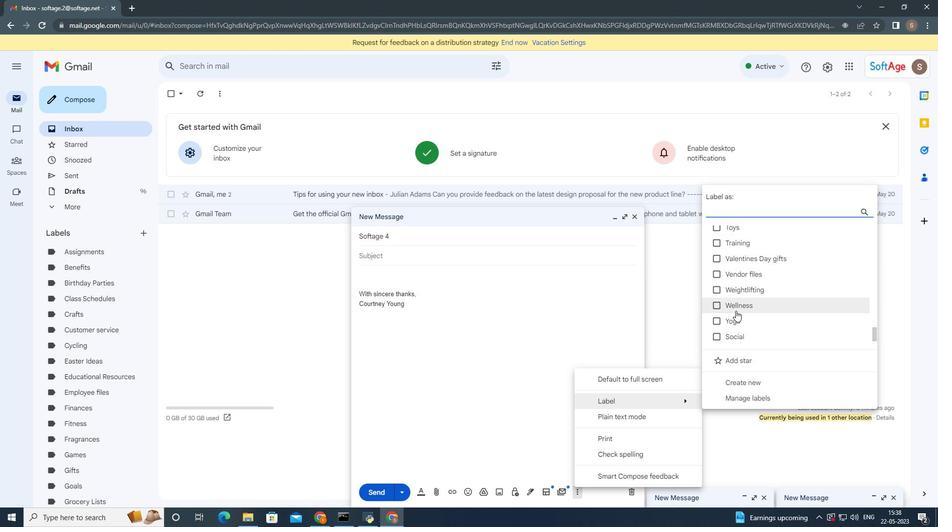 
Action: Mouse moved to (733, 314)
Screenshot: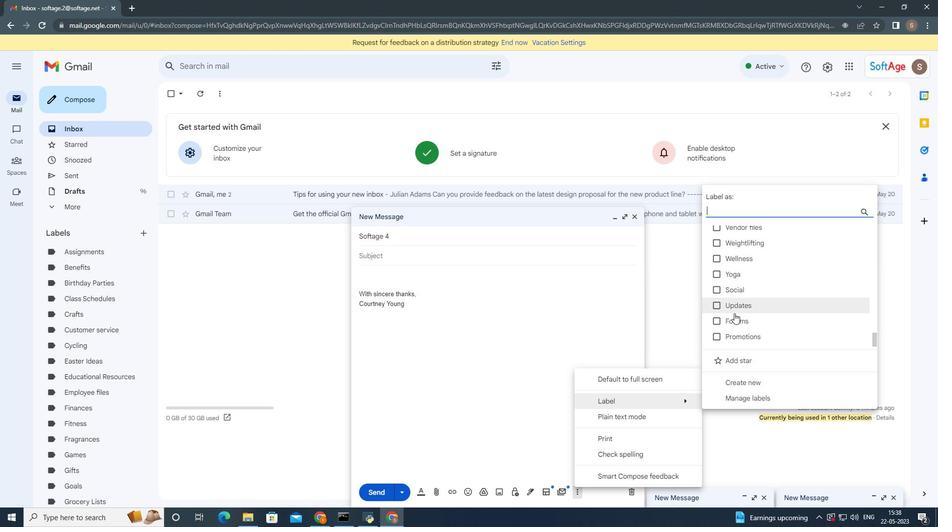 
Action: Mouse scrolled (733, 313) with delta (0, 0)
Screenshot: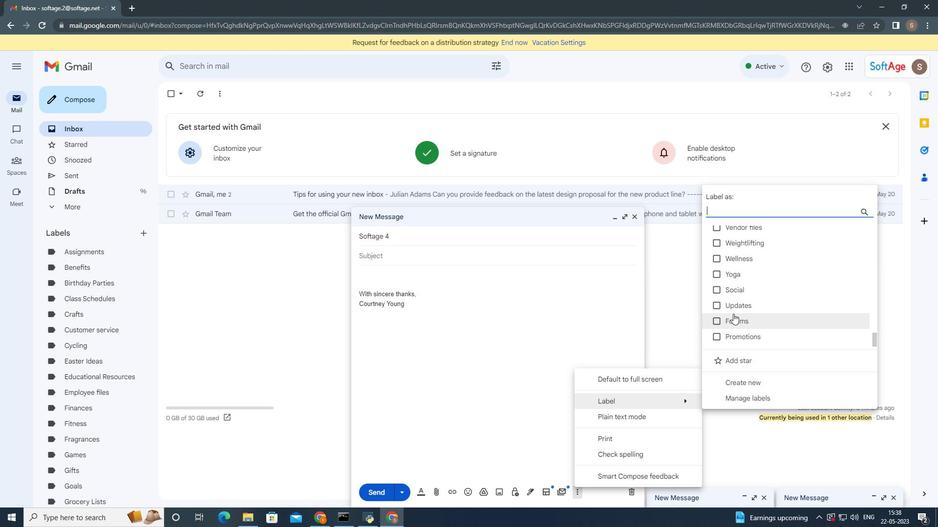 
Action: Mouse scrolled (733, 313) with delta (0, 0)
Screenshot: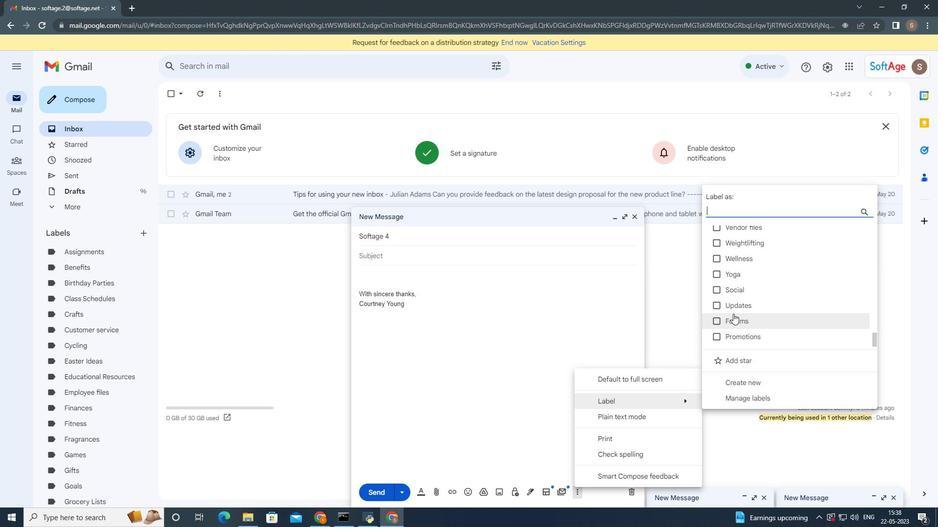 
Action: Mouse moved to (733, 314)
Screenshot: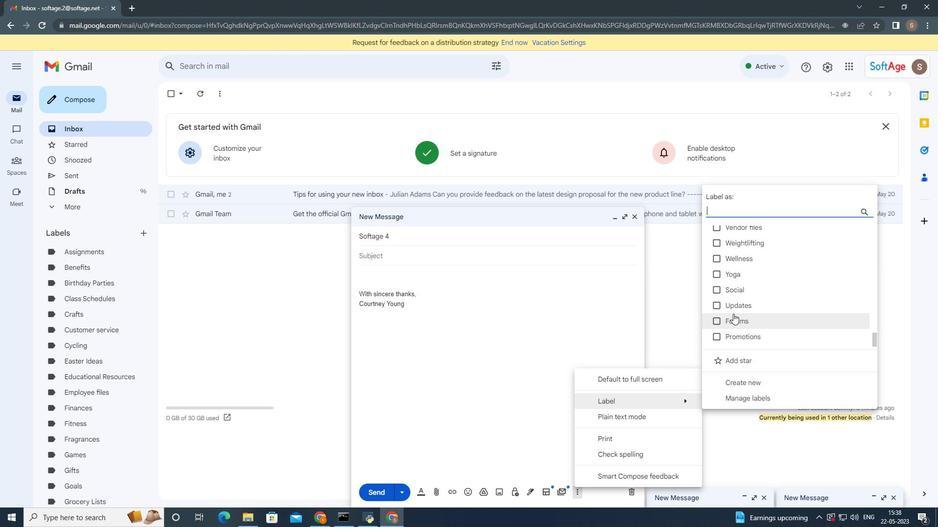 
Action: Mouse scrolled (733, 313) with delta (0, 0)
Screenshot: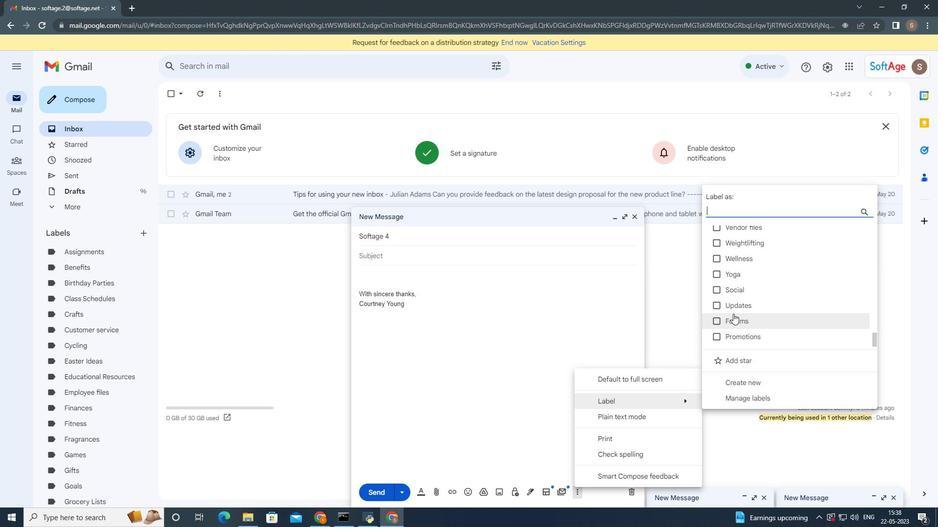 
Action: Mouse moved to (730, 316)
Screenshot: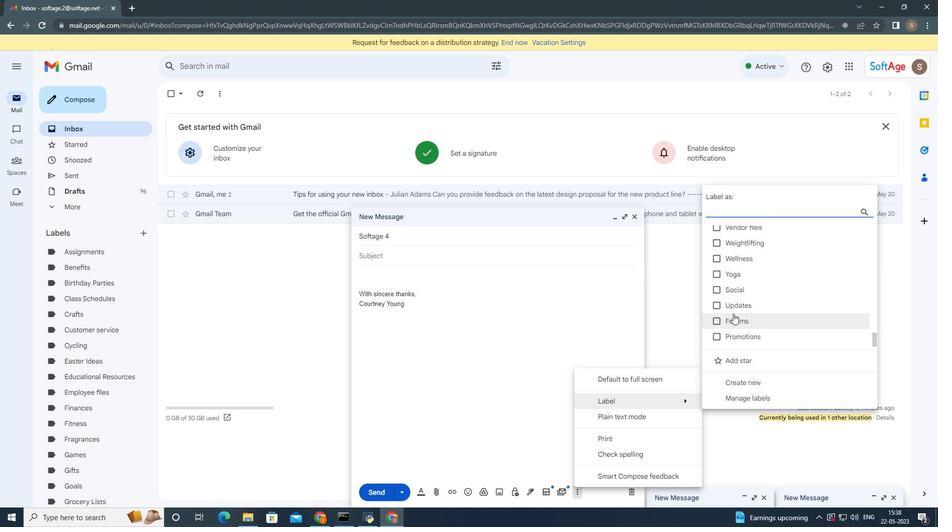 
Action: Mouse scrolled (730, 317) with delta (0, 0)
Screenshot: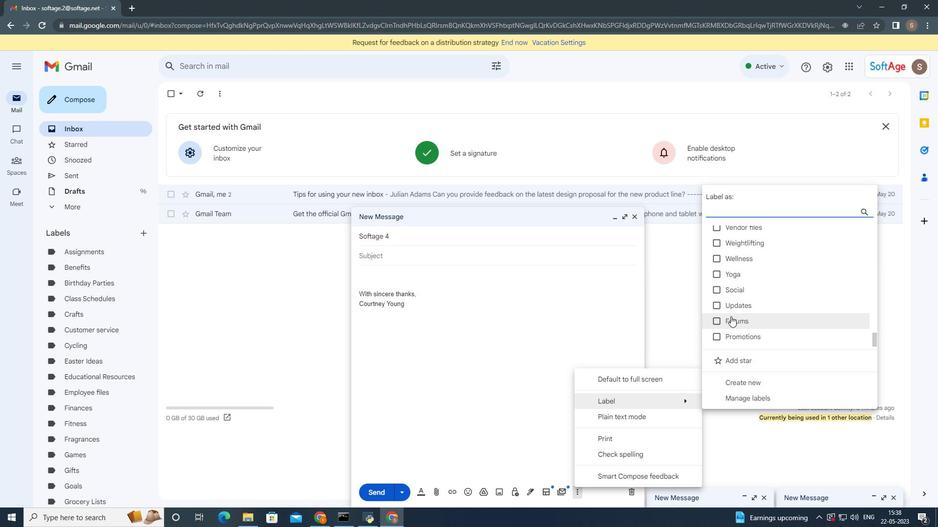 
Action: Mouse scrolled (730, 317) with delta (0, 0)
Screenshot: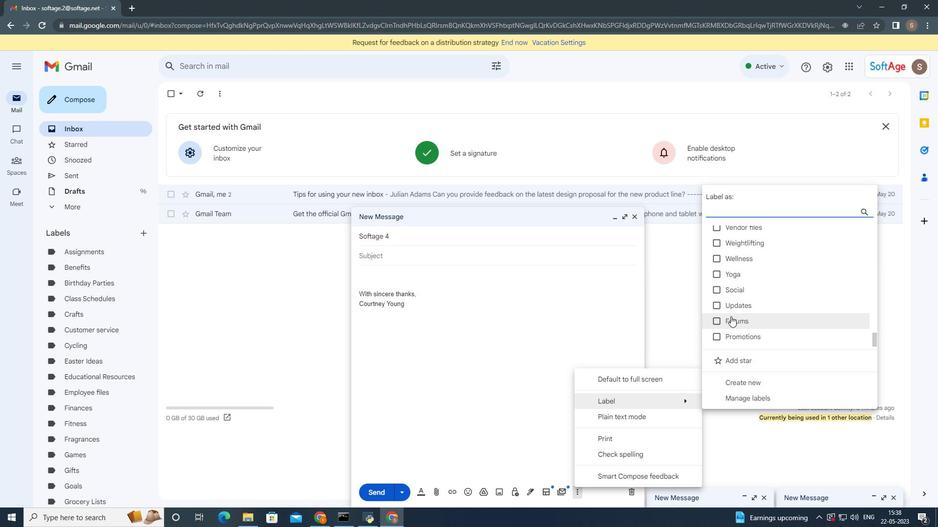 
Action: Mouse scrolled (730, 317) with delta (0, 0)
Screenshot: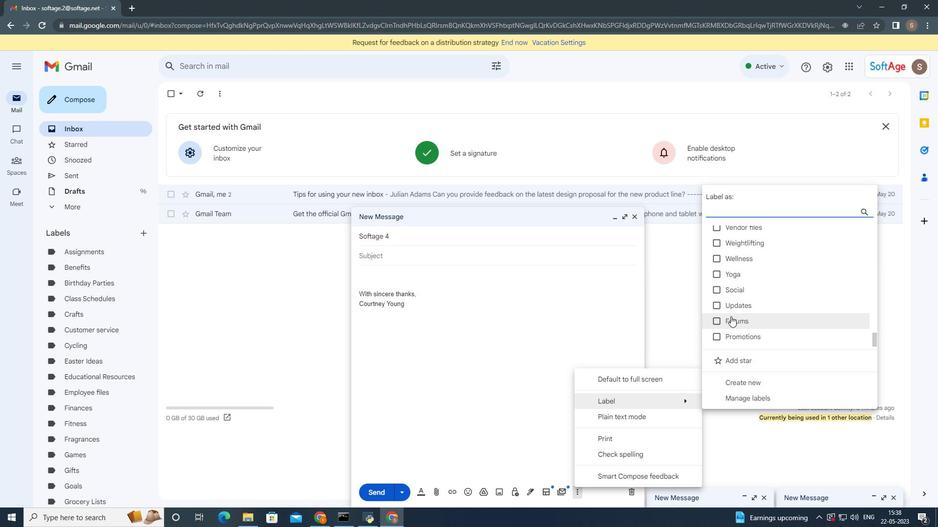 
Action: Mouse moved to (730, 316)
Screenshot: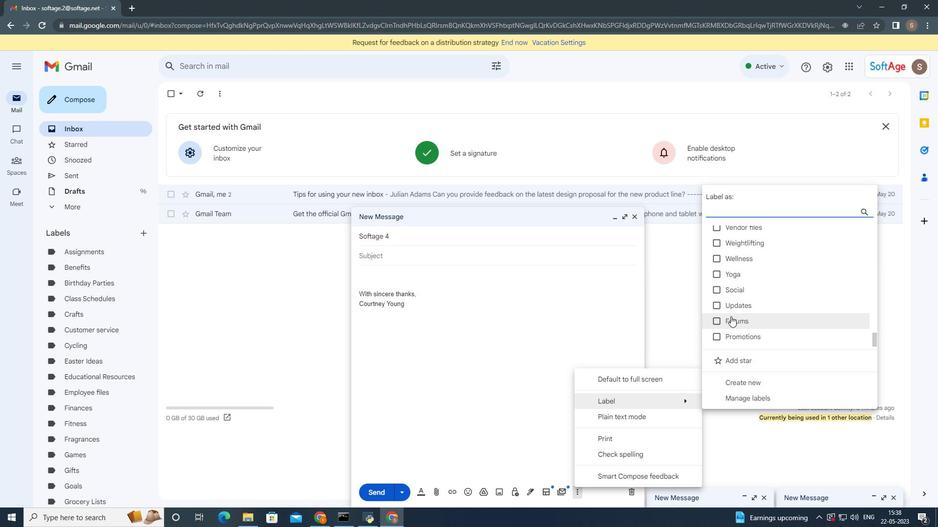 
Action: Mouse scrolled (730, 317) with delta (0, 0)
Screenshot: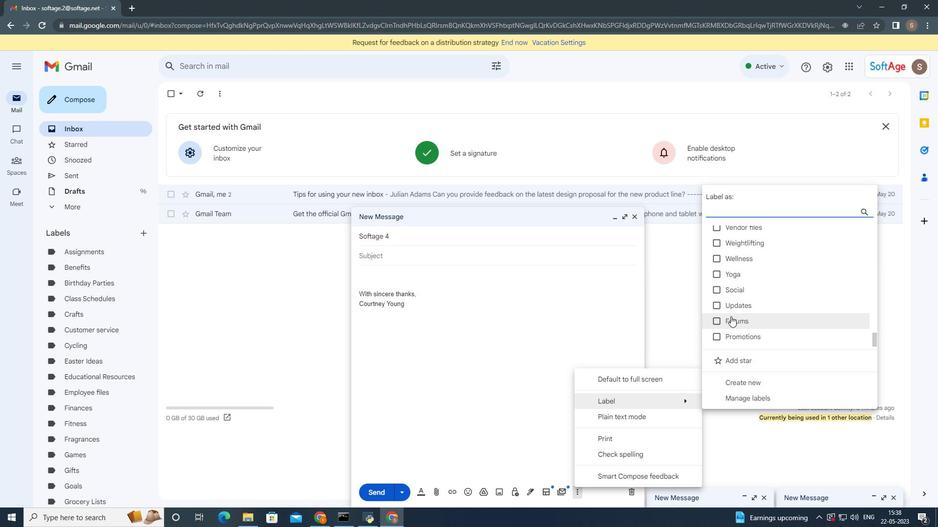 
Action: Mouse moved to (731, 314)
Screenshot: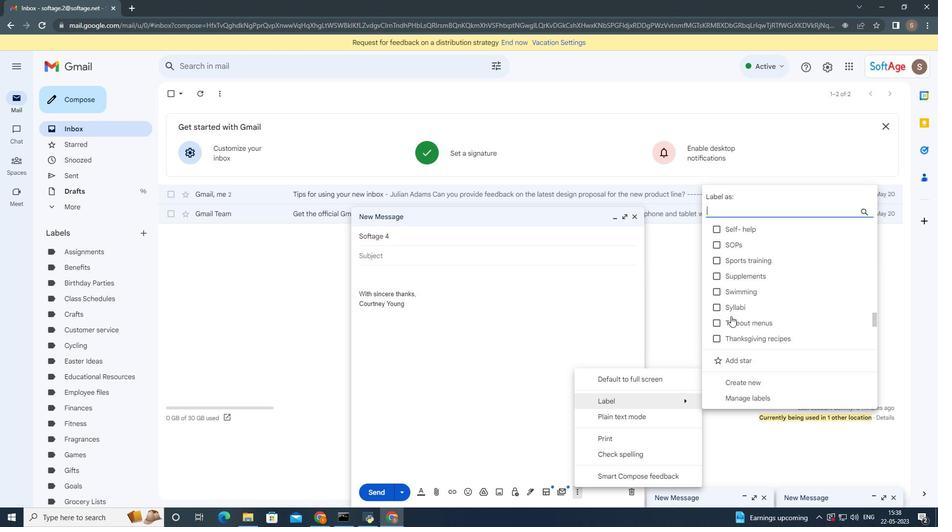 
Action: Mouse scrolled (731, 315) with delta (0, 0)
Screenshot: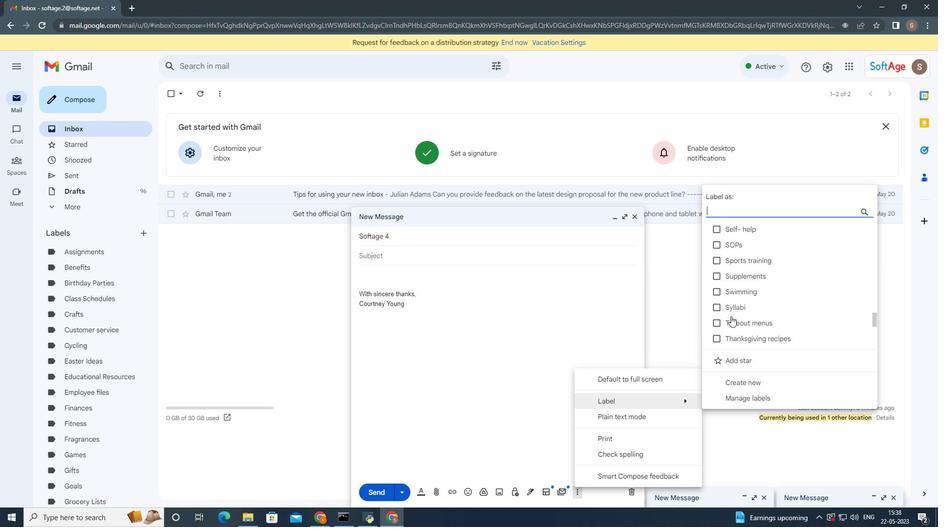 
Action: Mouse moved to (731, 314)
Screenshot: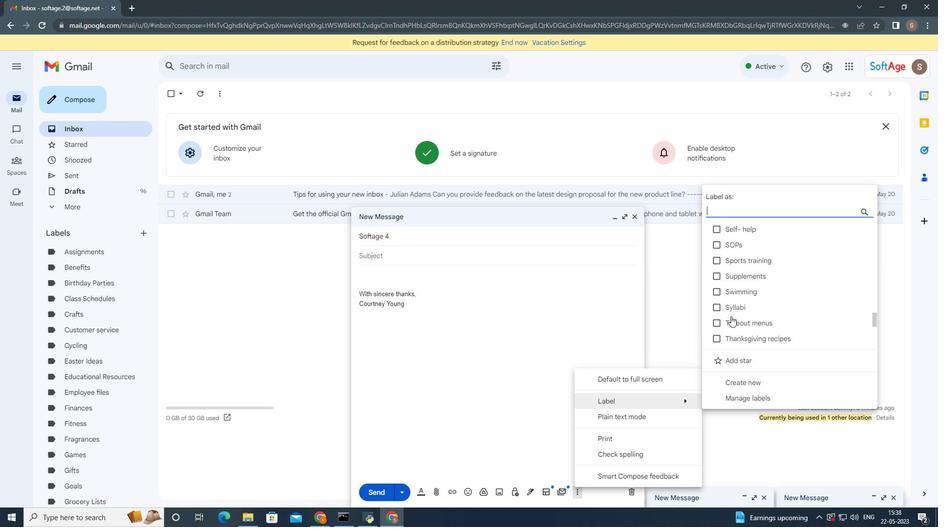 
Action: Mouse scrolled (731, 315) with delta (0, 0)
Screenshot: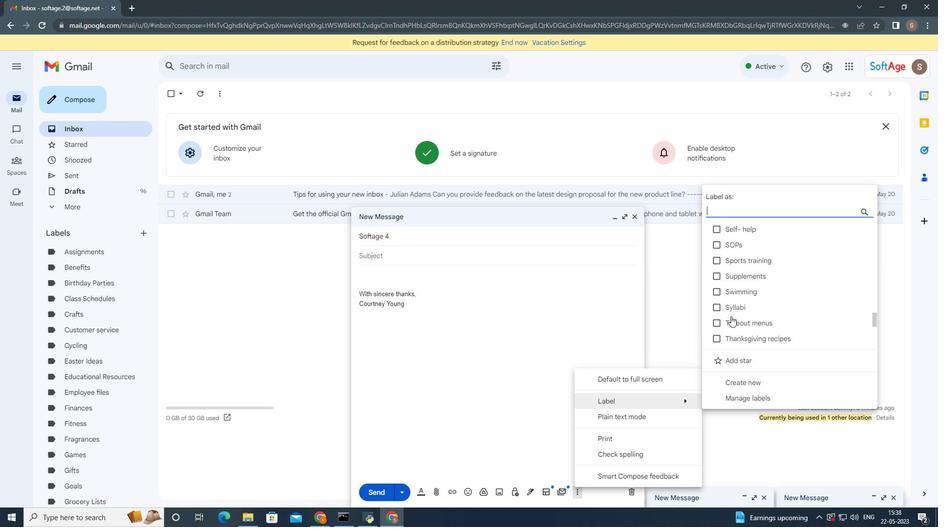 
Action: Mouse moved to (731, 314)
Screenshot: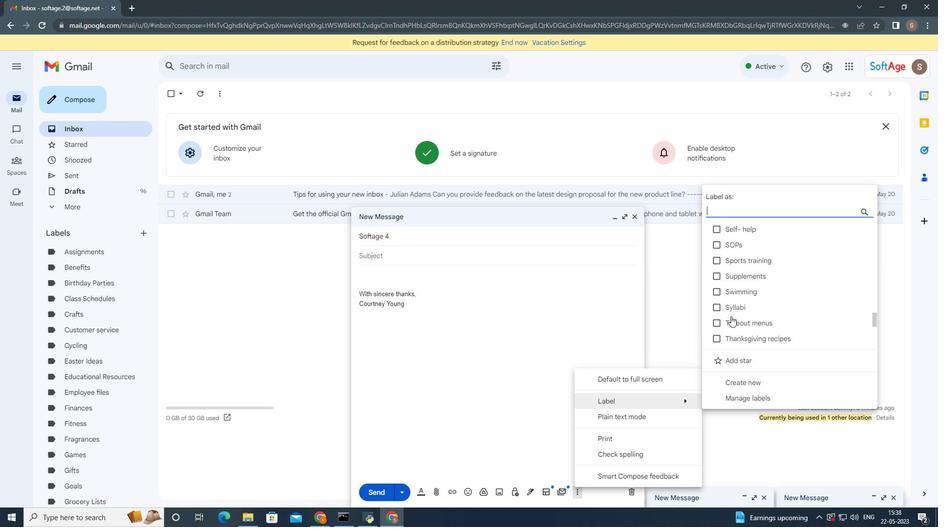 
Action: Mouse scrolled (731, 314) with delta (0, 0)
Screenshot: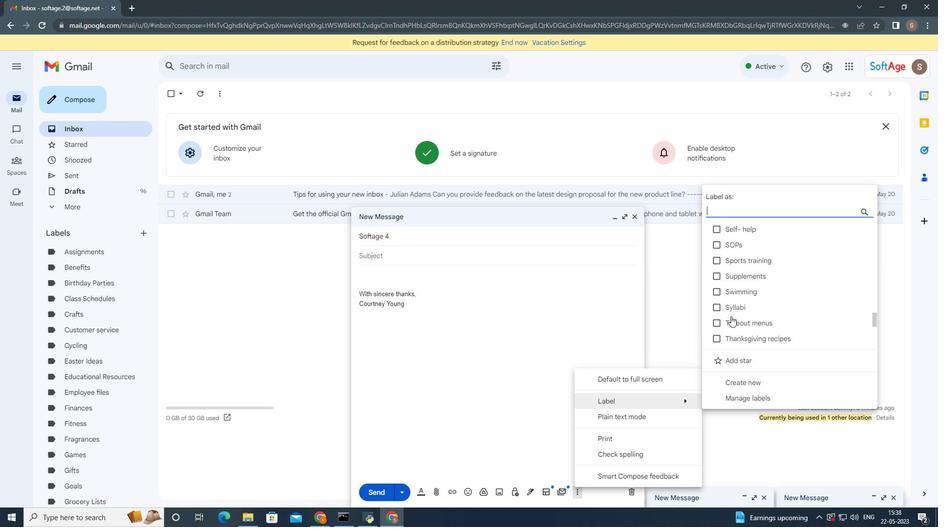 
Action: Mouse moved to (731, 313)
Screenshot: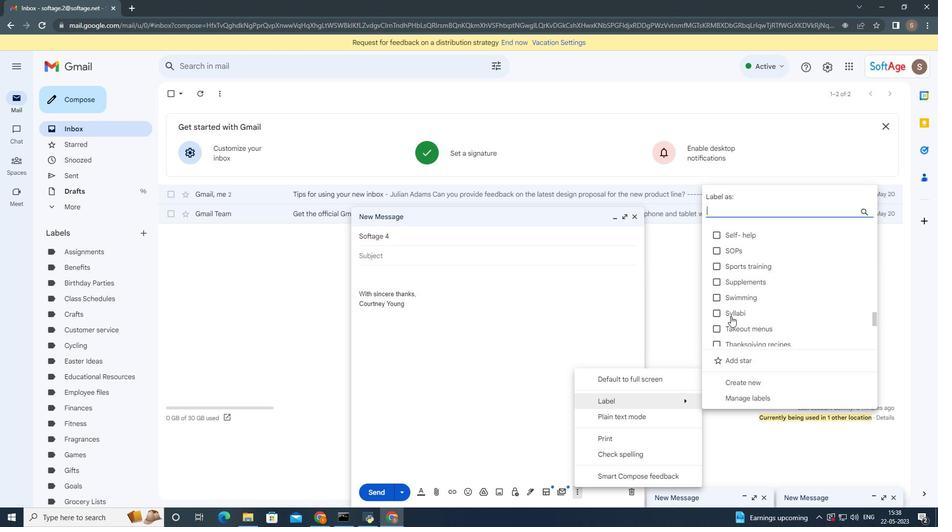 
Action: Mouse scrolled (731, 314) with delta (0, 0)
Screenshot: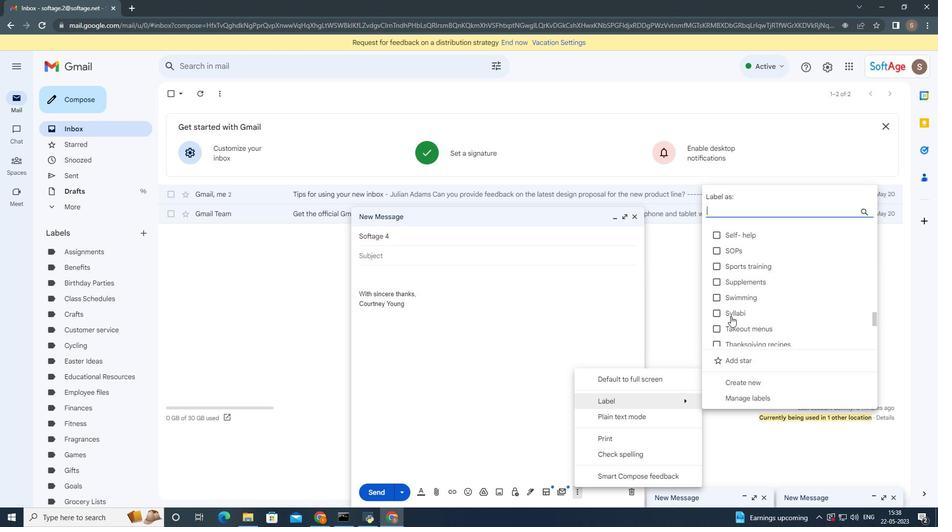 
Action: Mouse moved to (731, 313)
Screenshot: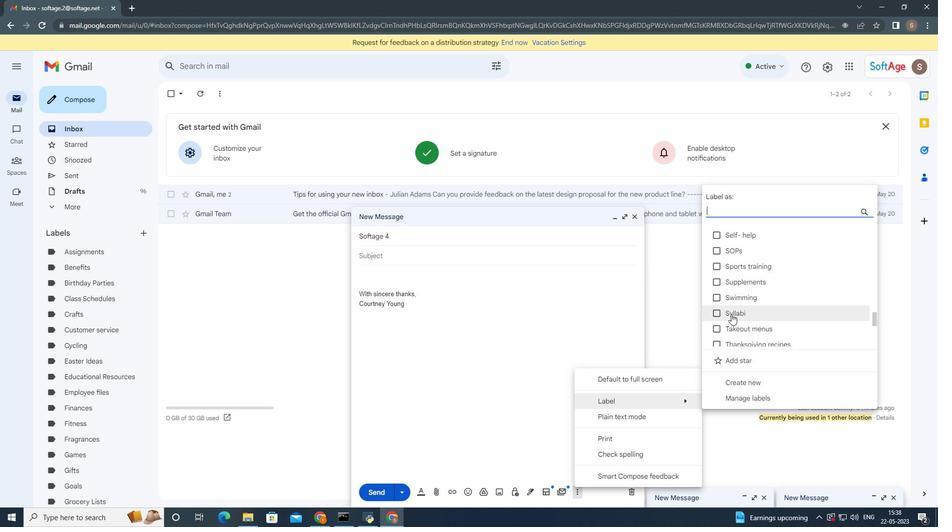 
Action: Mouse scrolled (731, 314) with delta (0, 0)
Screenshot: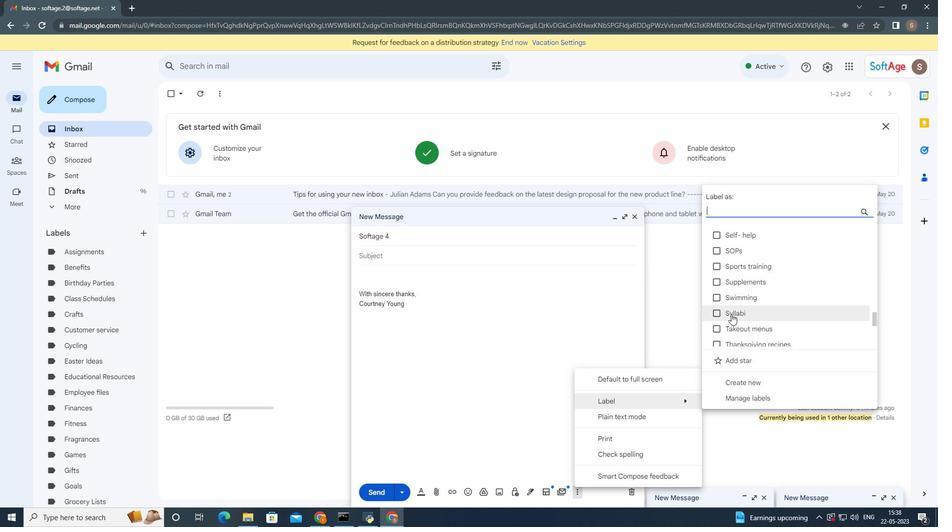 
Action: Mouse moved to (732, 313)
Screenshot: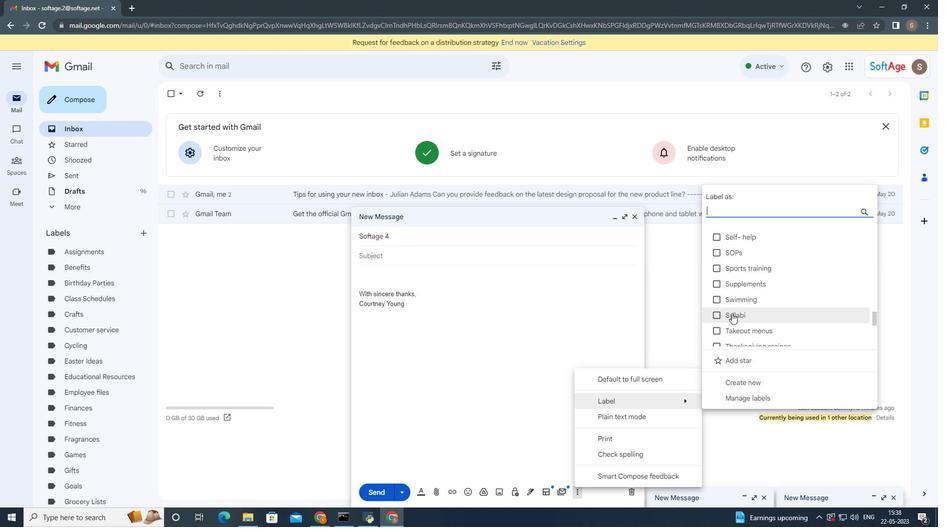 
Action: Mouse scrolled (732, 313) with delta (0, 0)
Screenshot: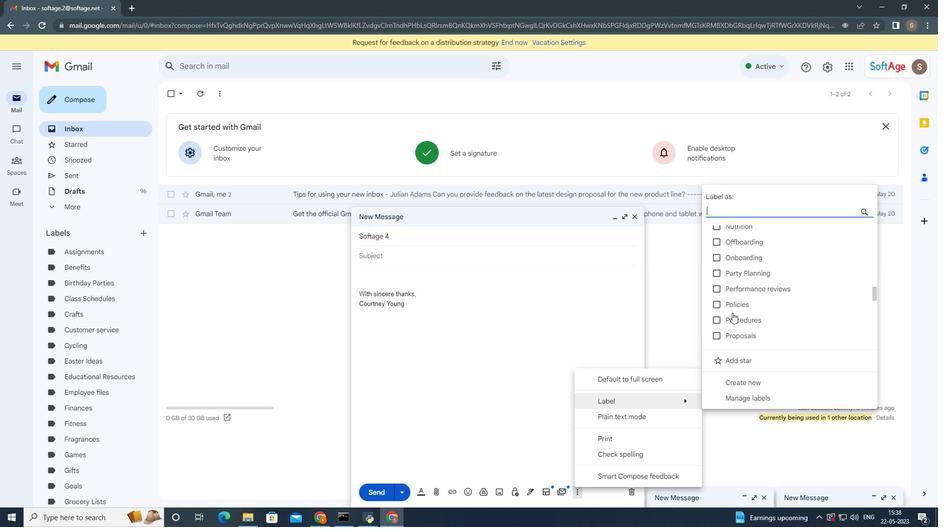 
Action: Mouse scrolled (732, 313) with delta (0, 0)
Screenshot: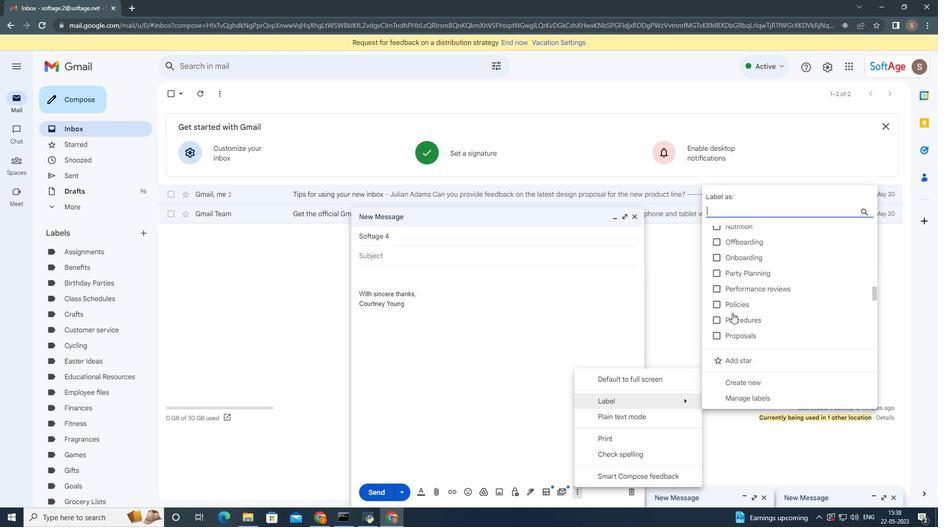 
Action: Mouse scrolled (732, 313) with delta (0, 0)
Screenshot: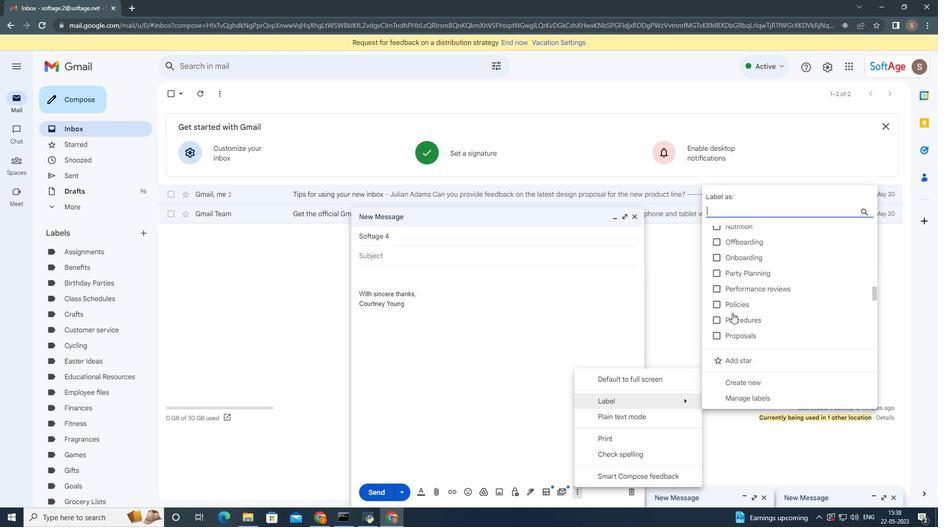 
Action: Mouse scrolled (732, 313) with delta (0, 0)
Screenshot: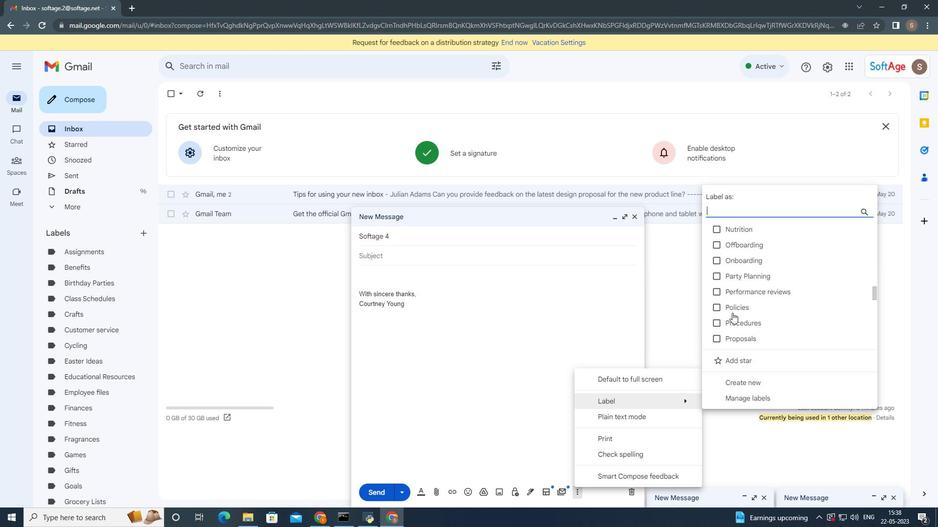 
Action: Mouse moved to (732, 311)
Screenshot: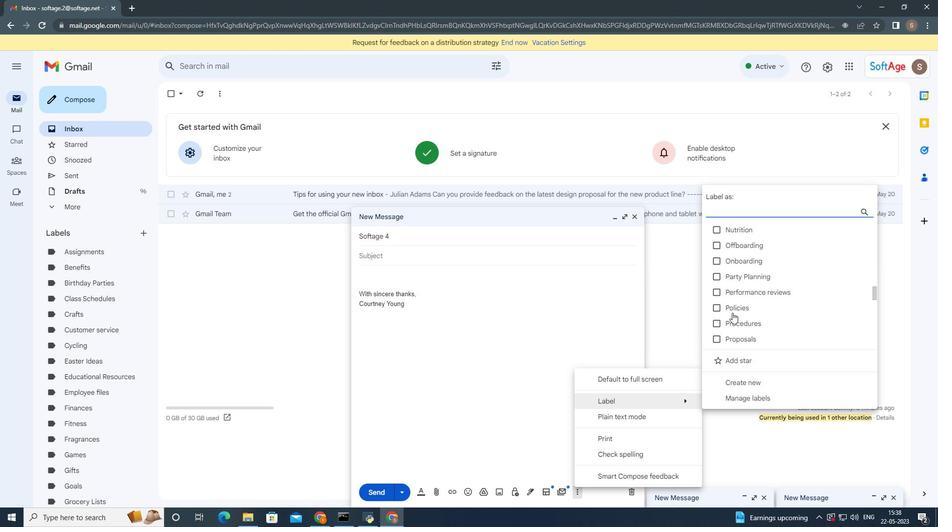 
Action: Mouse scrolled (732, 311) with delta (0, 0)
Screenshot: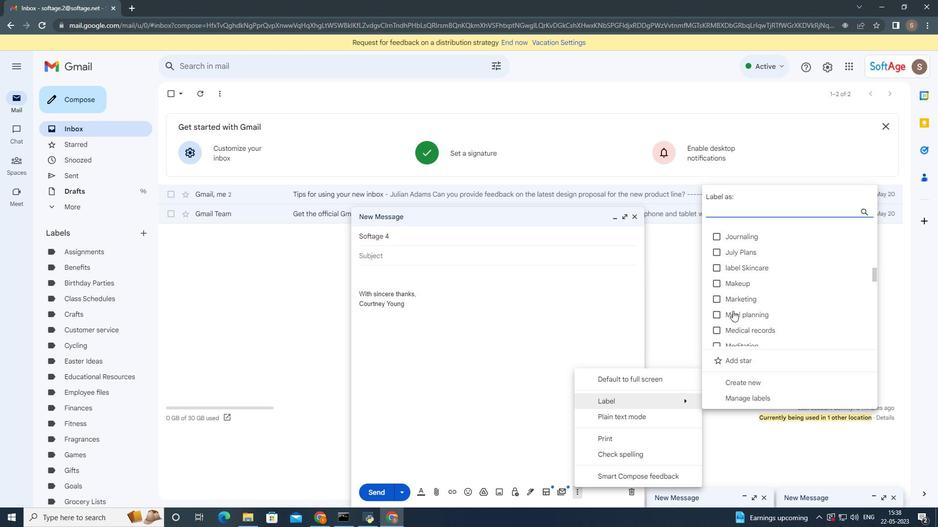 
Action: Mouse scrolled (732, 311) with delta (0, 0)
Screenshot: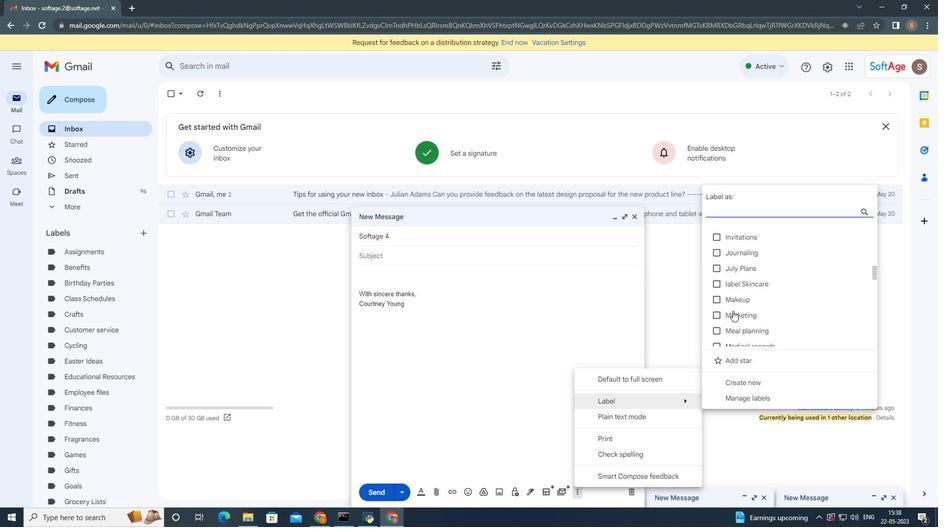 
Action: Mouse scrolled (732, 311) with delta (0, 0)
Screenshot: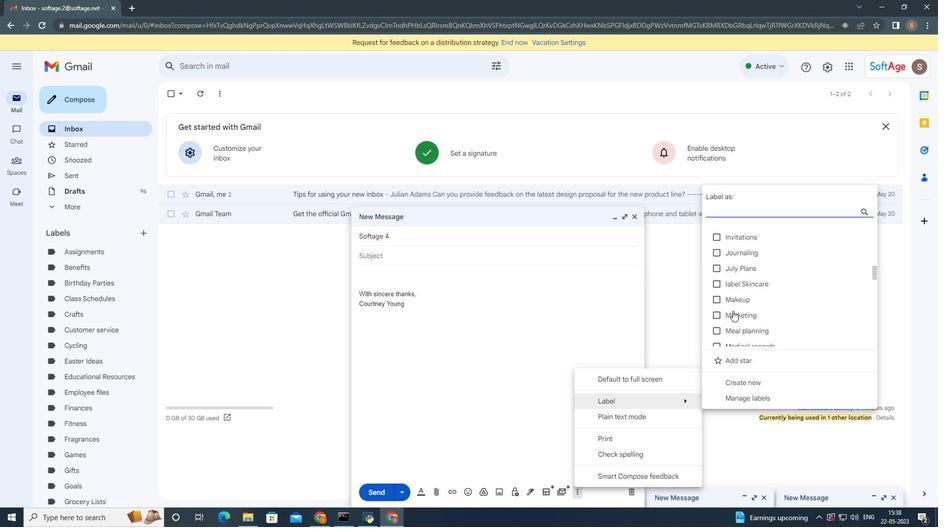
Action: Mouse scrolled (732, 311) with delta (0, 0)
Screenshot: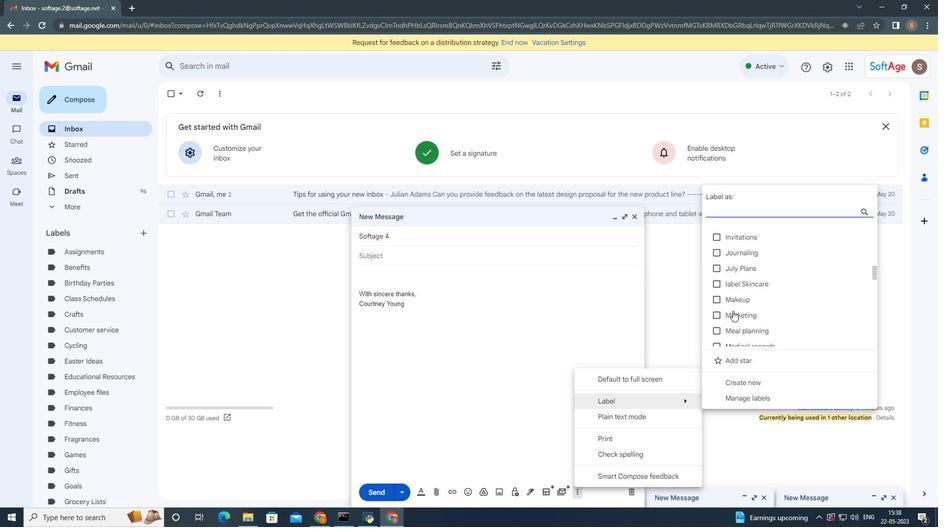 
Action: Mouse scrolled (732, 311) with delta (0, 0)
Screenshot: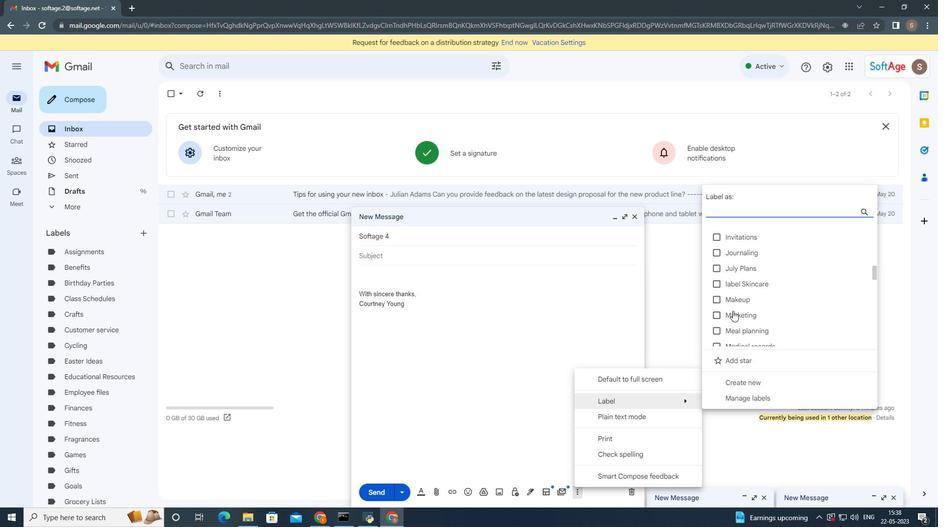
Action: Mouse scrolled (732, 311) with delta (0, 0)
Screenshot: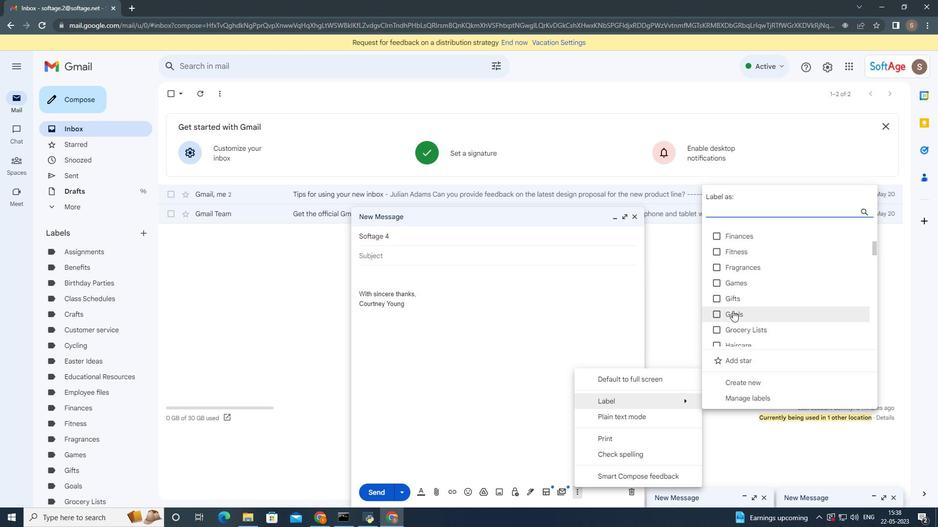 
Action: Mouse scrolled (732, 311) with delta (0, 0)
Screenshot: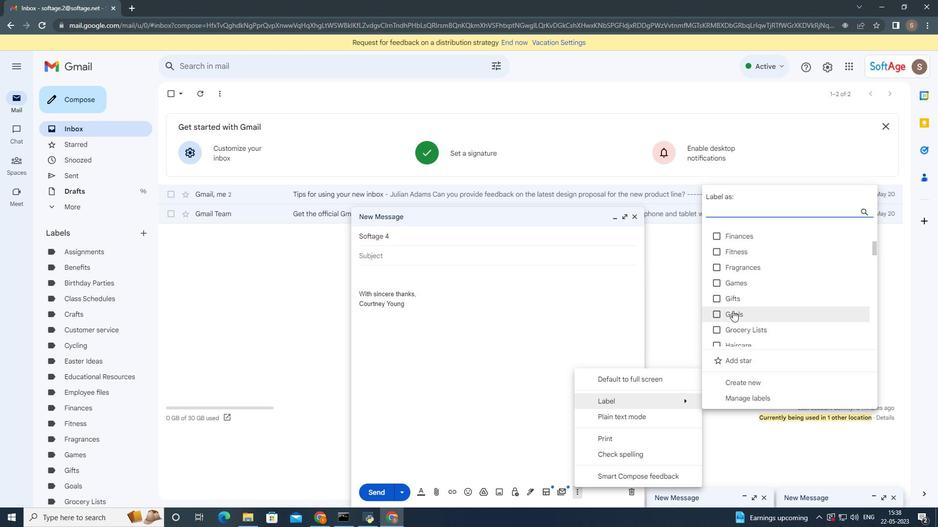 
Action: Mouse scrolled (732, 311) with delta (0, 0)
Screenshot: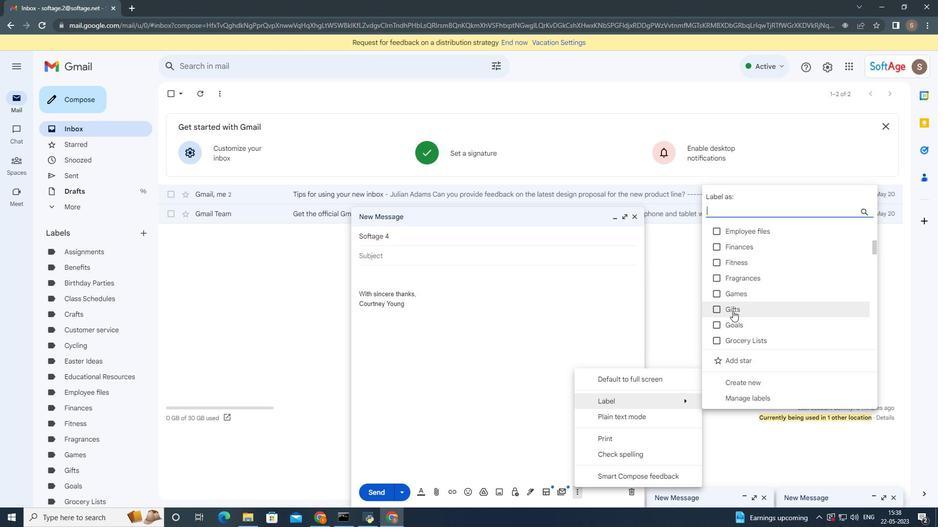 
Action: Mouse scrolled (732, 311) with delta (0, 0)
Screenshot: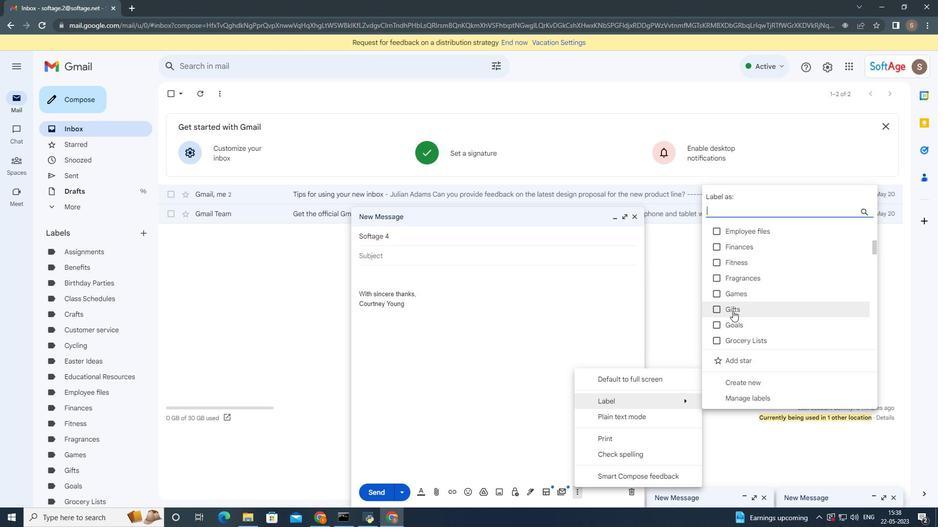 
Action: Mouse moved to (745, 380)
Screenshot: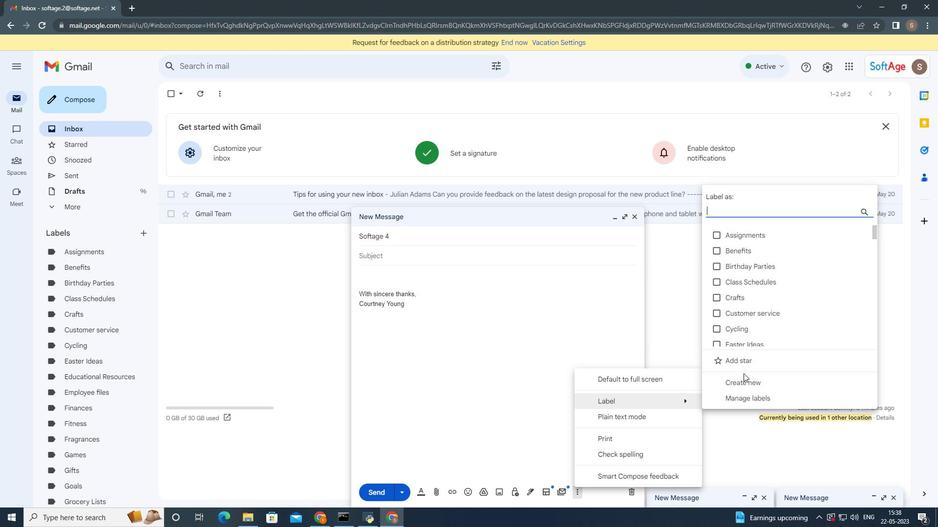 
Action: Mouse pressed left at (745, 380)
Screenshot: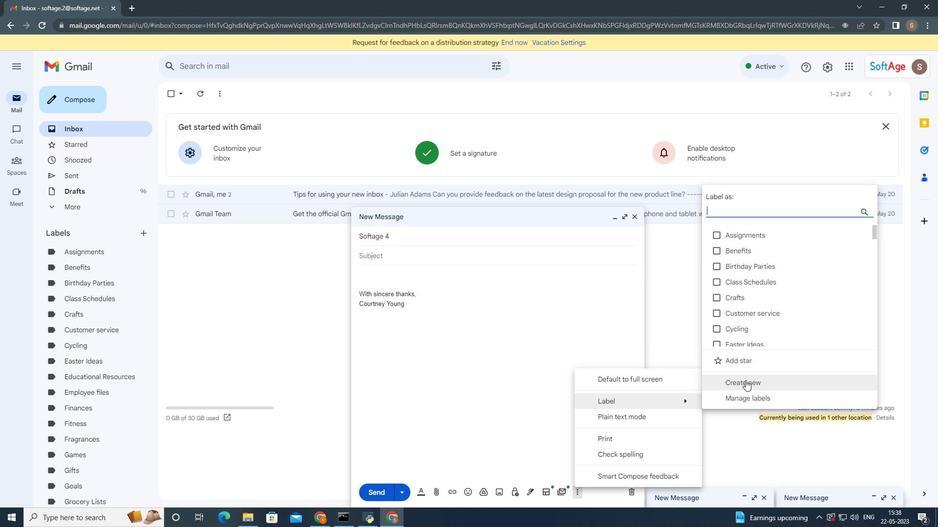 
Action: Mouse moved to (597, 304)
Screenshot: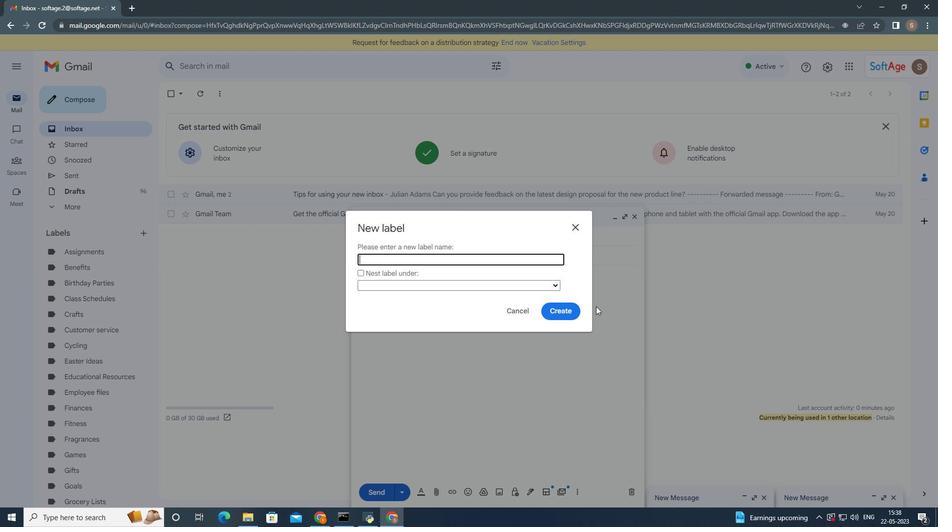 
Action: Key pressed <Key.shift>I<Key.shift>T
Screenshot: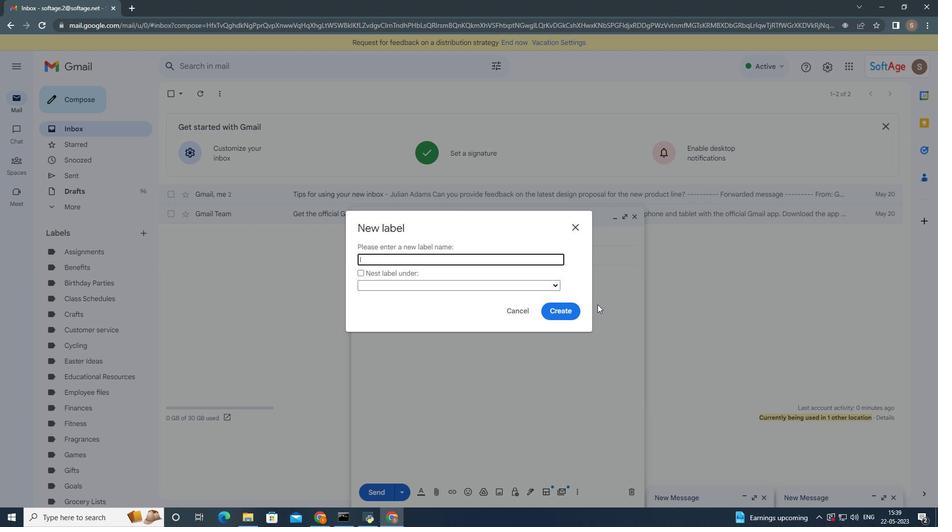 
Action: Mouse moved to (557, 314)
Screenshot: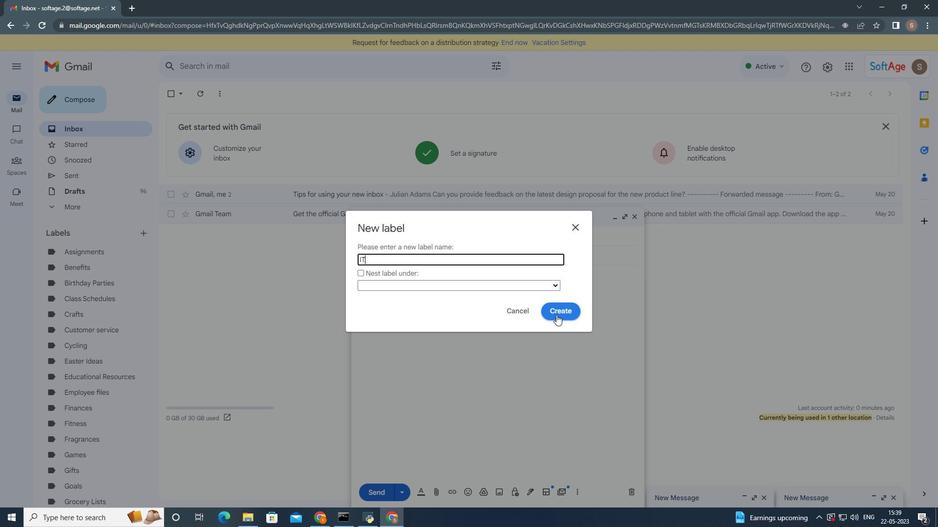 
Action: Mouse pressed left at (557, 314)
Screenshot: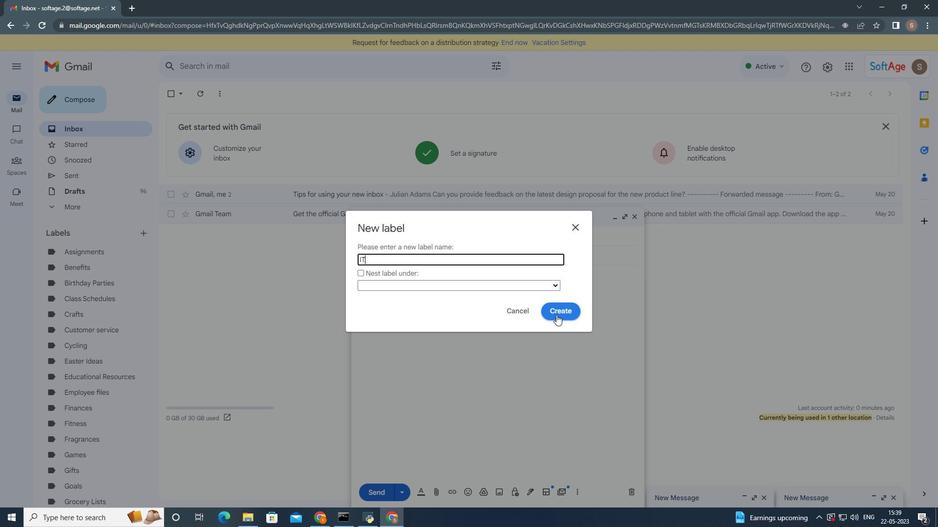 
Action: Mouse moved to (558, 314)
Screenshot: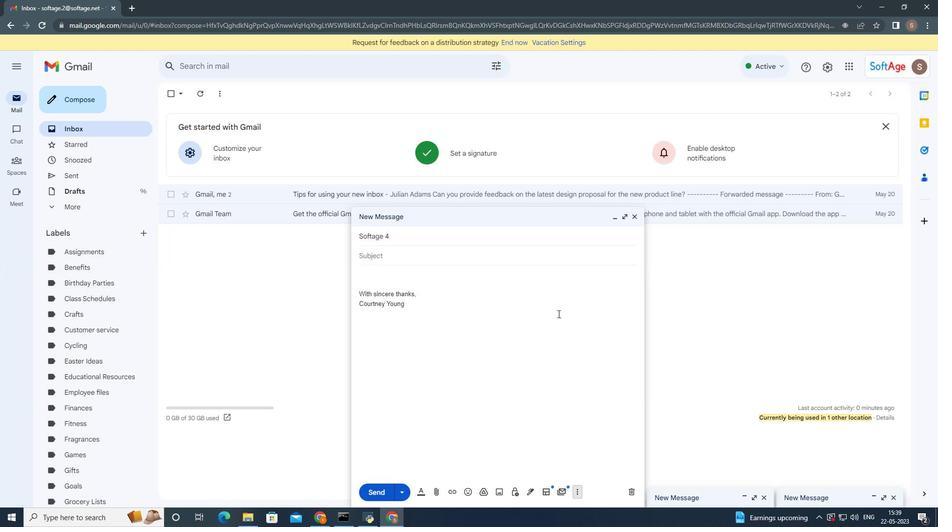 
